 Task: Look for Airbnb properties in KhalÃ¡ndrion, Greece from 8th December, 2023 to 15th December, 2023 for 8 adults. Place can be shared room with 5 bedrooms having 8 beds and 5 bathrooms. Property type can be flat. Amenities needed are: wifi, TV, free parkinig on premises, gym, breakfast.
Action: Mouse moved to (426, 74)
Screenshot: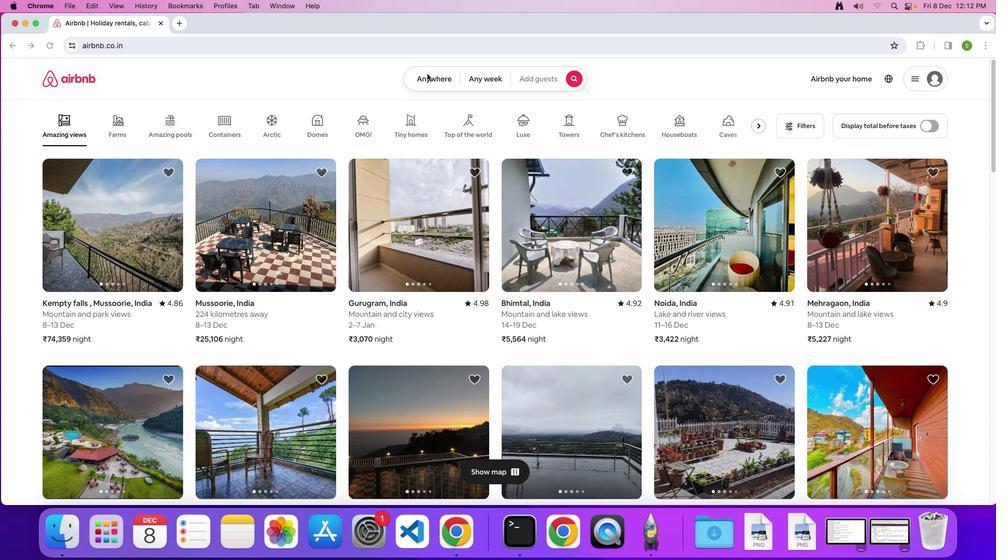 
Action: Mouse pressed left at (426, 74)
Screenshot: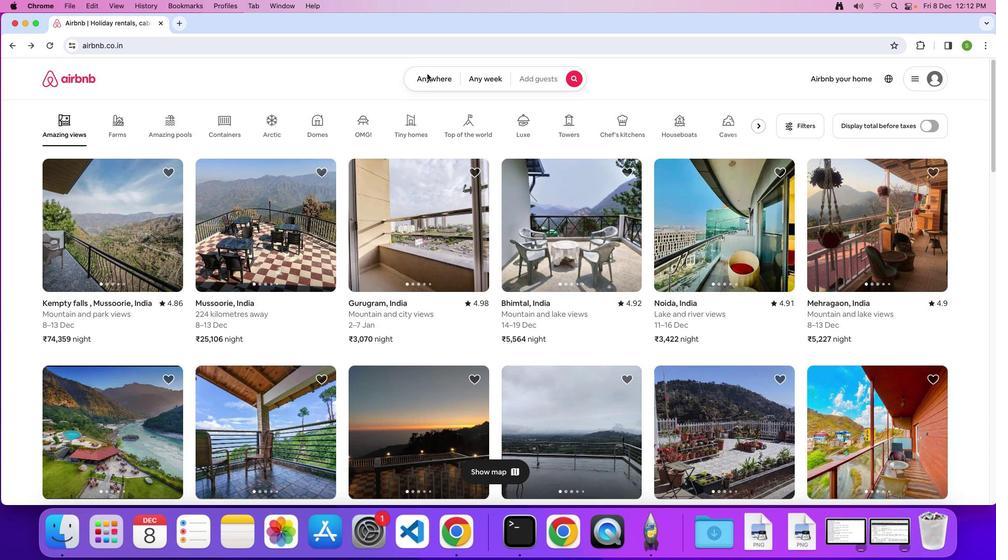 
Action: Mouse moved to (425, 77)
Screenshot: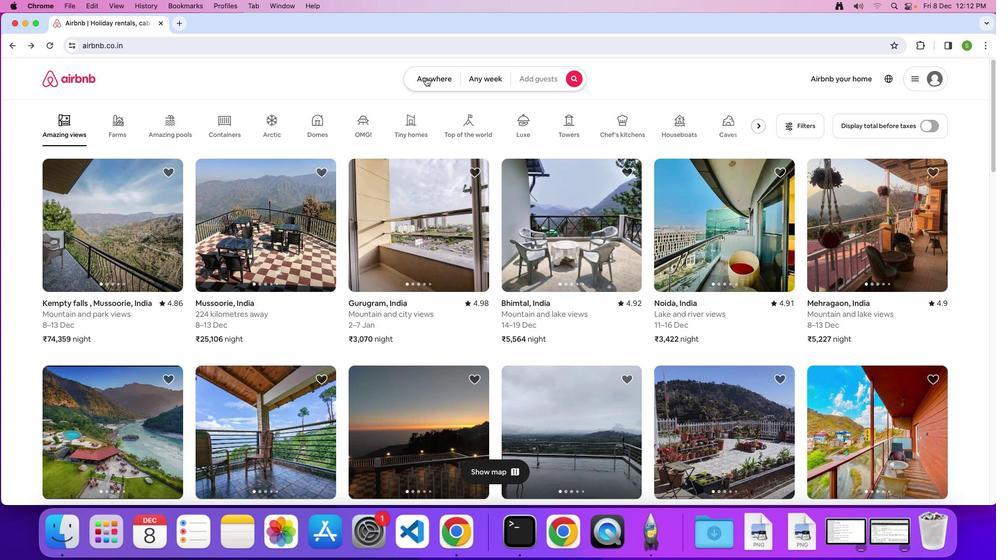
Action: Mouse pressed left at (425, 77)
Screenshot: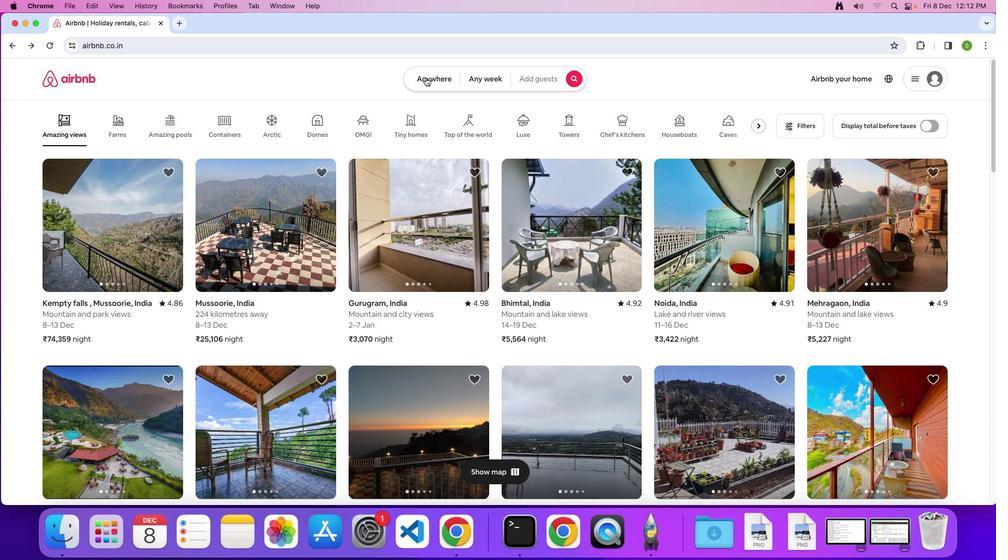 
Action: Mouse moved to (381, 117)
Screenshot: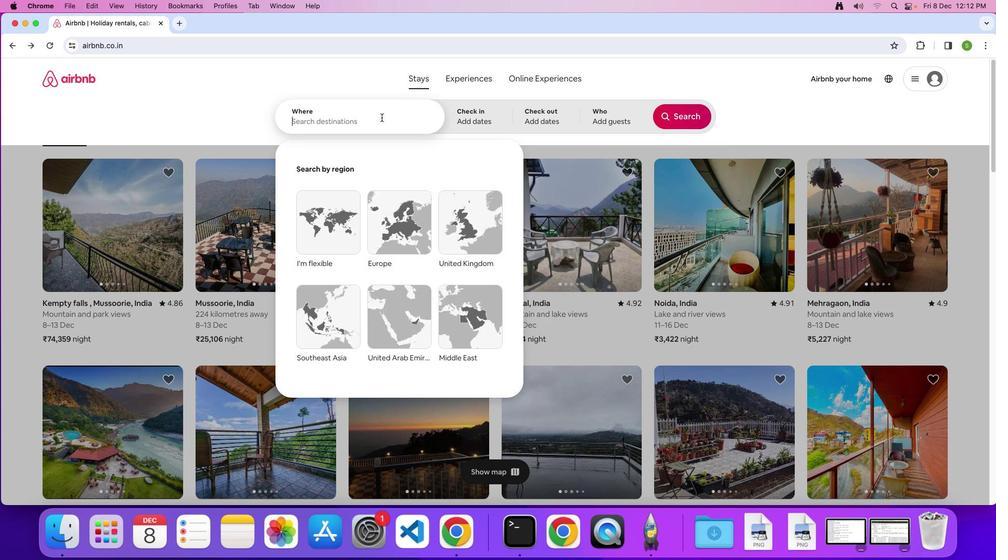 
Action: Mouse pressed left at (381, 117)
Screenshot: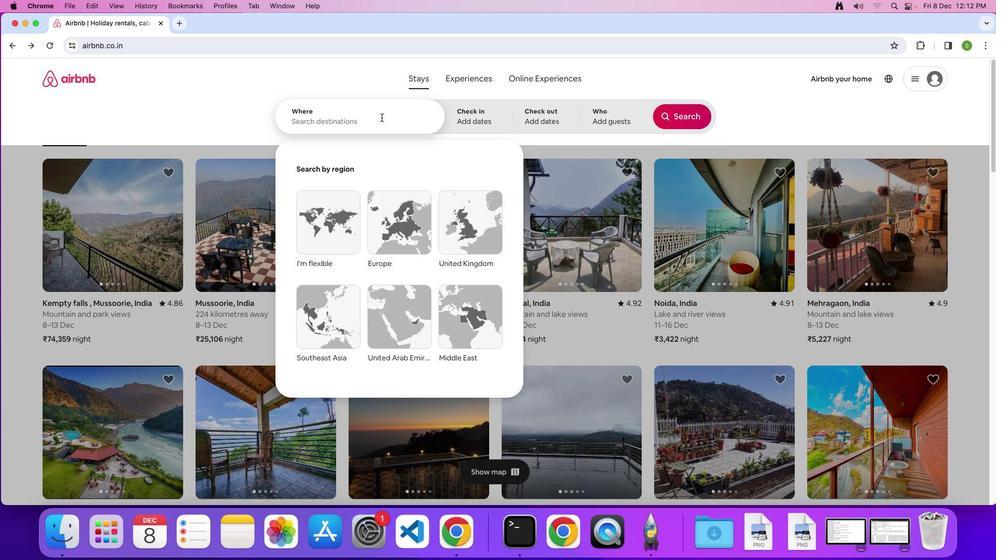
Action: Key pressed 'K'Key.caps_lock
Screenshot: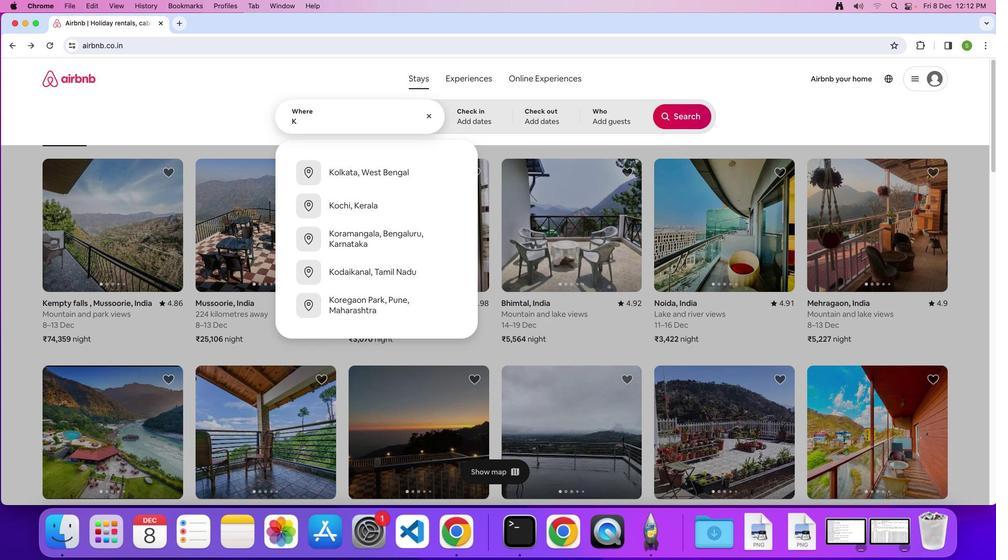 
Action: Mouse moved to (381, 117)
Screenshot: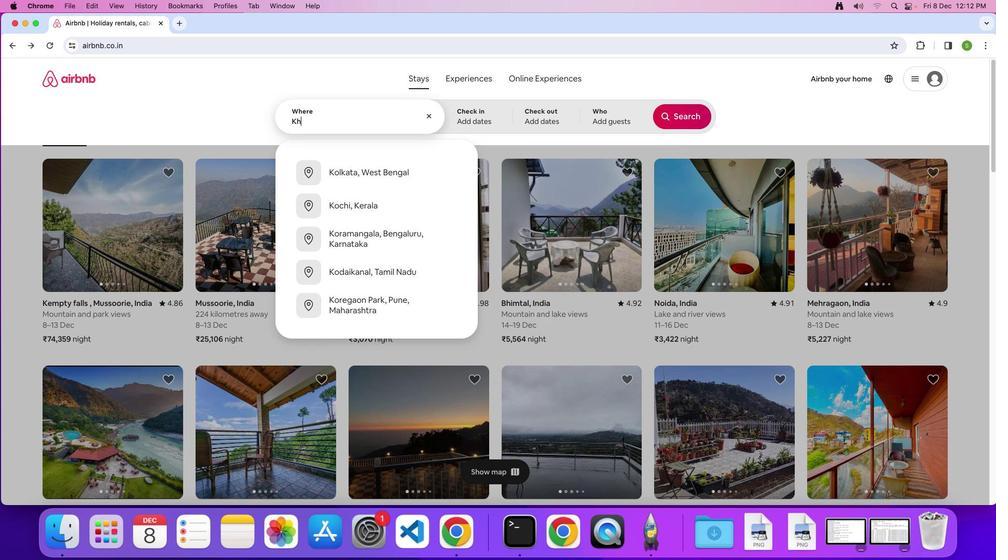 
Action: Key pressed 'h''a''l''a''n''d''r''i''o''n'','Key.spaceKey.shift'G''r''e''e''c''e'Key.enter
Screenshot: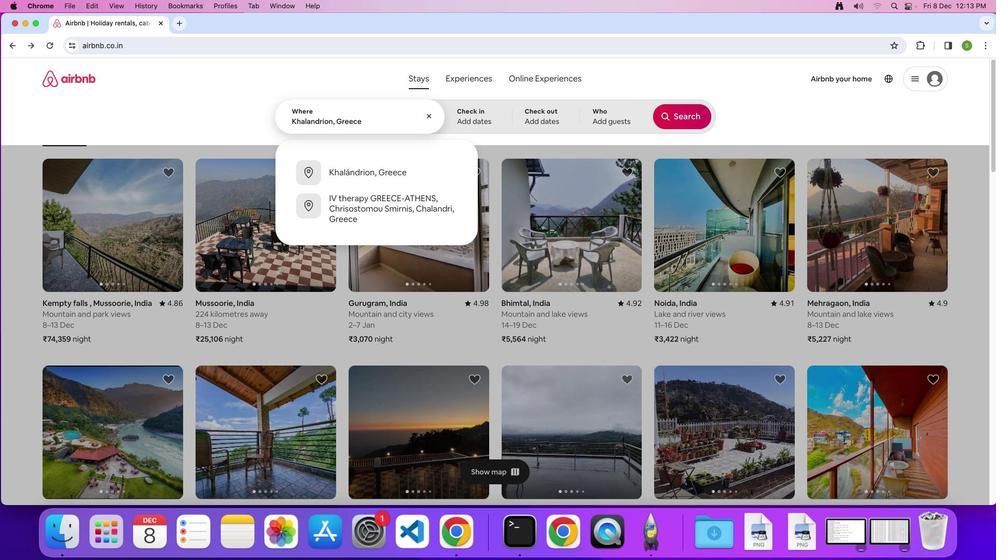 
Action: Mouse moved to (449, 272)
Screenshot: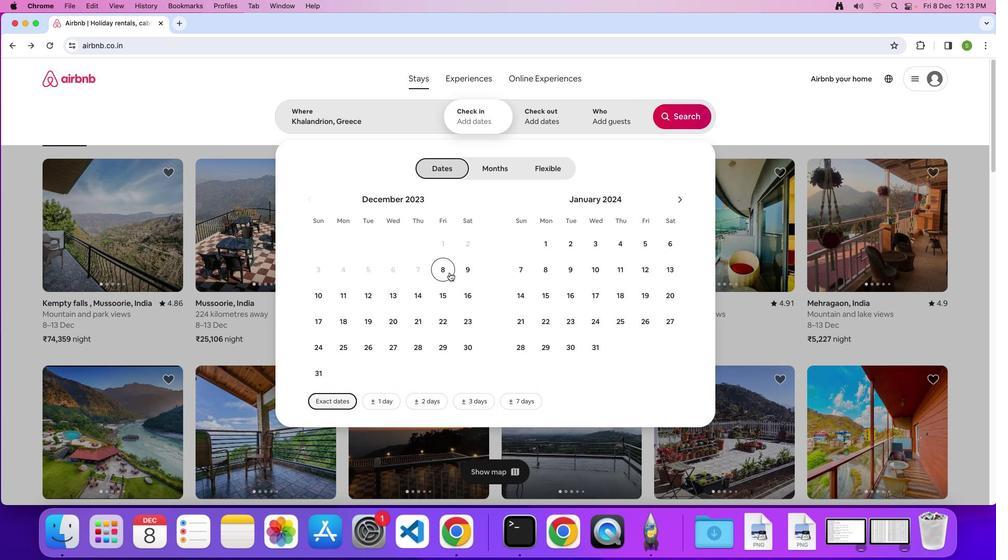 
Action: Mouse pressed left at (449, 272)
Screenshot: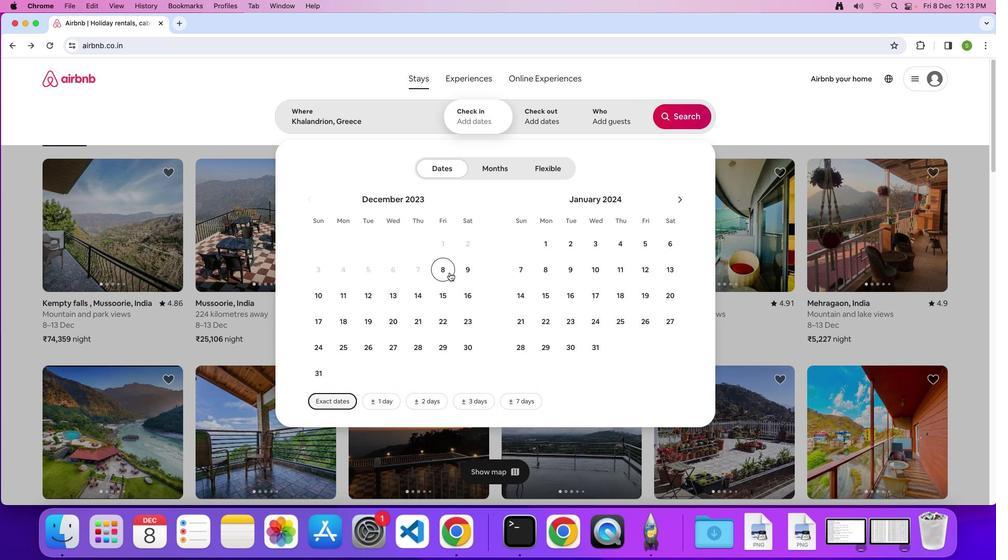
Action: Mouse moved to (438, 296)
Screenshot: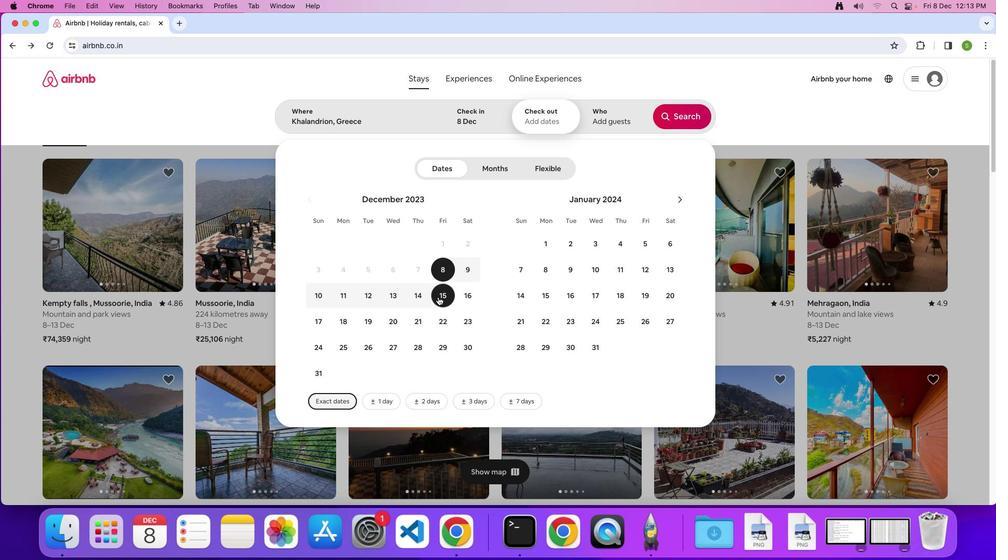 
Action: Mouse pressed left at (438, 296)
Screenshot: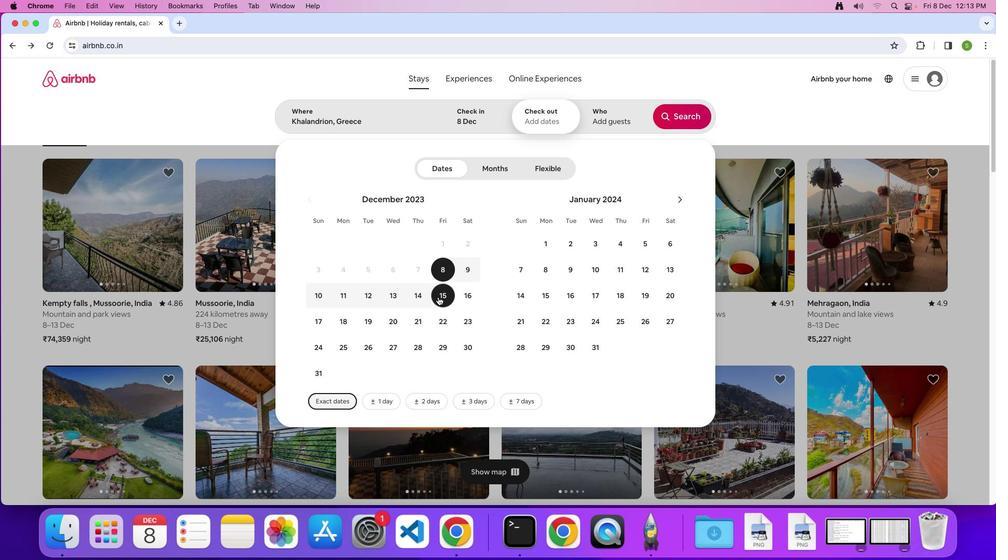 
Action: Mouse moved to (606, 125)
Screenshot: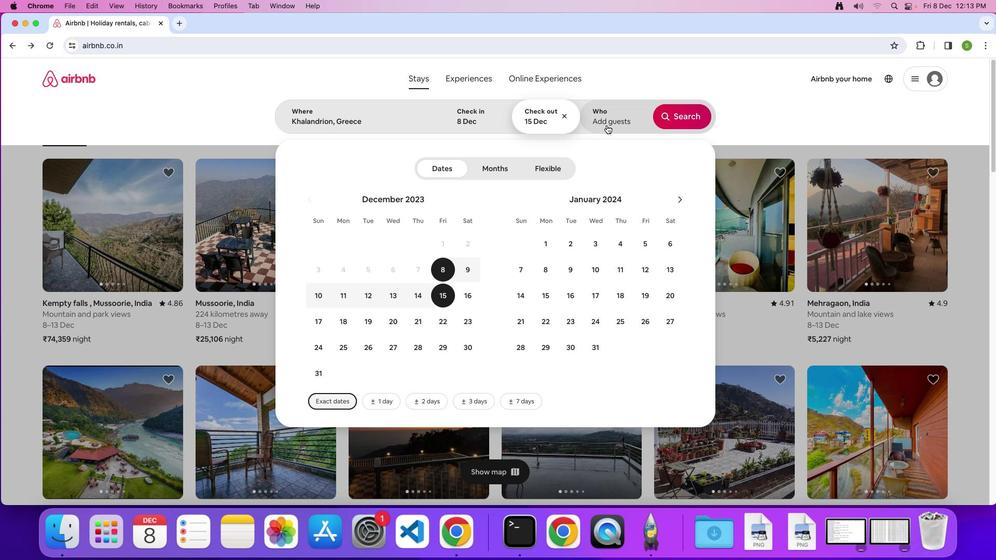 
Action: Mouse pressed left at (606, 125)
Screenshot: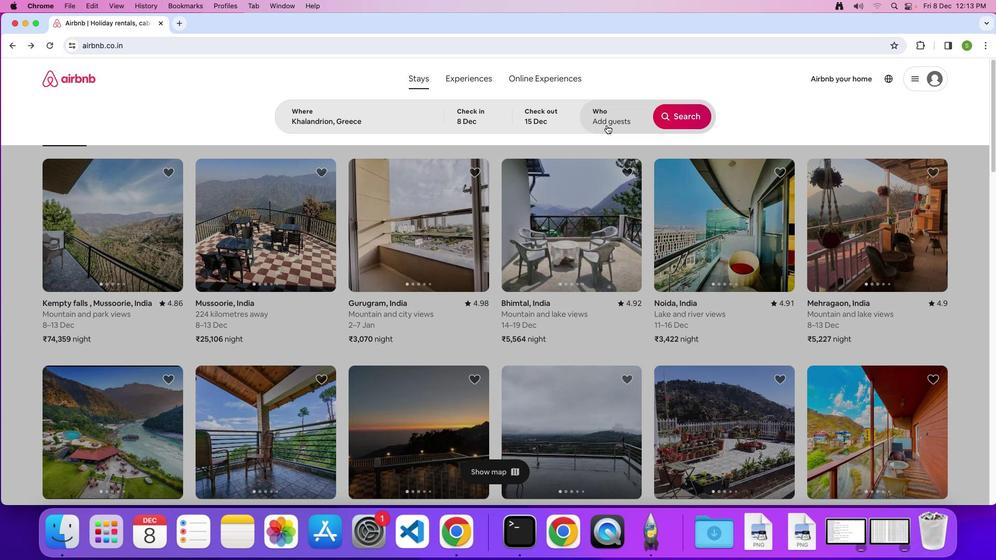 
Action: Mouse moved to (681, 167)
Screenshot: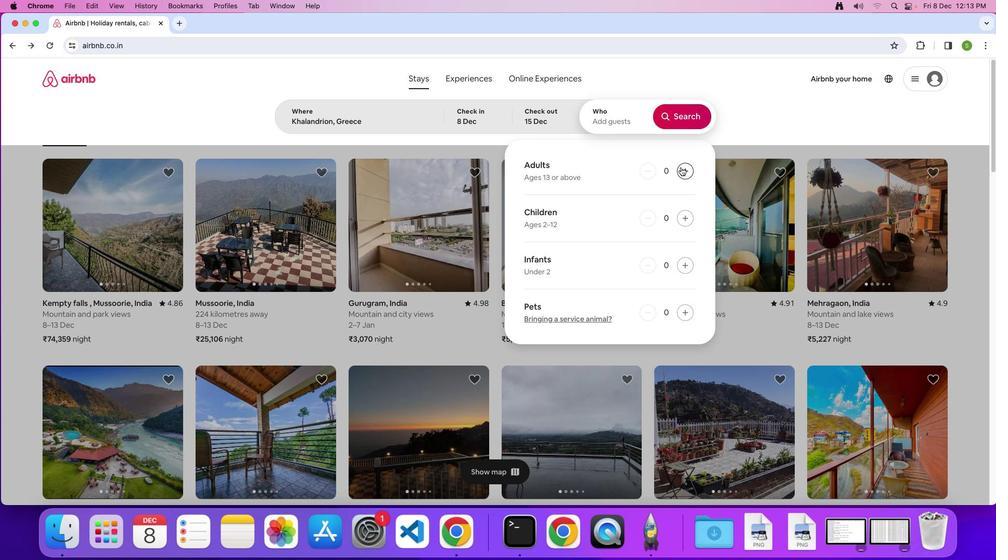 
Action: Mouse pressed left at (681, 167)
Screenshot: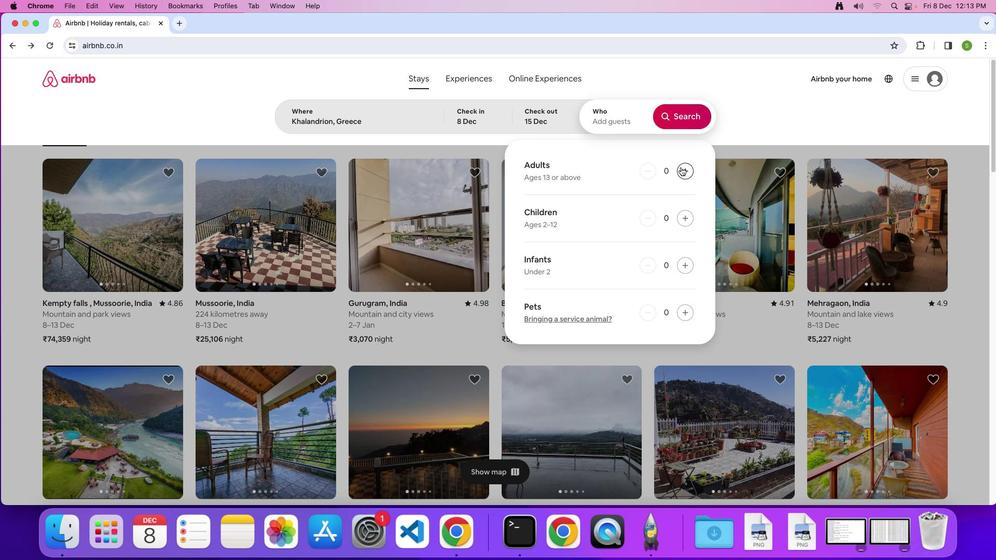 
Action: Mouse pressed left at (681, 167)
Screenshot: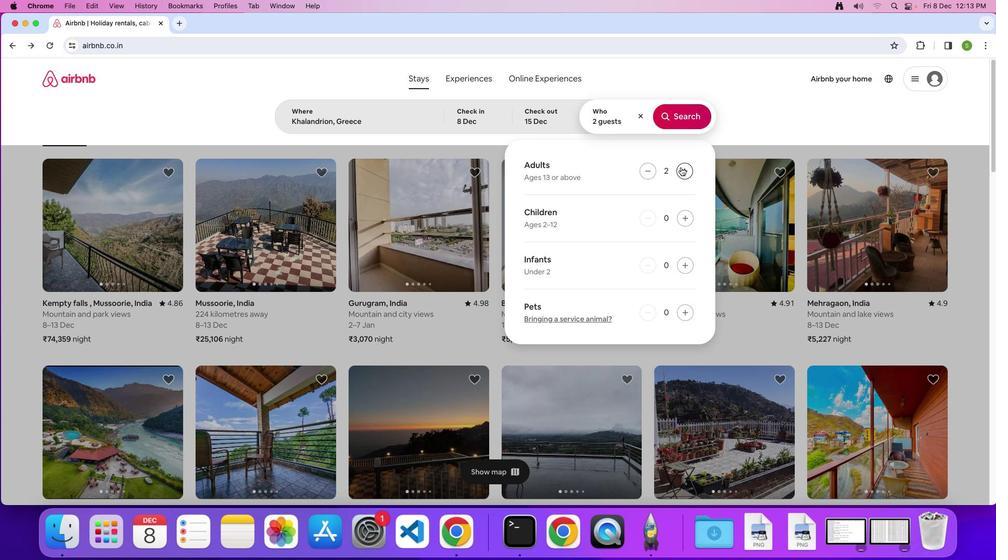 
Action: Mouse pressed left at (681, 167)
Screenshot: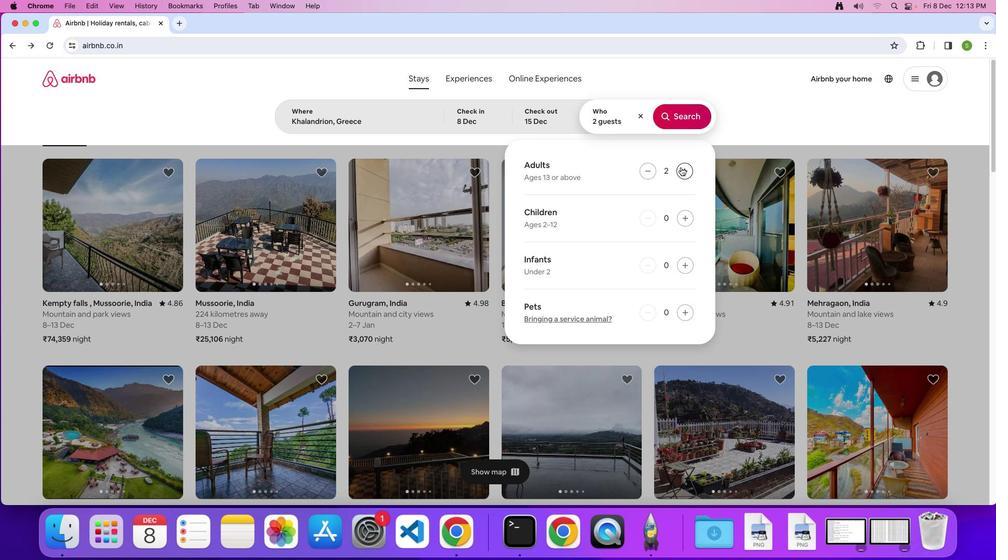 
Action: Mouse pressed left at (681, 167)
Screenshot: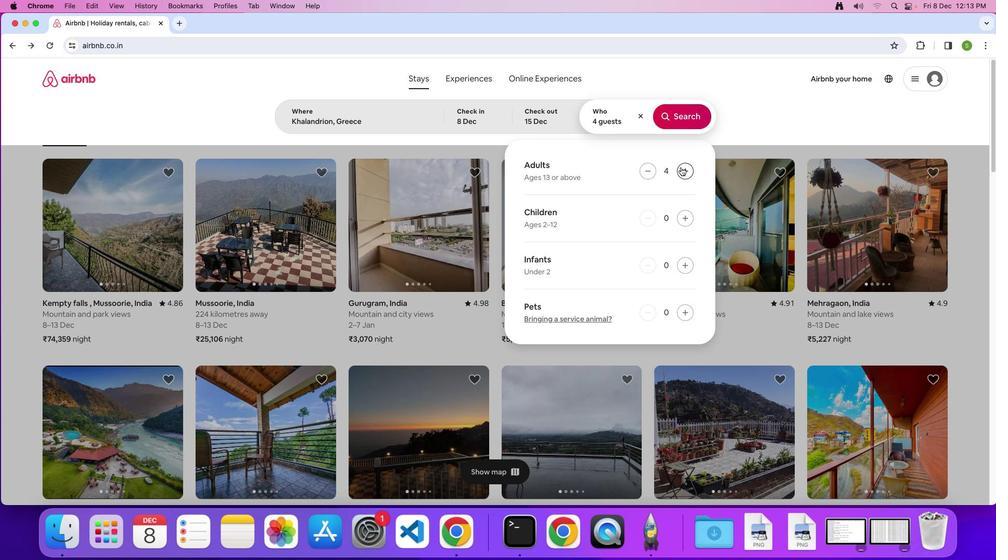
Action: Mouse pressed left at (681, 167)
Screenshot: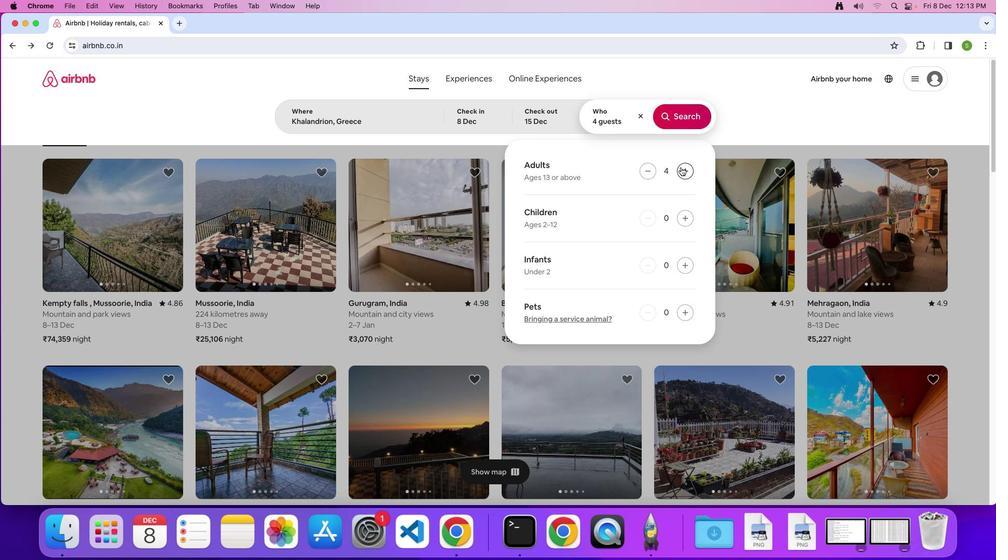 
Action: Mouse pressed left at (681, 167)
Screenshot: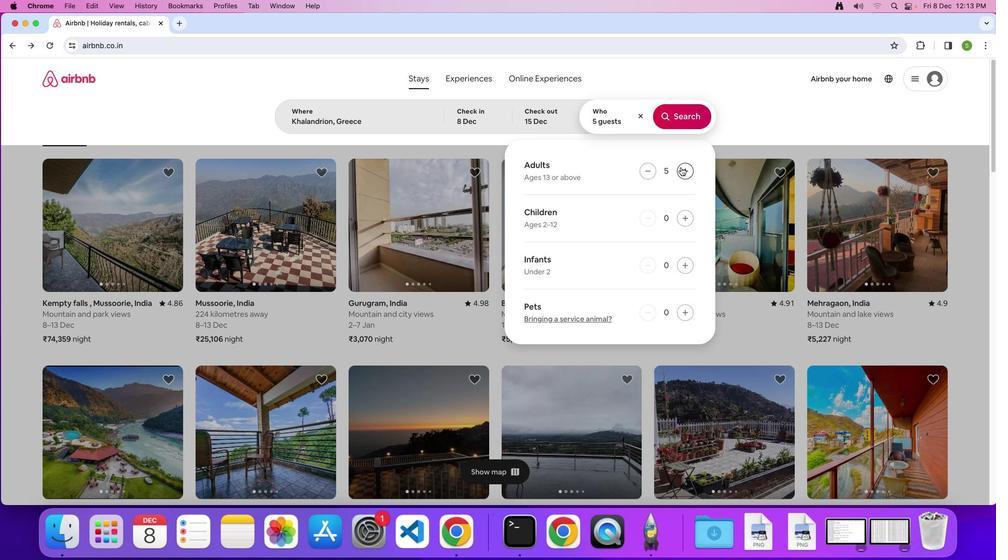 
Action: Mouse pressed left at (681, 167)
Screenshot: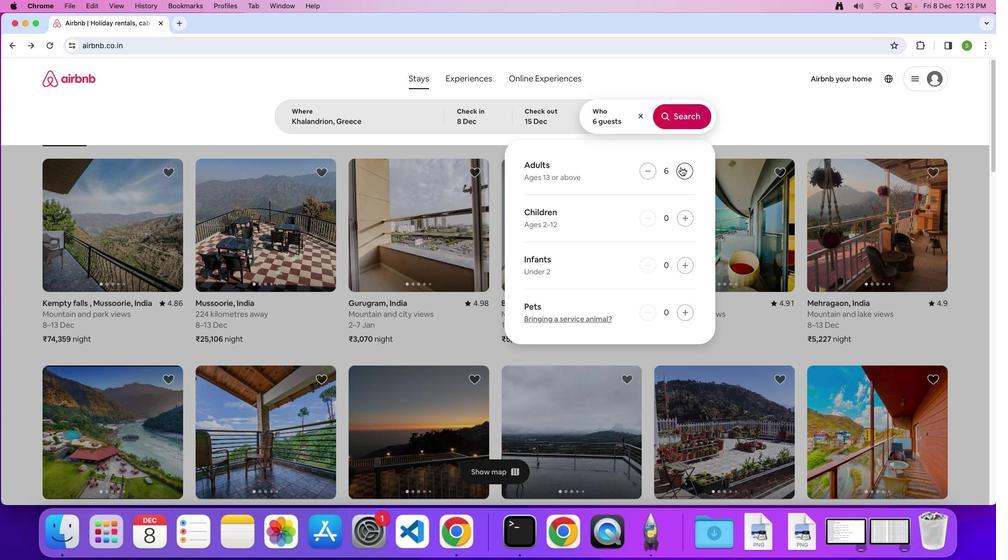 
Action: Mouse pressed left at (681, 167)
Screenshot: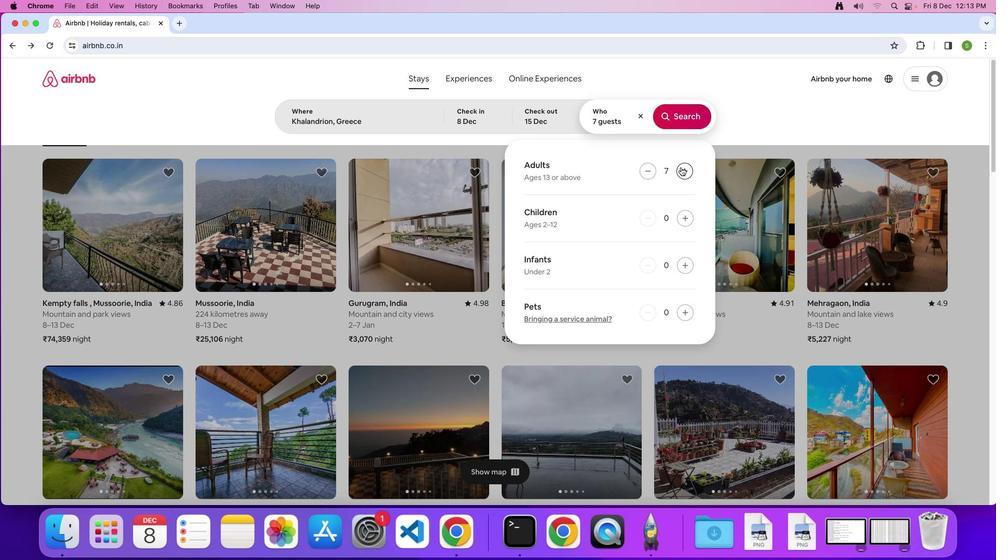 
Action: Mouse moved to (696, 112)
Screenshot: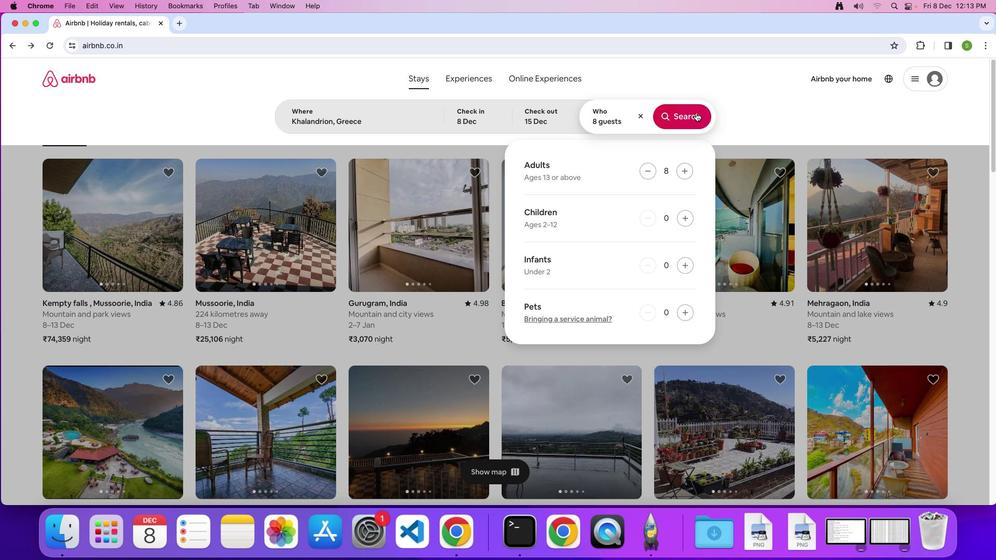 
Action: Mouse pressed left at (696, 112)
Screenshot: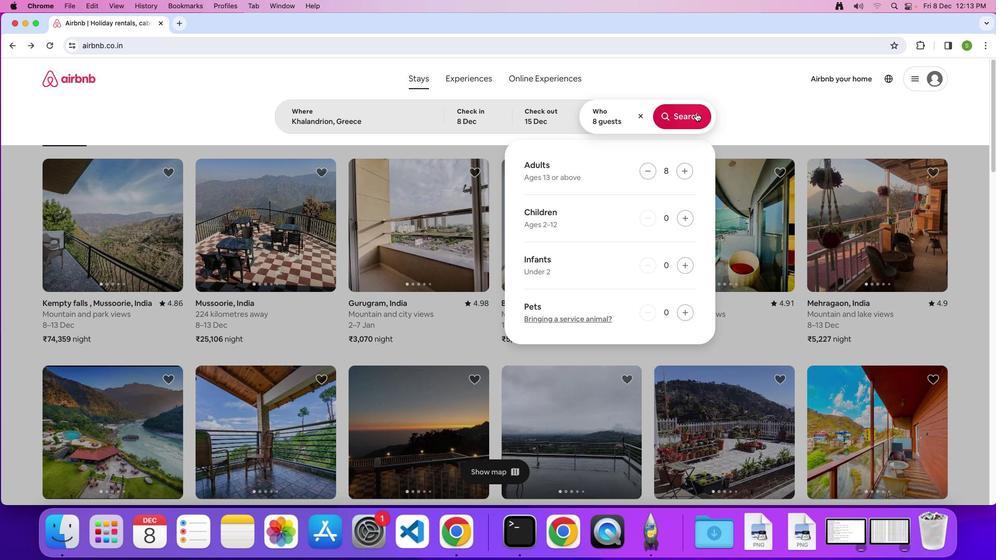 
Action: Mouse moved to (829, 123)
Screenshot: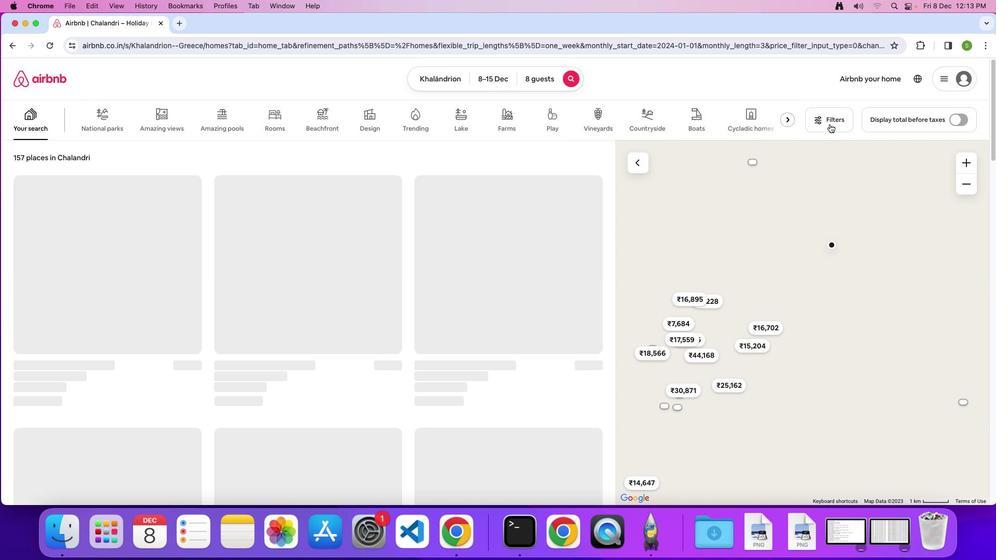
Action: Mouse pressed left at (829, 123)
Screenshot: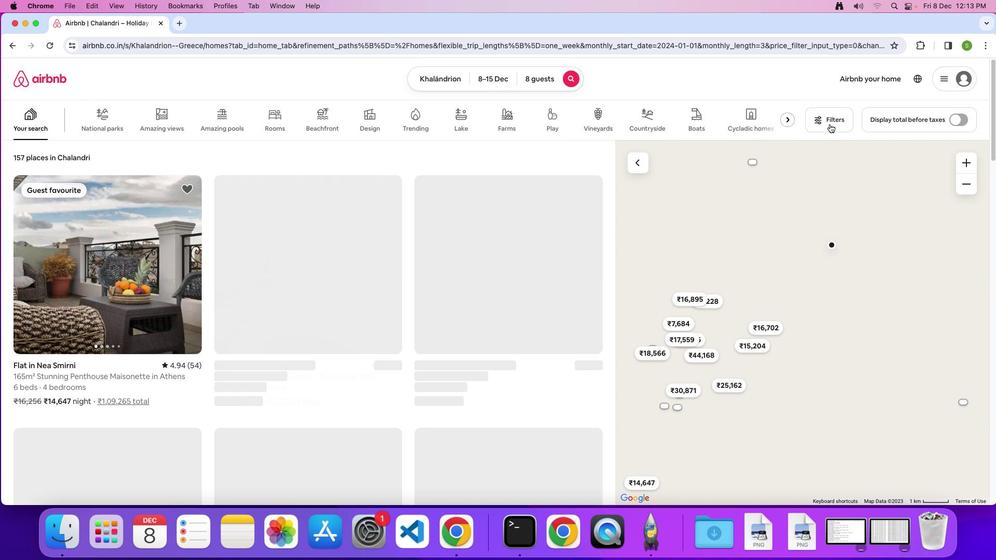 
Action: Mouse moved to (523, 304)
Screenshot: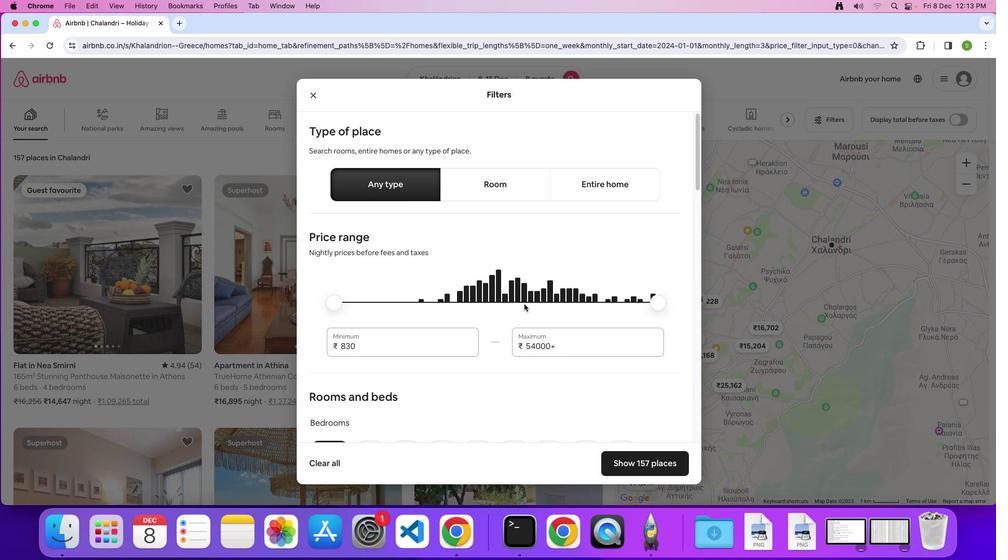 
Action: Mouse scrolled (523, 304) with delta (0, 0)
Screenshot: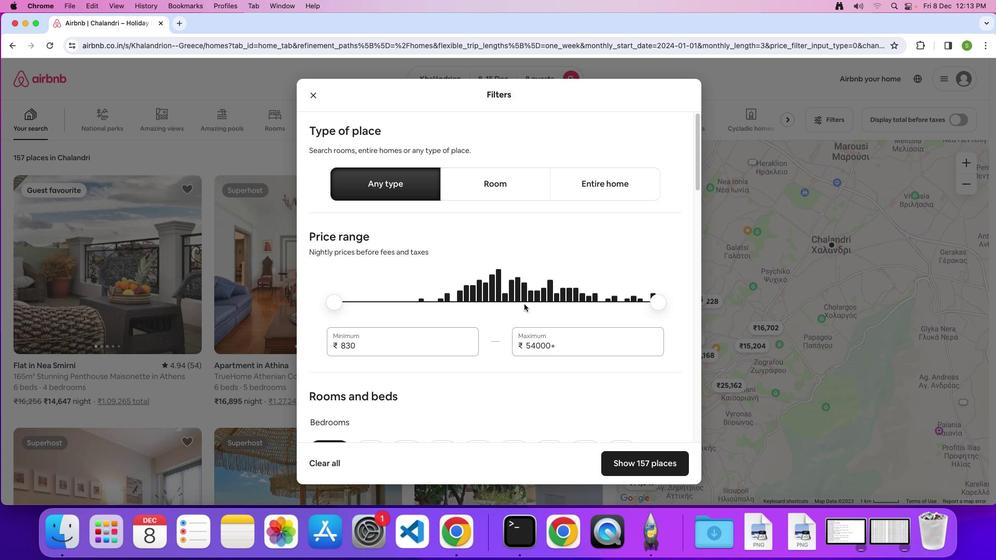 
Action: Mouse scrolled (523, 304) with delta (0, 0)
Screenshot: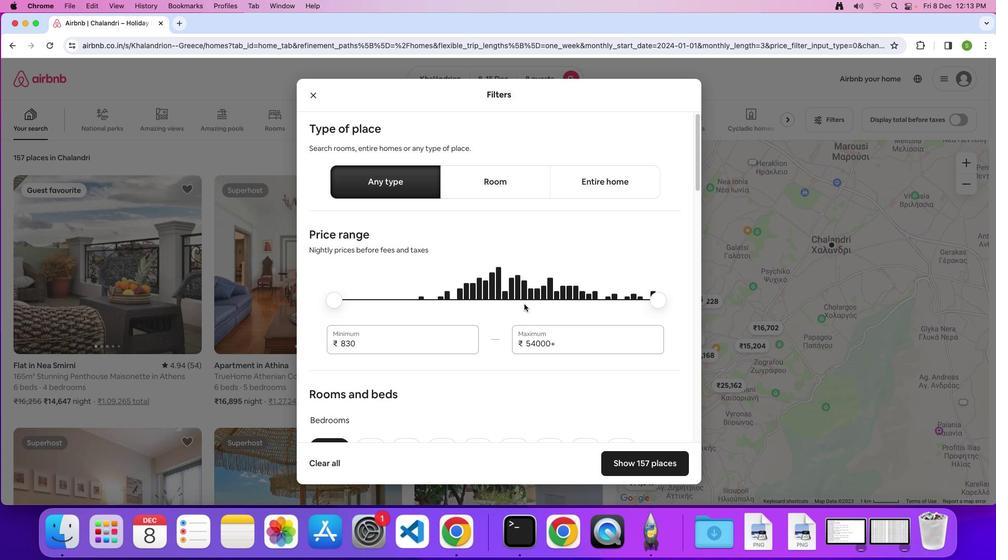 
Action: Mouse scrolled (523, 304) with delta (0, 0)
Screenshot: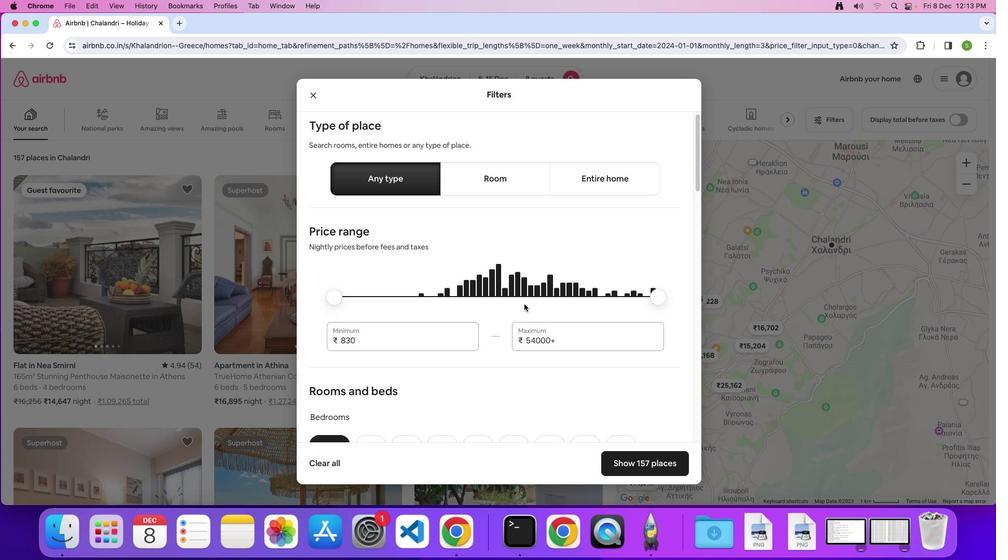 
Action: Mouse scrolled (523, 304) with delta (0, 0)
Screenshot: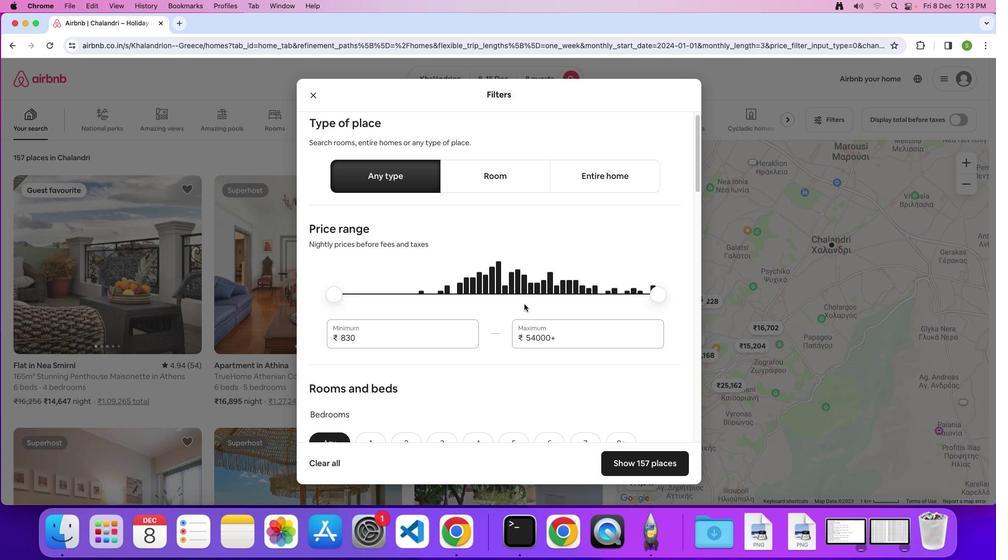 
Action: Mouse scrolled (523, 304) with delta (0, 0)
Screenshot: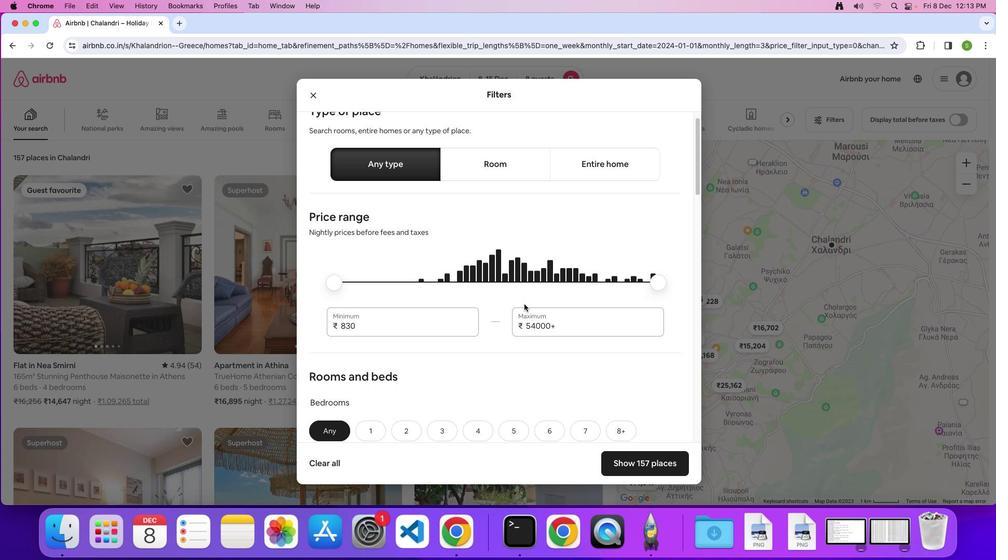 
Action: Mouse scrolled (523, 304) with delta (0, 0)
Screenshot: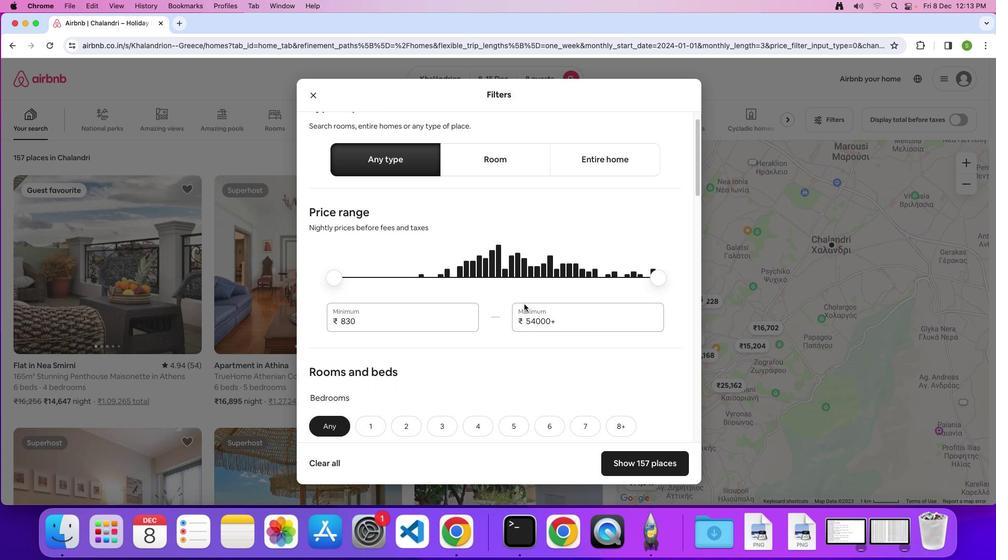 
Action: Mouse scrolled (523, 304) with delta (0, 0)
Screenshot: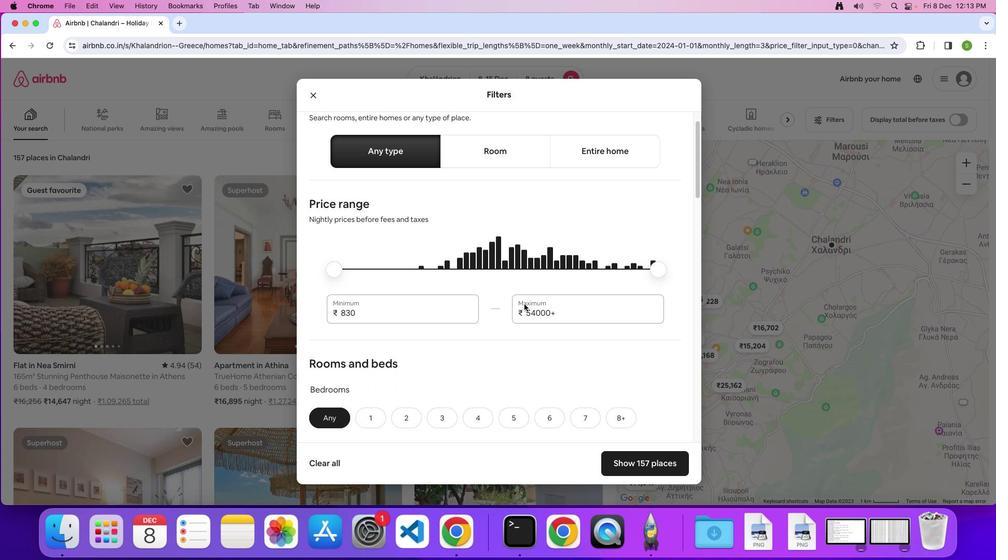 
Action: Mouse scrolled (523, 304) with delta (0, 0)
Screenshot: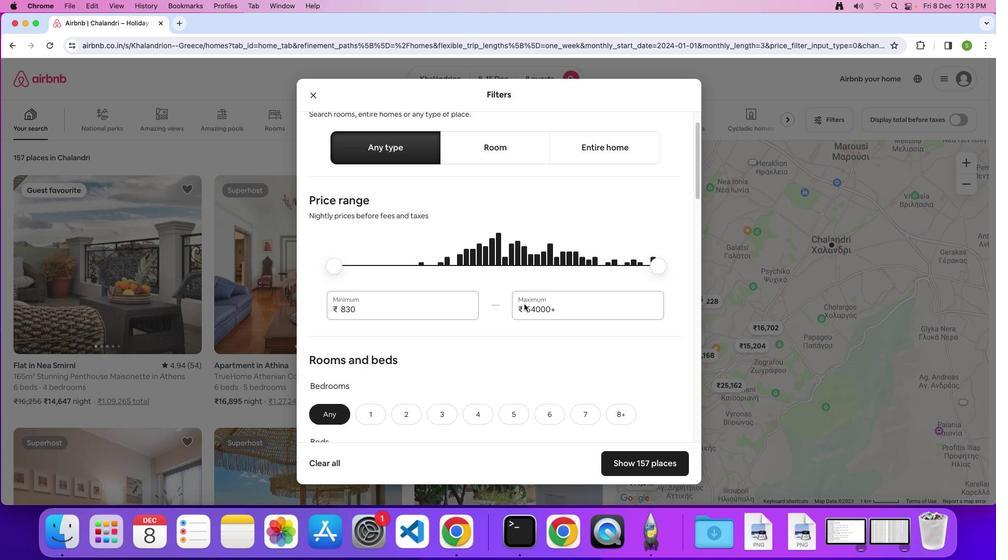
Action: Mouse scrolled (523, 304) with delta (0, 0)
Screenshot: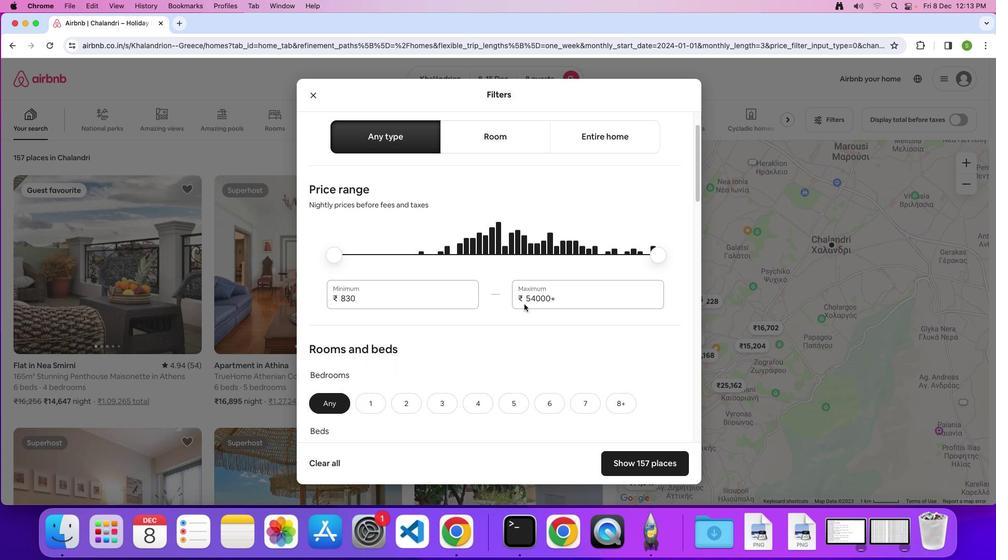 
Action: Mouse scrolled (523, 304) with delta (0, 0)
Screenshot: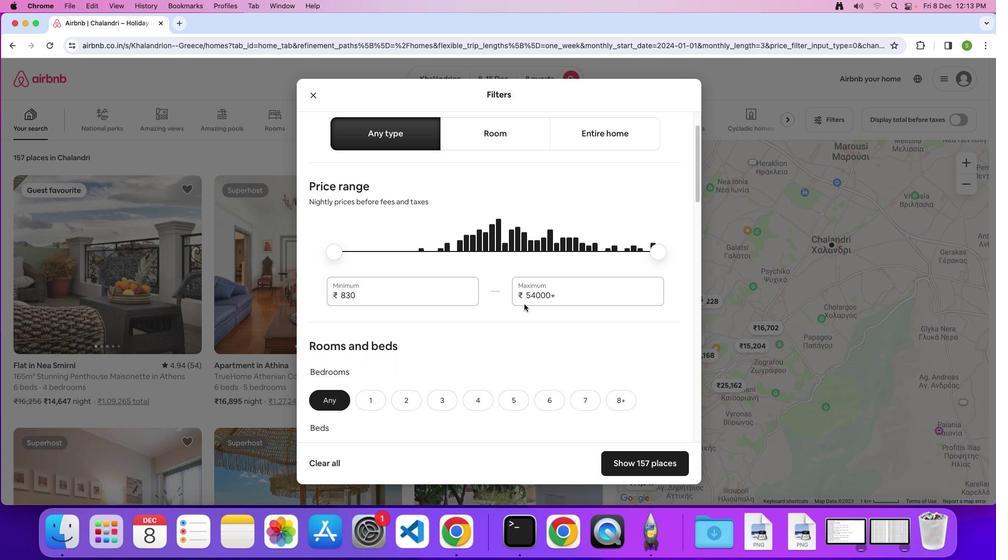 
Action: Mouse scrolled (523, 304) with delta (0, 0)
Screenshot: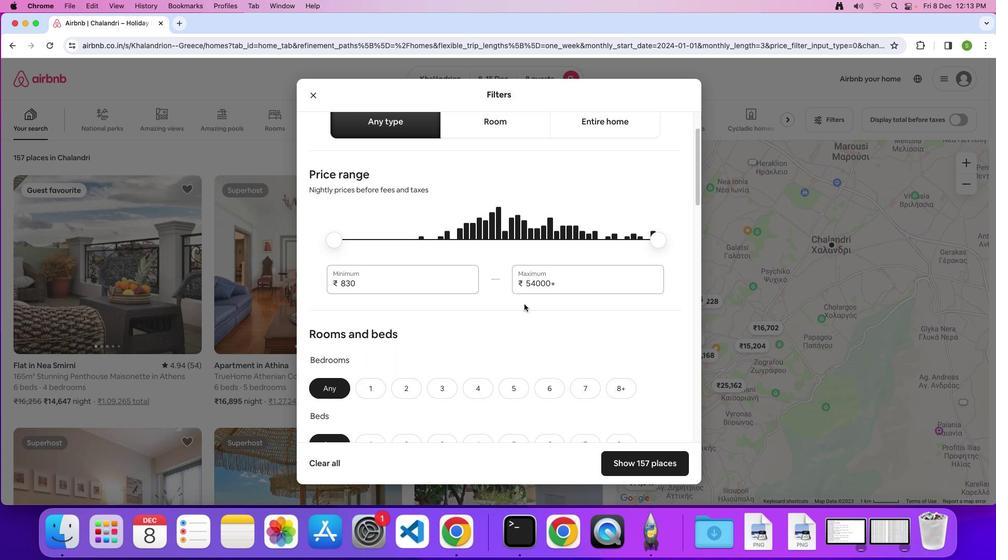 
Action: Mouse scrolled (523, 304) with delta (0, 0)
Screenshot: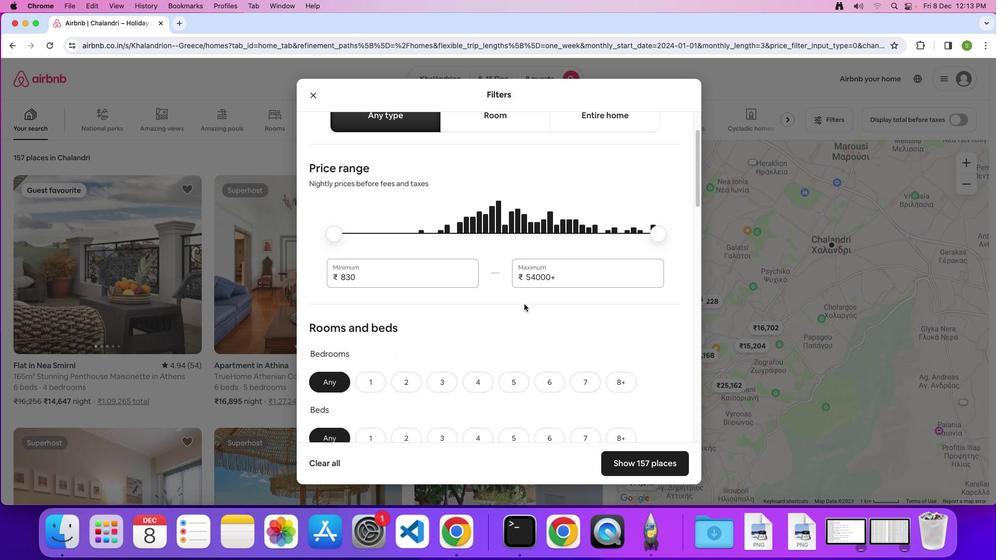 
Action: Mouse scrolled (523, 304) with delta (0, 0)
Screenshot: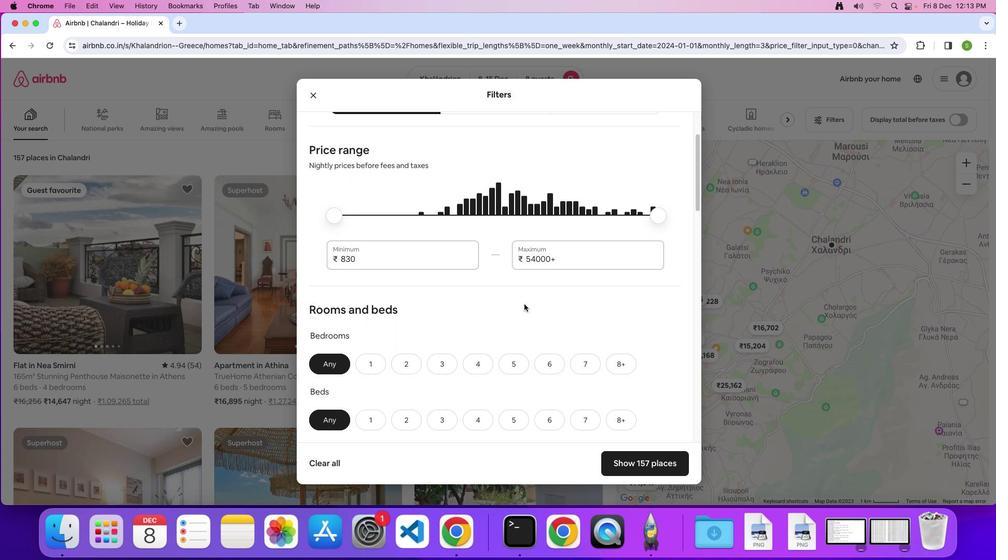 
Action: Mouse scrolled (523, 304) with delta (0, 0)
Screenshot: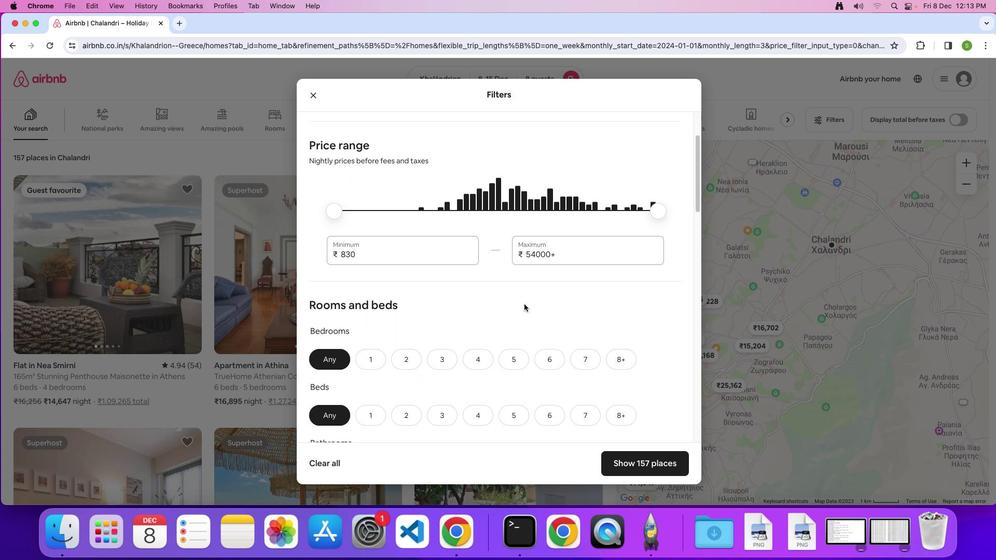 
Action: Mouse scrolled (523, 304) with delta (0, -1)
Screenshot: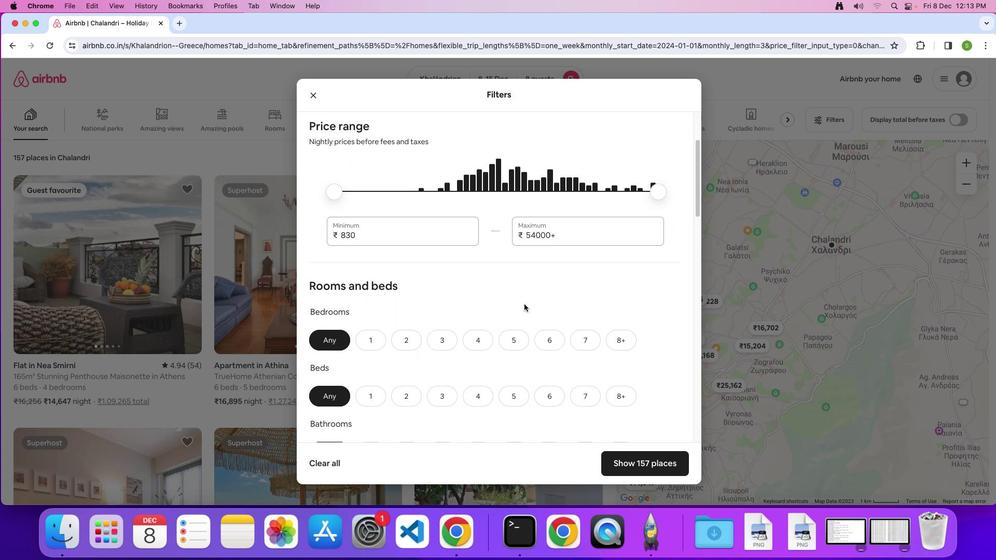 
Action: Mouse scrolled (523, 304) with delta (0, 0)
Screenshot: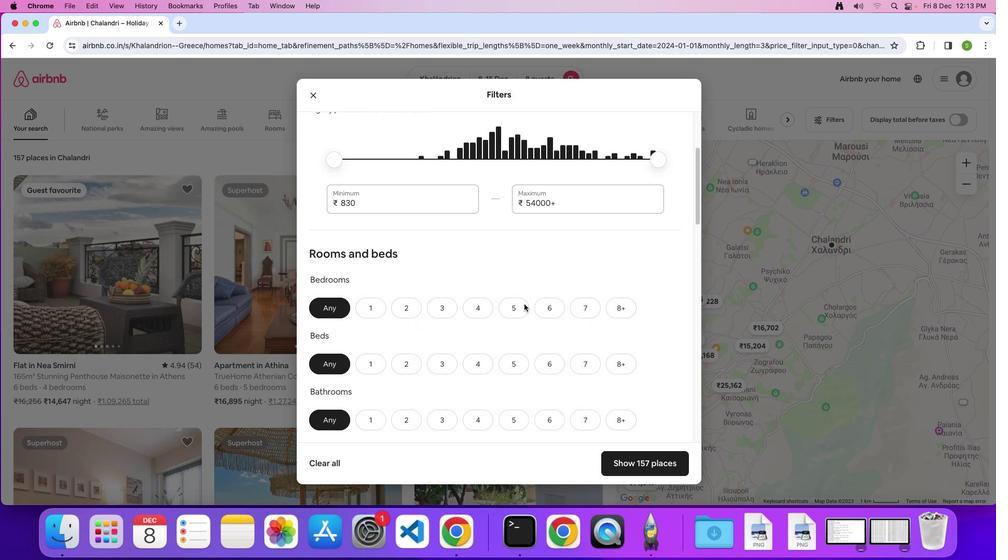 
Action: Mouse scrolled (523, 304) with delta (0, 0)
Screenshot: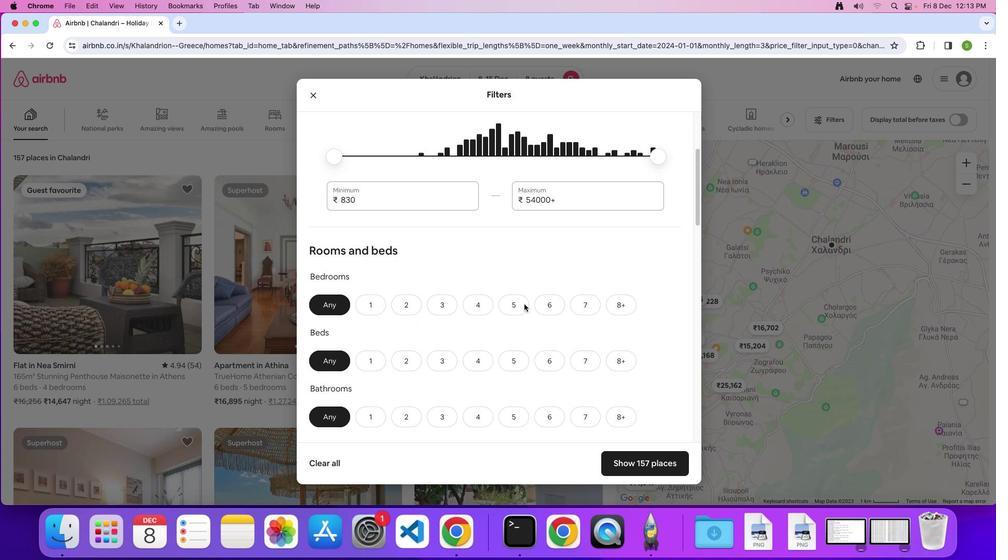 
Action: Mouse scrolled (523, 304) with delta (0, 0)
Screenshot: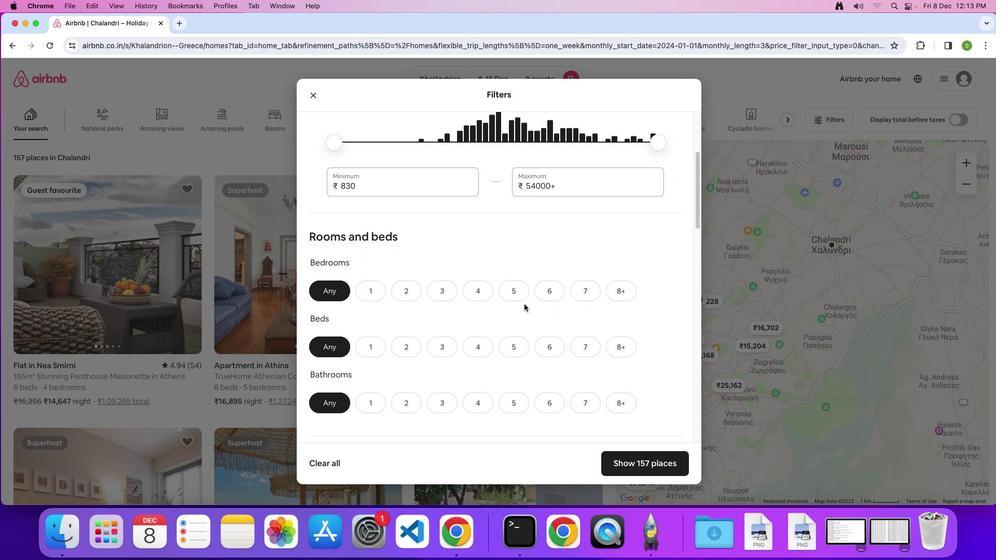 
Action: Mouse scrolled (523, 304) with delta (0, 0)
Screenshot: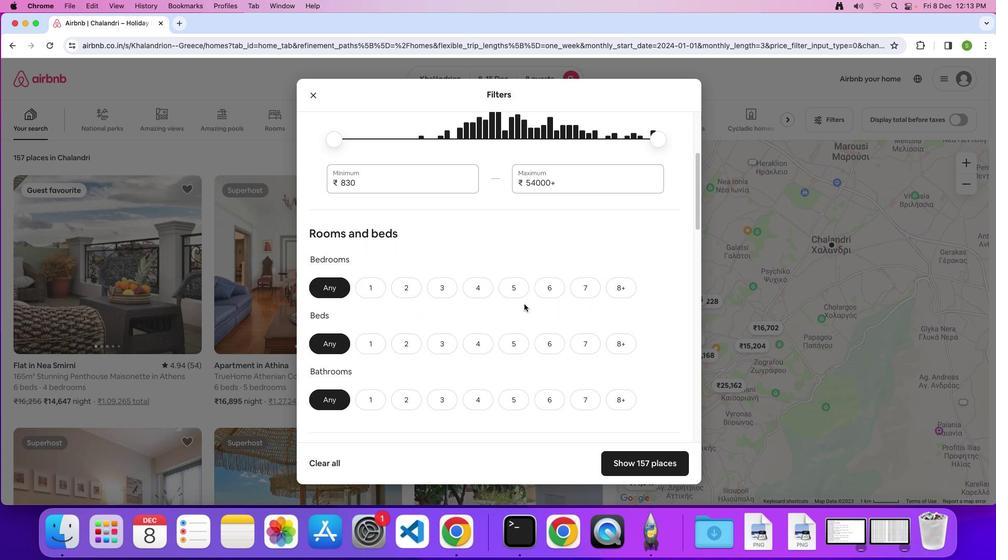 
Action: Mouse moved to (514, 280)
Screenshot: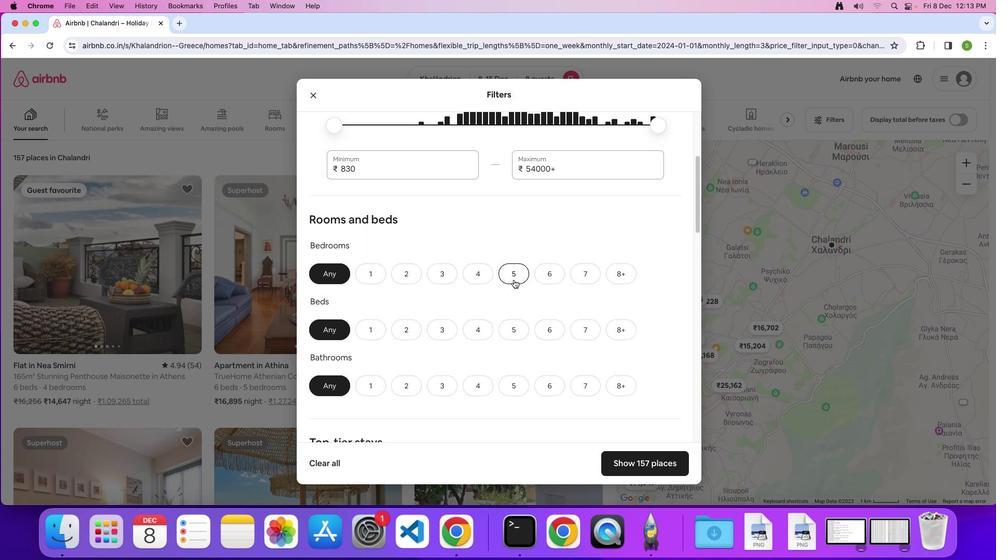 
Action: Mouse pressed left at (514, 280)
Screenshot: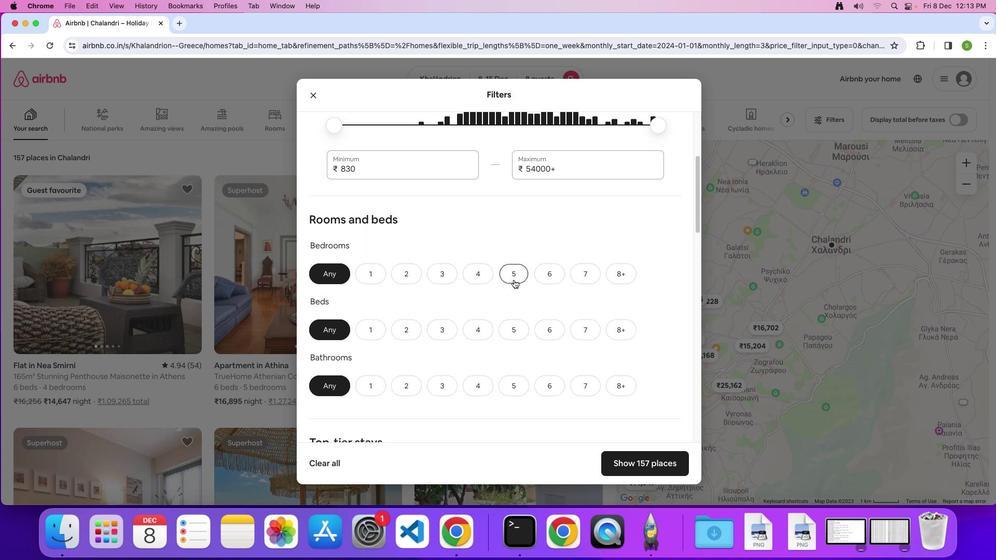 
Action: Mouse moved to (614, 325)
Screenshot: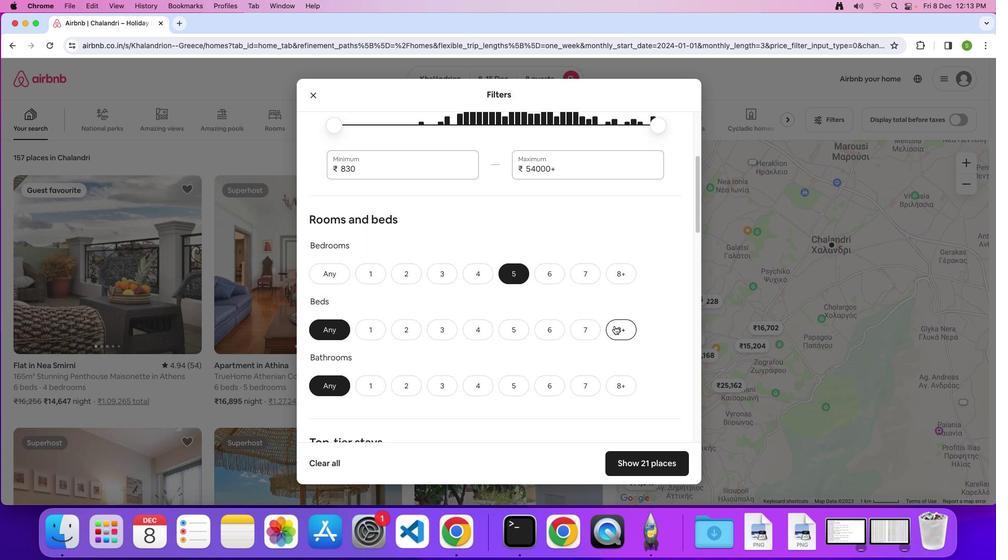 
Action: Mouse pressed left at (614, 325)
Screenshot: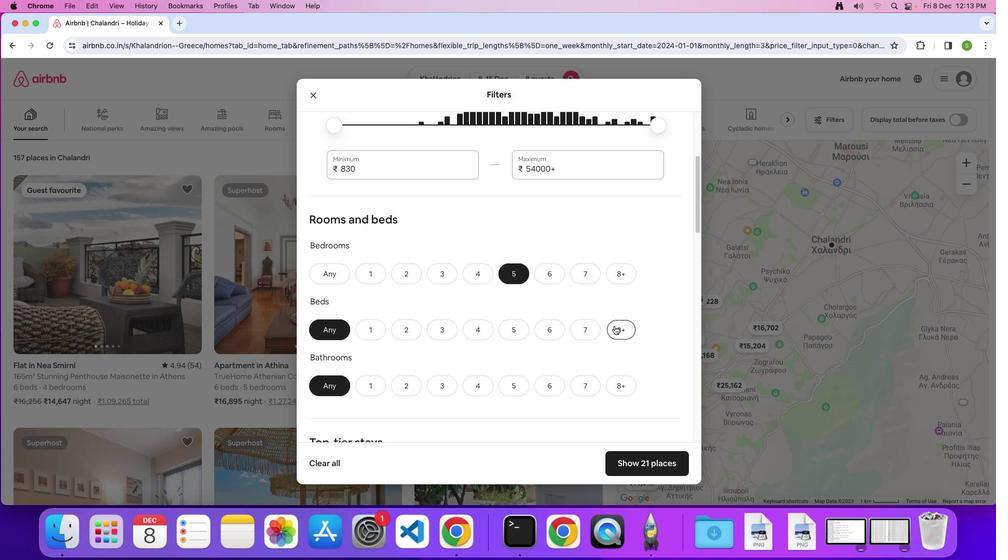 
Action: Mouse moved to (507, 384)
Screenshot: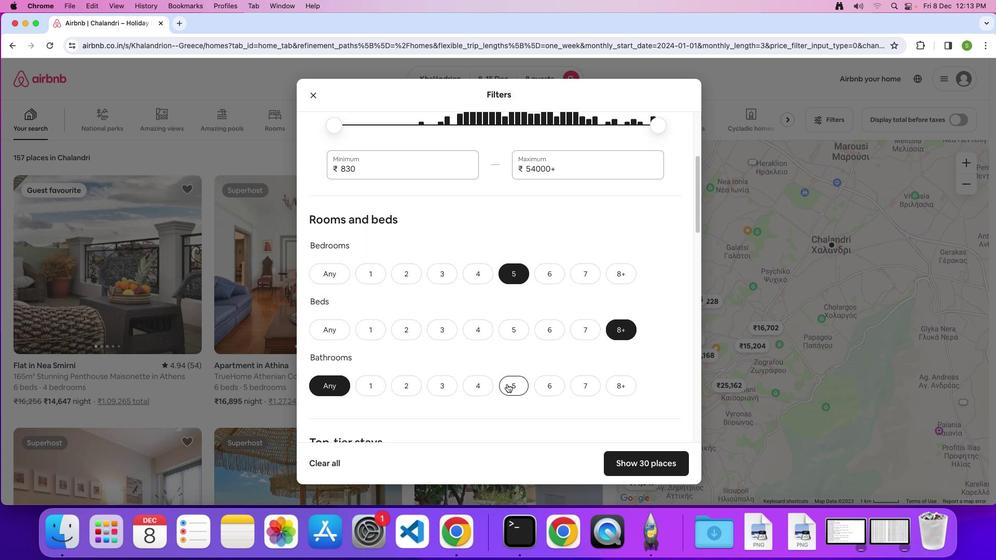 
Action: Mouse pressed left at (507, 384)
Screenshot: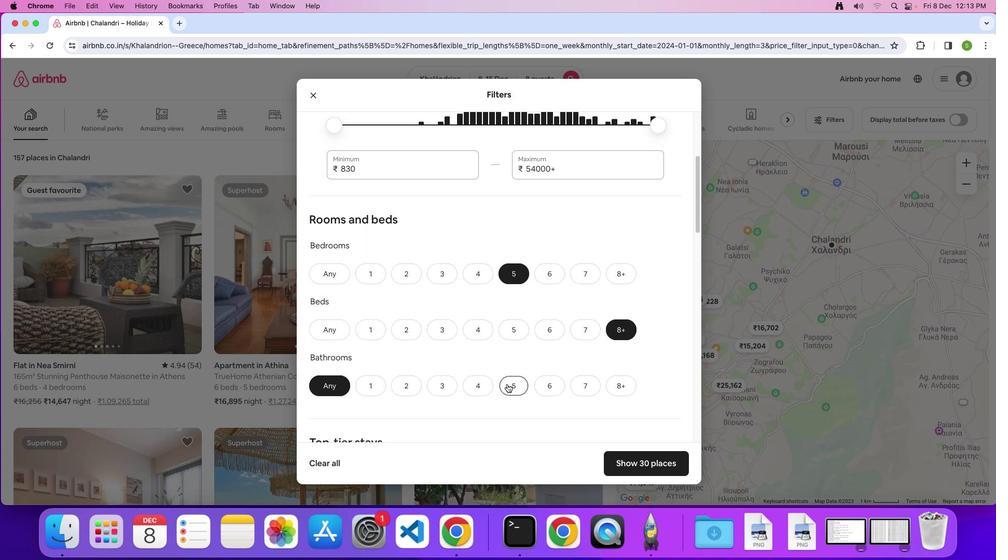 
Action: Mouse moved to (492, 348)
Screenshot: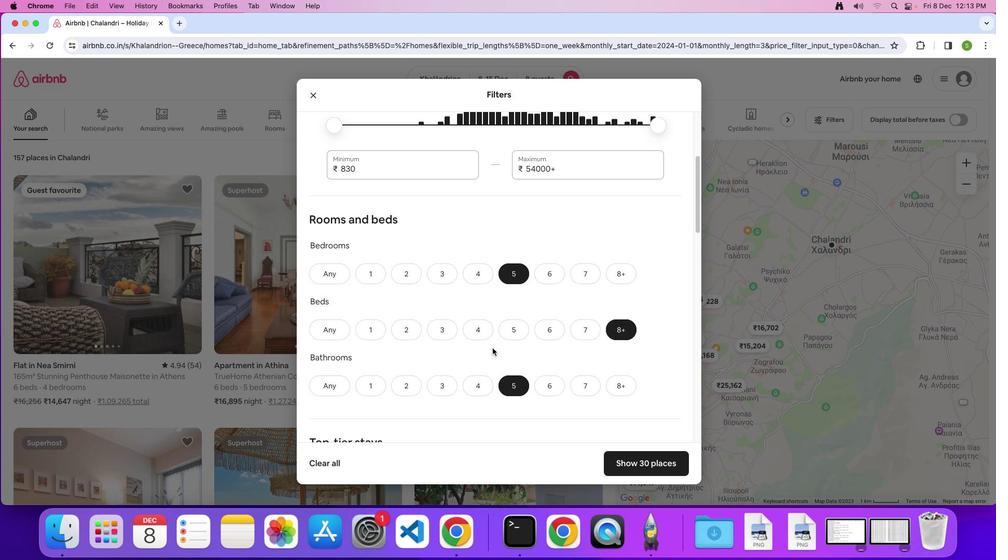 
Action: Mouse scrolled (492, 348) with delta (0, 0)
Screenshot: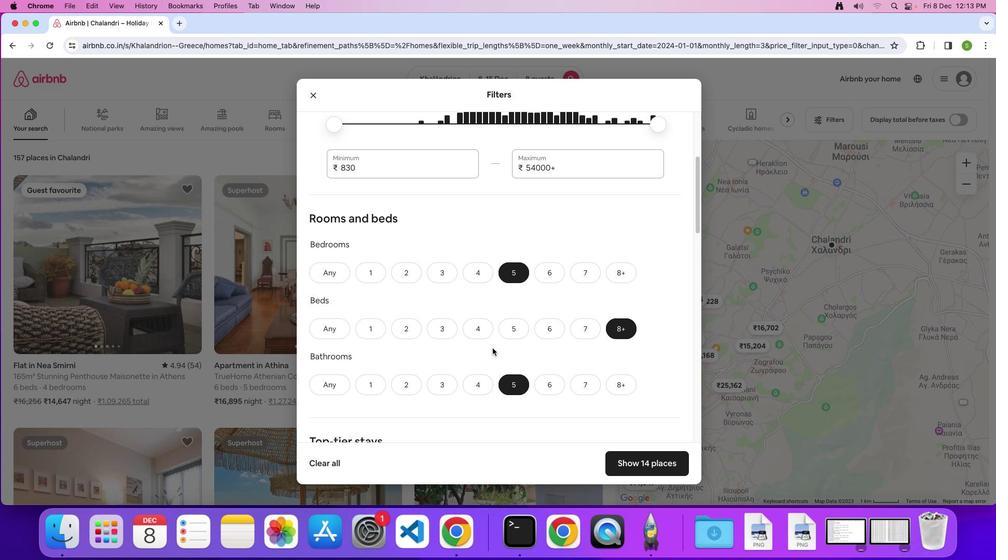 
Action: Mouse scrolled (492, 348) with delta (0, 0)
Screenshot: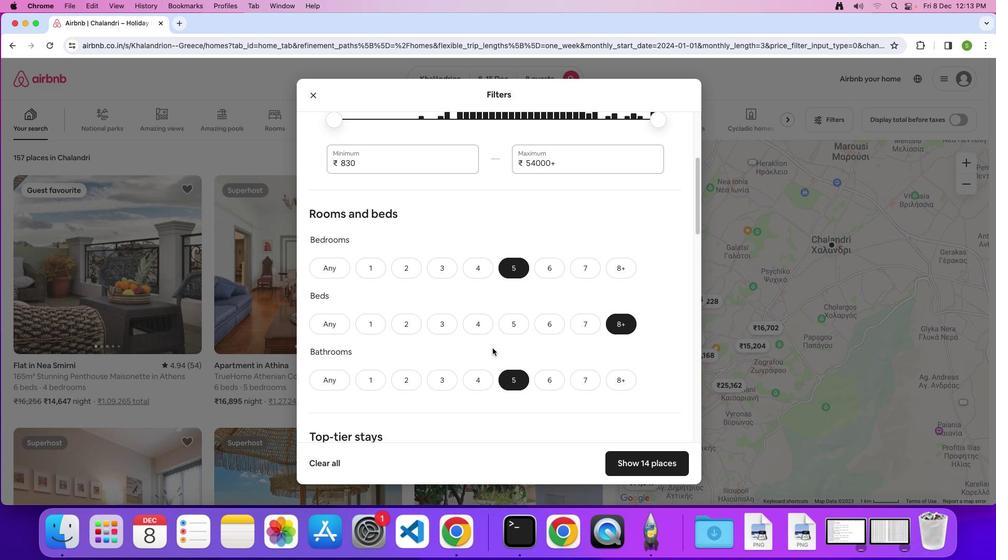 
Action: Mouse scrolled (492, 348) with delta (0, -1)
Screenshot: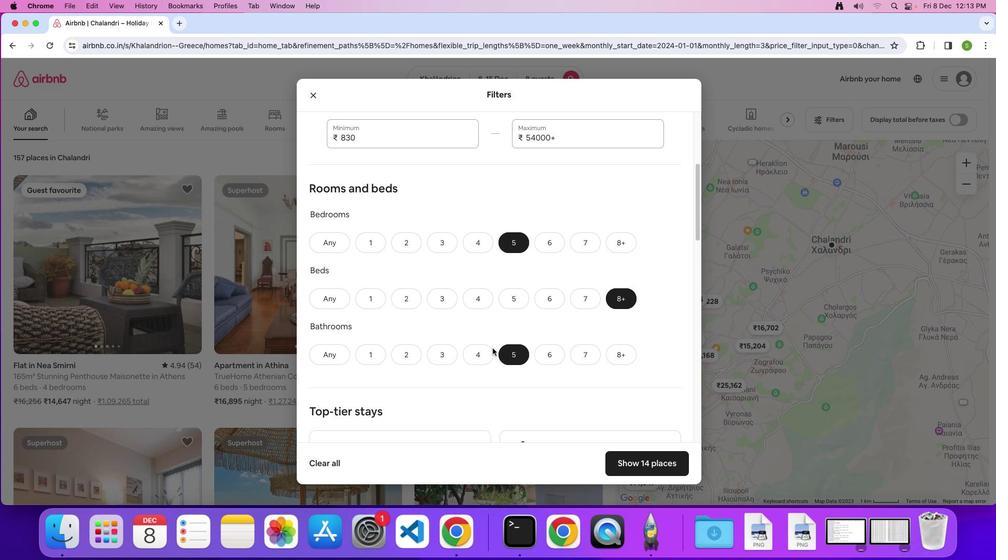 
Action: Mouse scrolled (492, 348) with delta (0, 0)
Screenshot: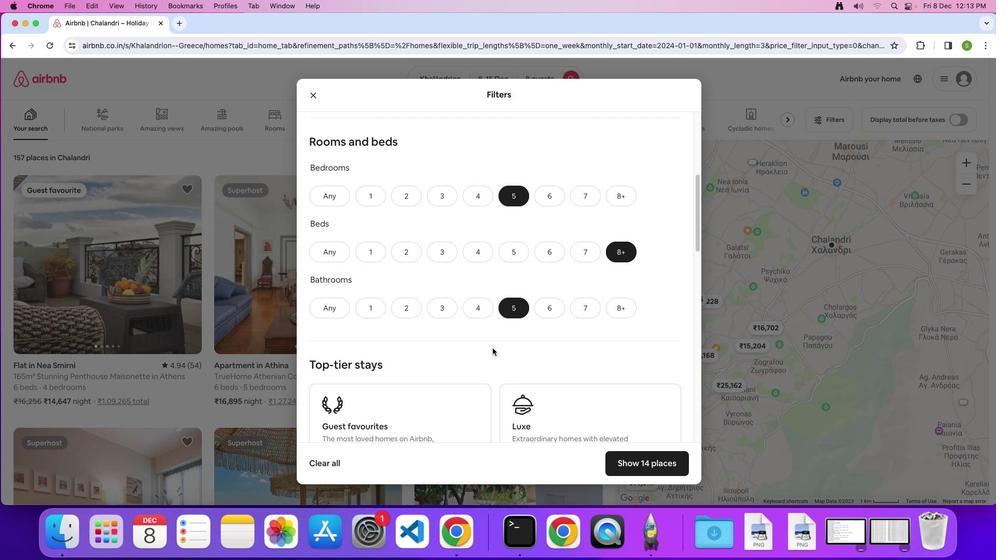 
Action: Mouse scrolled (492, 348) with delta (0, 0)
Screenshot: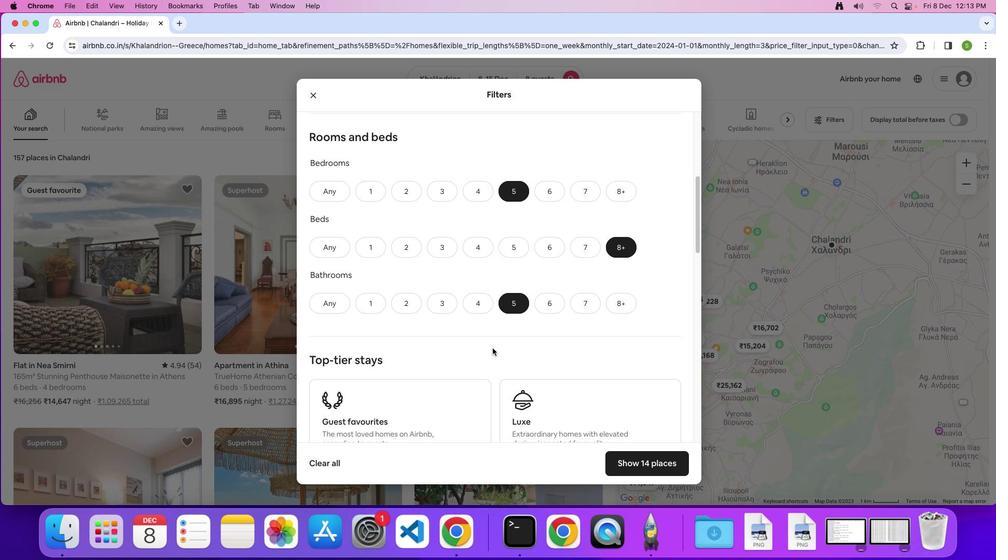 
Action: Mouse scrolled (492, 348) with delta (0, 0)
Screenshot: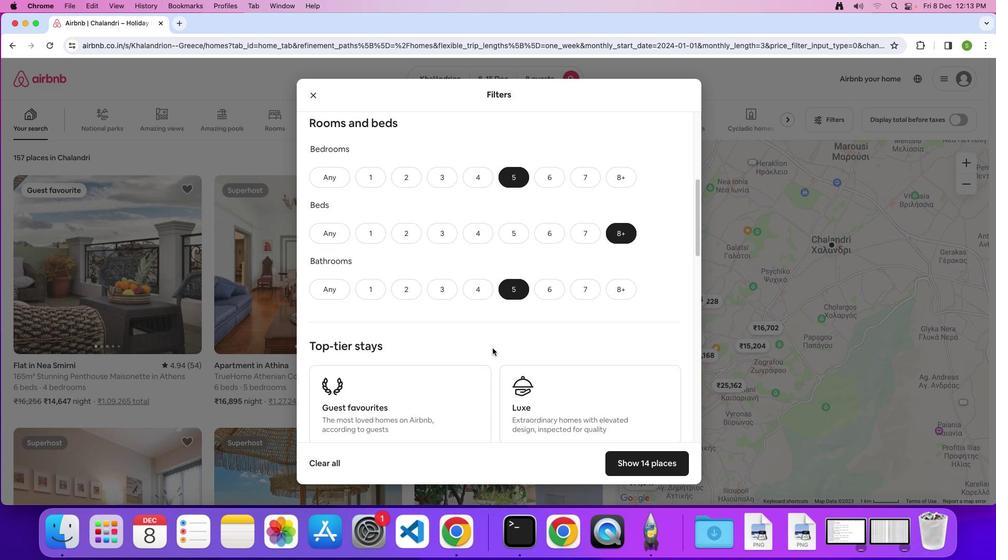 
Action: Mouse scrolled (492, 348) with delta (0, 0)
Screenshot: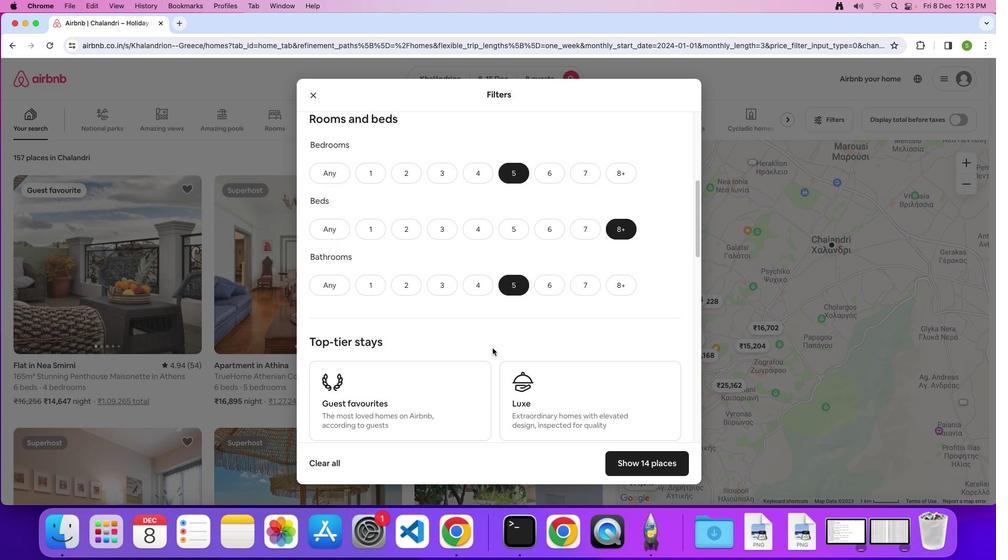 
Action: Mouse scrolled (492, 348) with delta (0, 0)
Screenshot: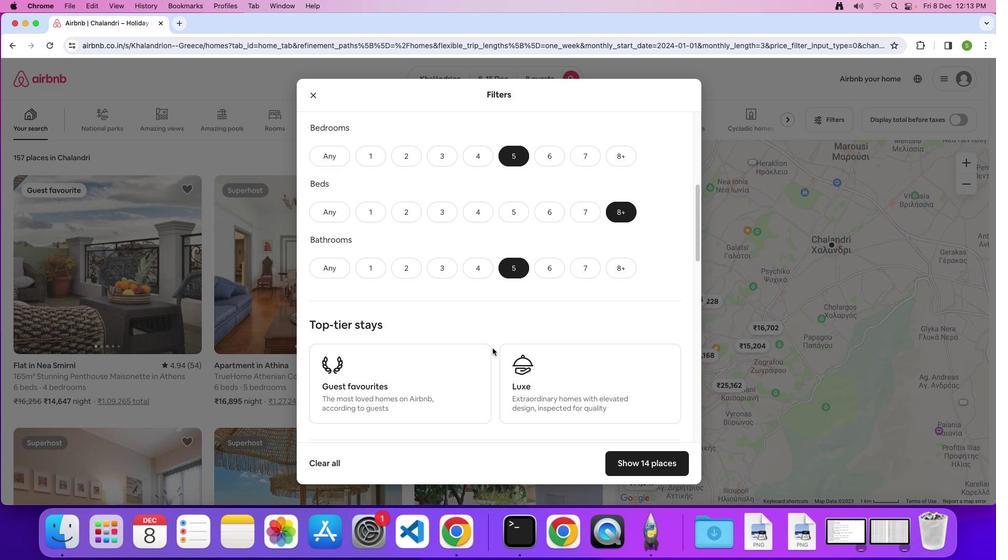 
Action: Mouse scrolled (492, 348) with delta (0, 0)
Screenshot: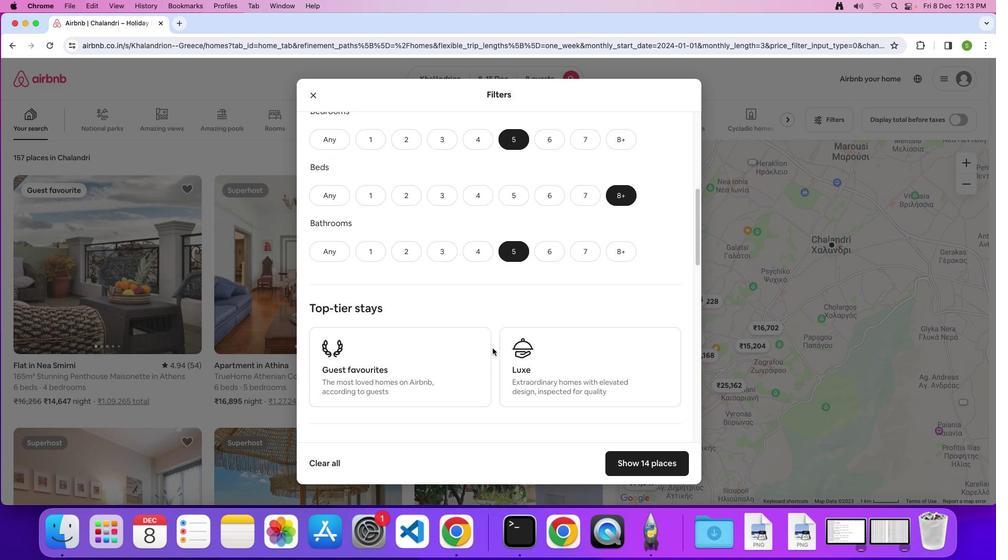 
Action: Mouse scrolled (492, 348) with delta (0, 0)
Screenshot: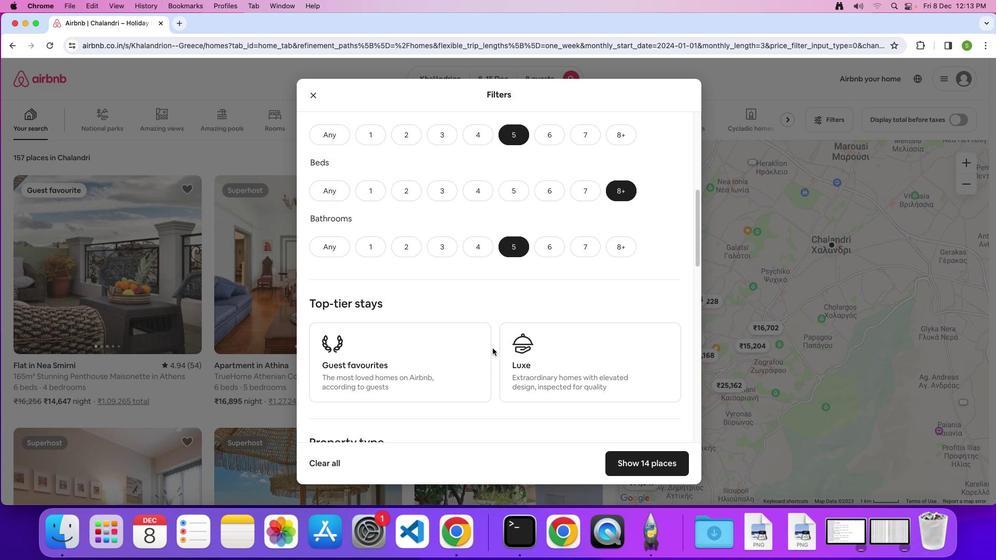 
Action: Mouse scrolled (492, 348) with delta (0, 0)
Screenshot: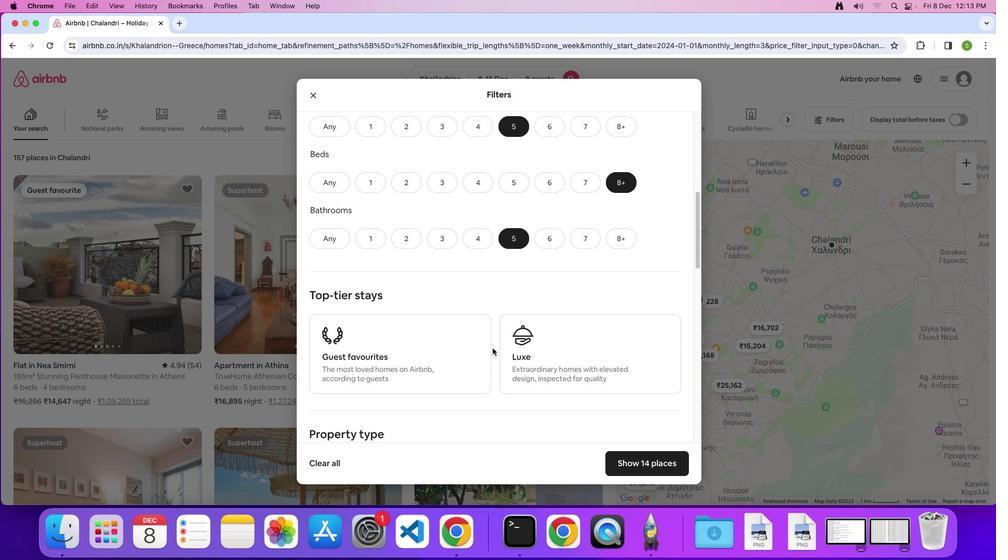 
Action: Mouse scrolled (492, 348) with delta (0, 0)
Screenshot: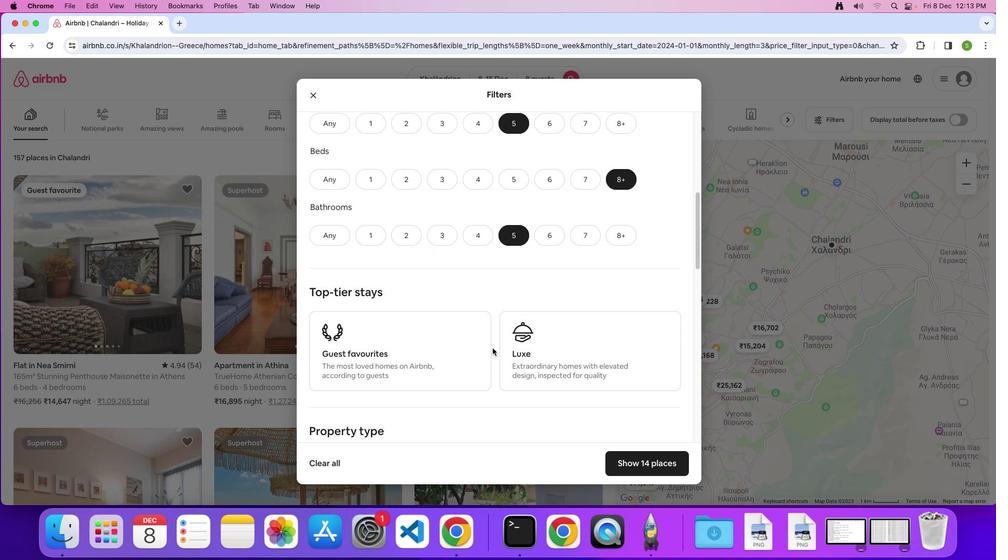 
Action: Mouse scrolled (492, 348) with delta (0, 0)
Screenshot: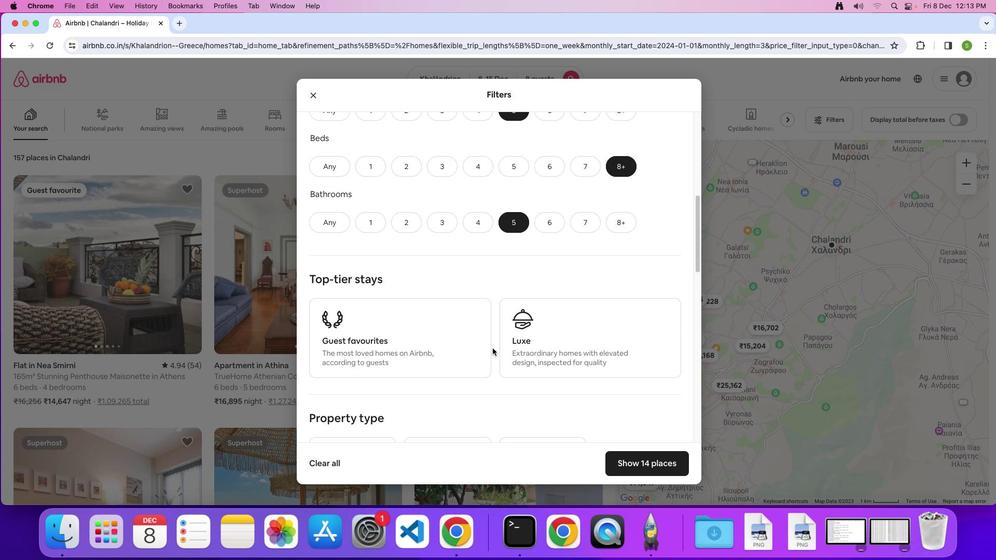 
Action: Mouse scrolled (492, 348) with delta (0, 0)
Screenshot: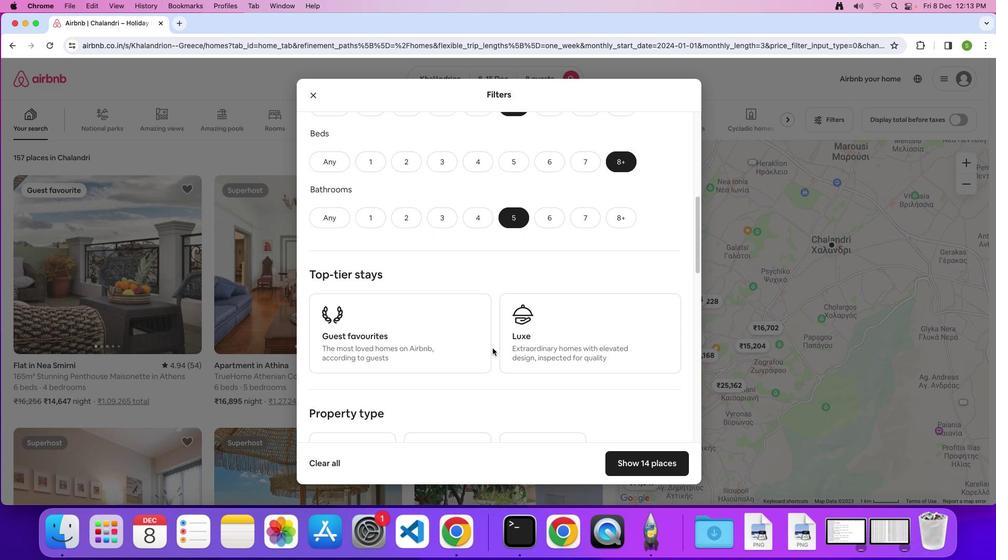 
Action: Mouse scrolled (492, 348) with delta (0, 0)
Screenshot: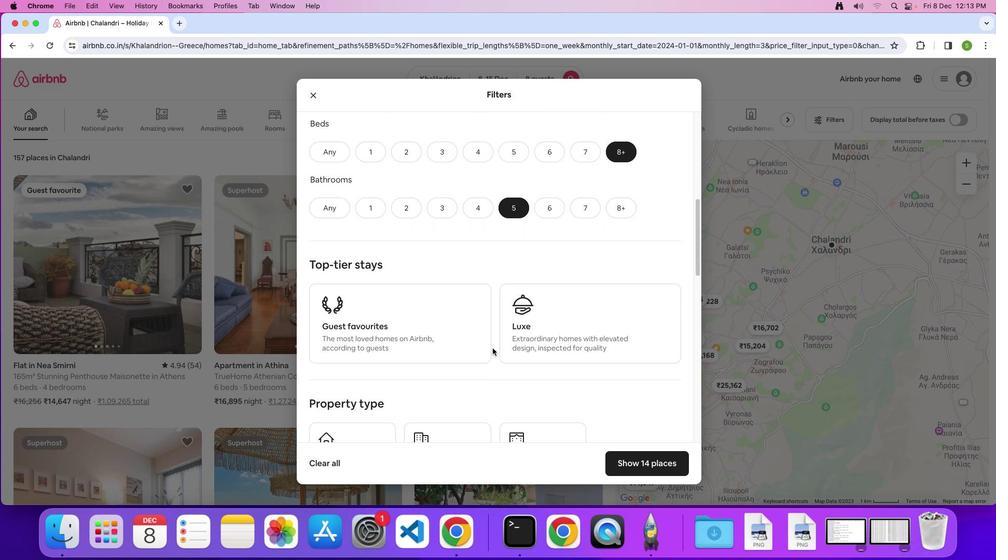 
Action: Mouse scrolled (492, 348) with delta (0, 0)
Screenshot: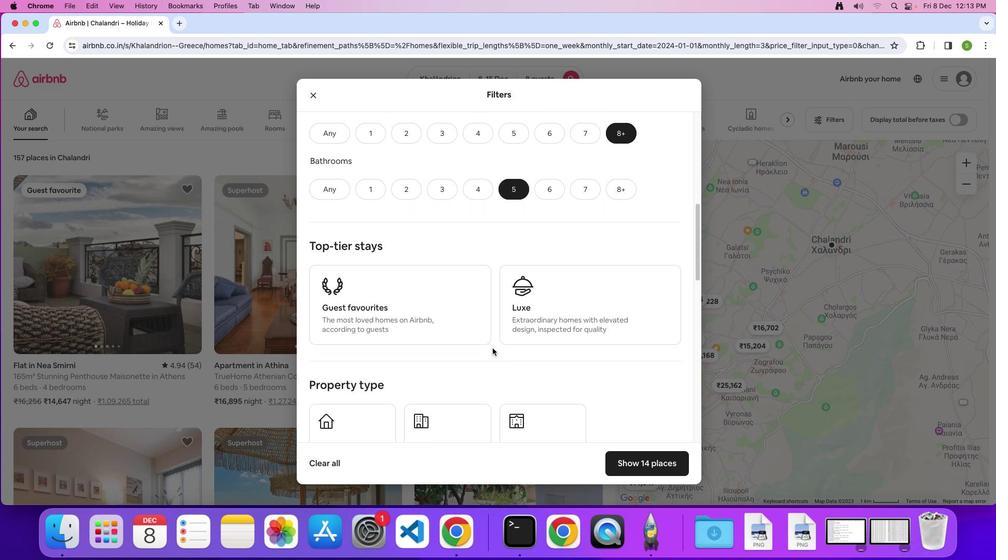 
Action: Mouse scrolled (492, 348) with delta (0, 0)
Screenshot: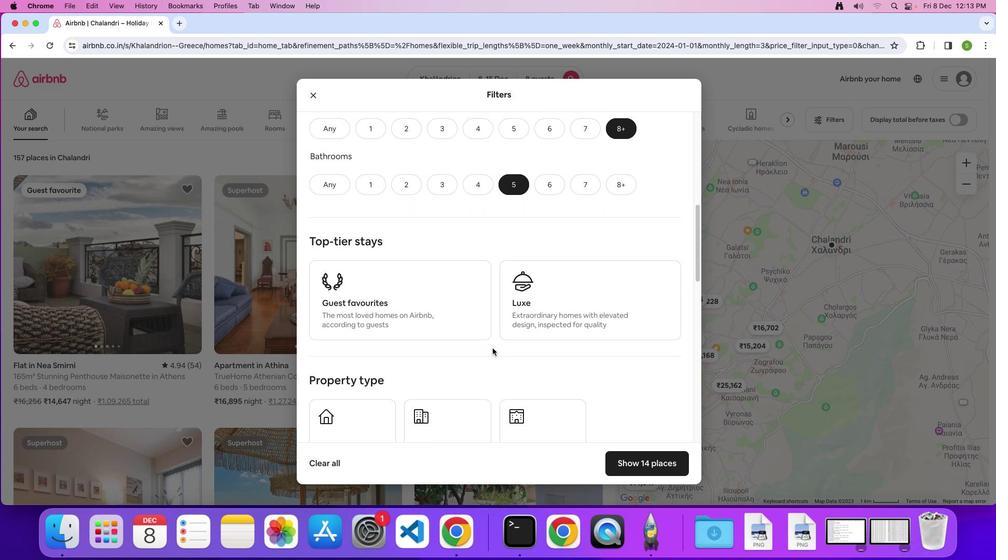 
Action: Mouse scrolled (492, 348) with delta (0, 0)
Screenshot: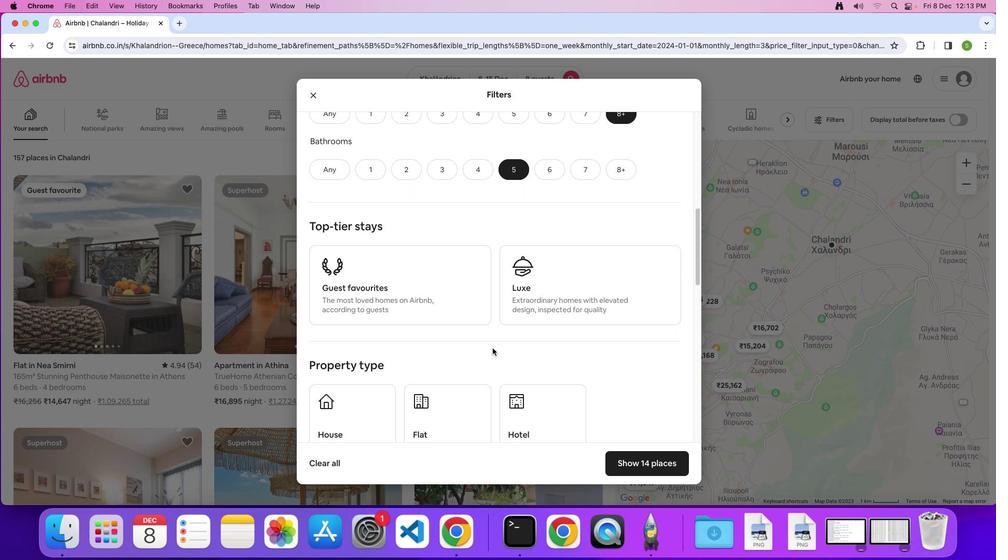 
Action: Mouse scrolled (492, 348) with delta (0, 0)
Screenshot: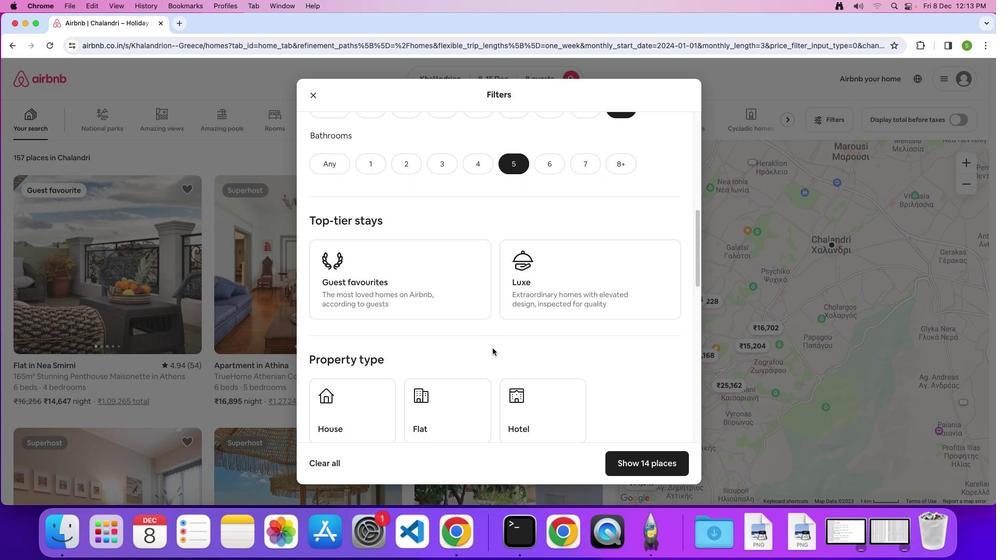 
Action: Mouse moved to (432, 375)
Screenshot: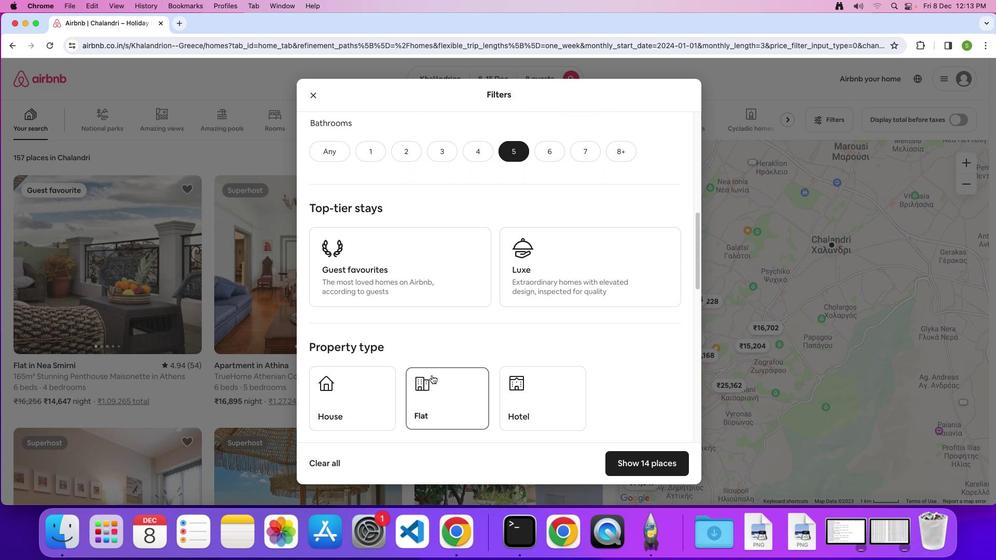 
Action: Mouse pressed left at (432, 375)
Screenshot: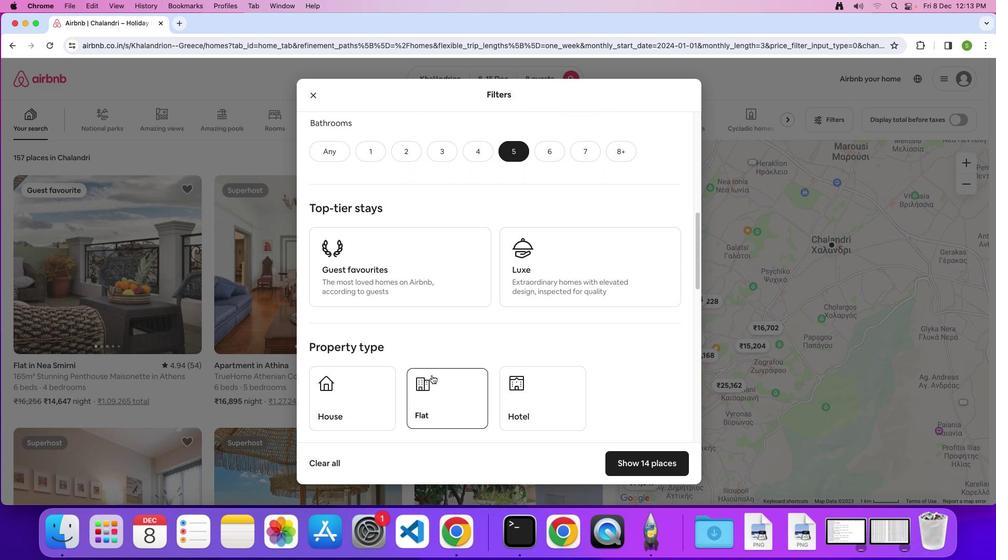 
Action: Mouse moved to (501, 343)
Screenshot: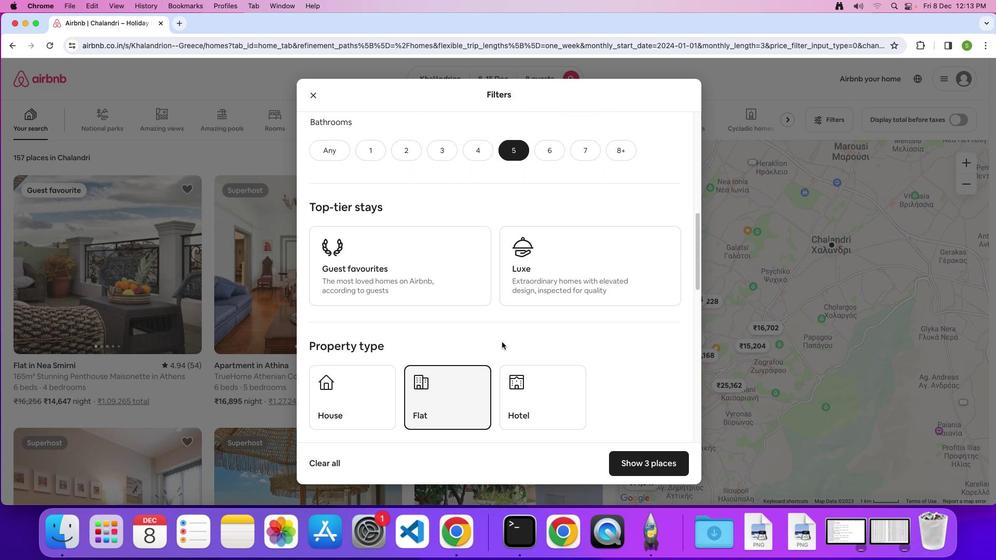 
Action: Mouse scrolled (501, 343) with delta (0, 0)
Screenshot: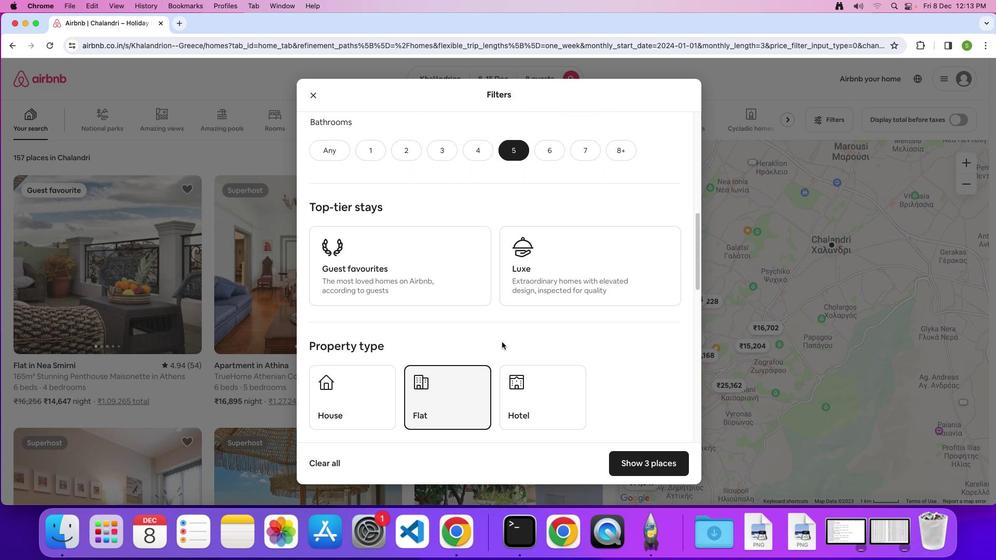 
Action: Mouse moved to (502, 342)
Screenshot: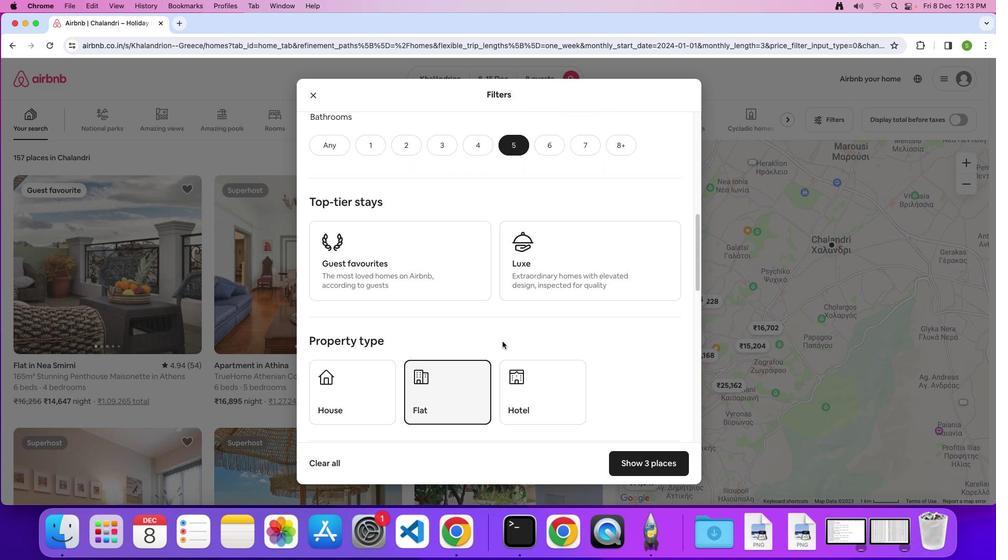 
Action: Mouse scrolled (502, 342) with delta (0, 0)
Screenshot: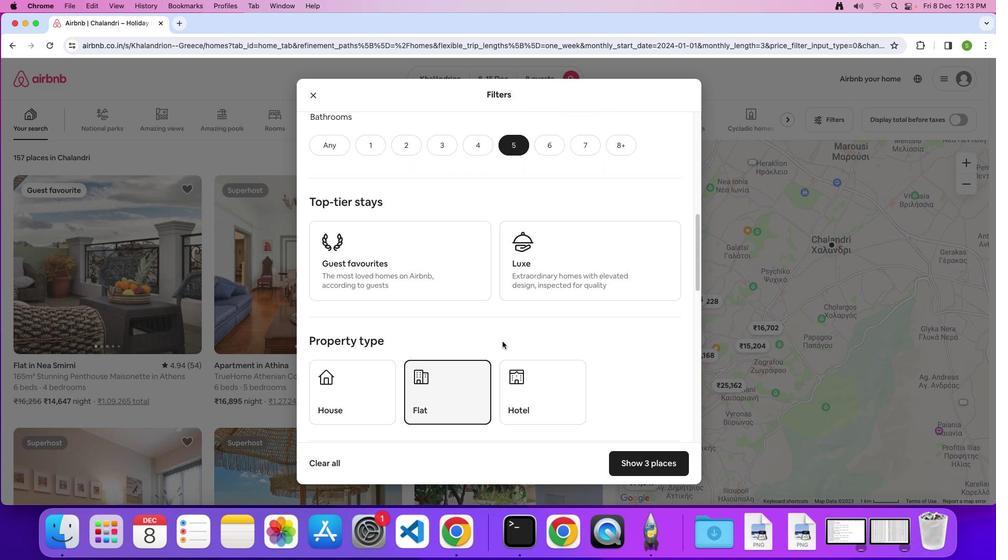 
Action: Mouse moved to (502, 341)
Screenshot: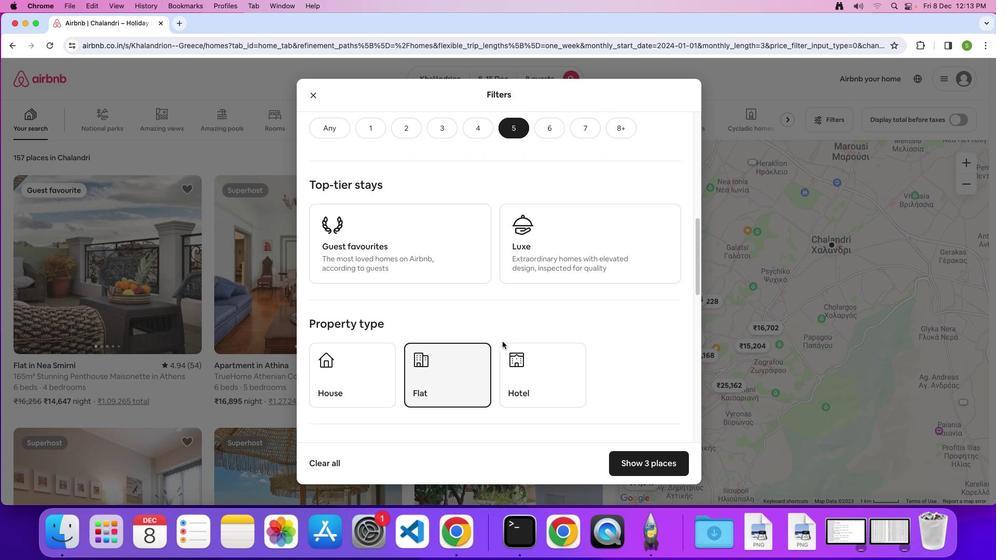 
Action: Mouse scrolled (502, 341) with delta (0, 0)
Screenshot: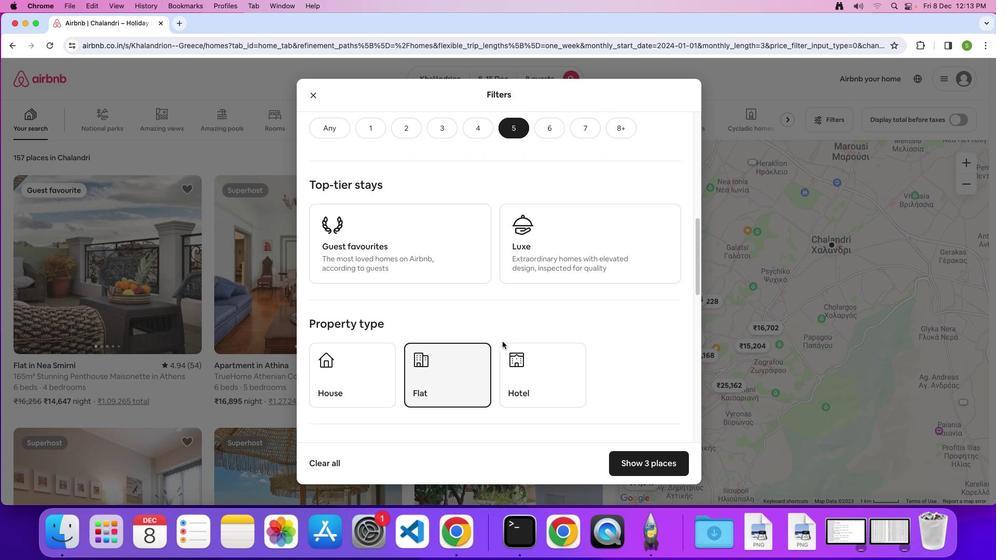 
Action: Mouse scrolled (502, 341) with delta (0, 0)
Screenshot: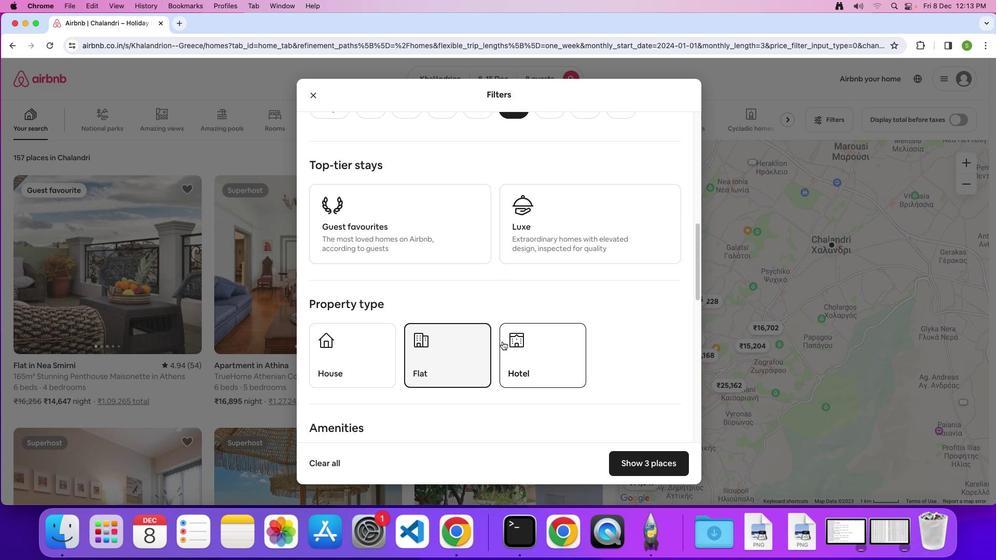 
Action: Mouse scrolled (502, 341) with delta (0, 0)
Screenshot: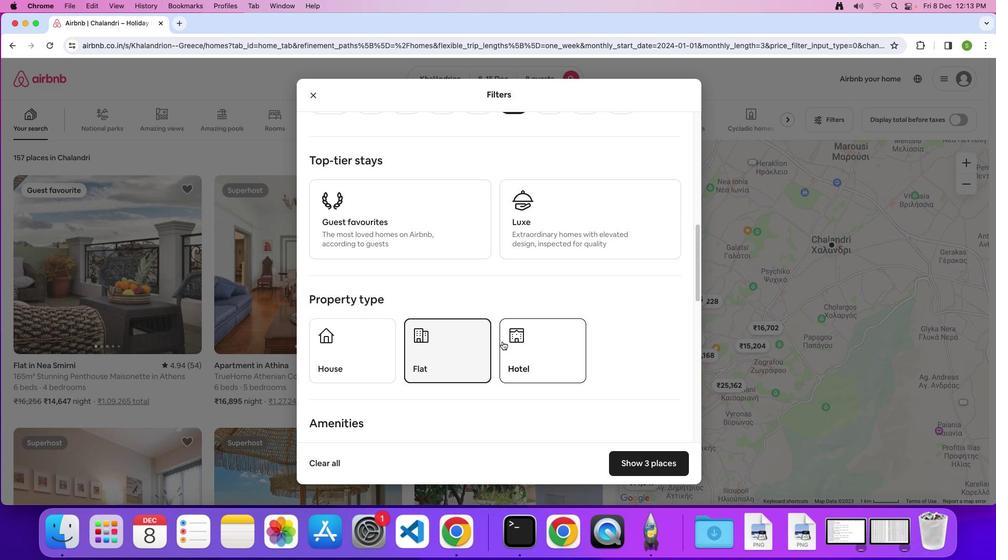 
Action: Mouse scrolled (502, 341) with delta (0, 0)
Screenshot: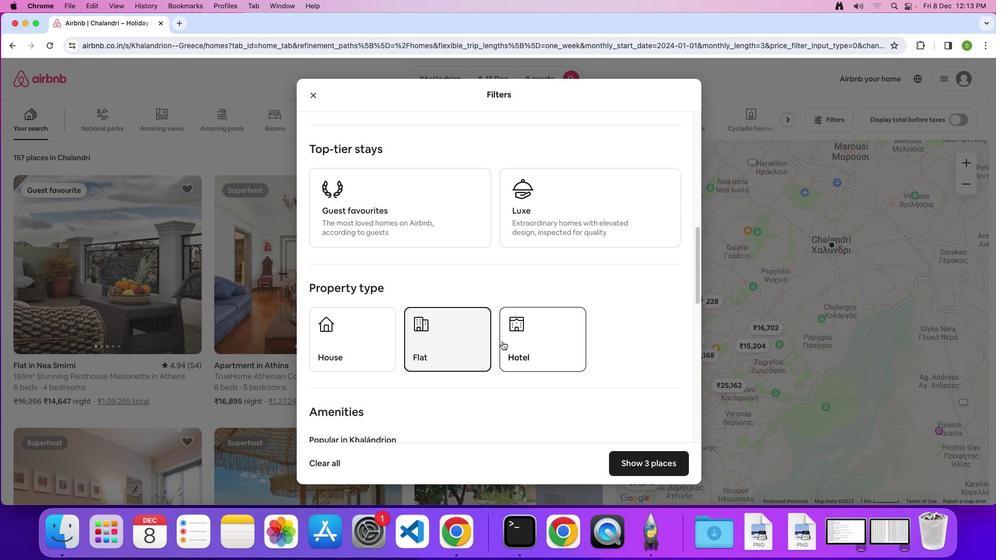 
Action: Mouse scrolled (502, 341) with delta (0, 0)
Screenshot: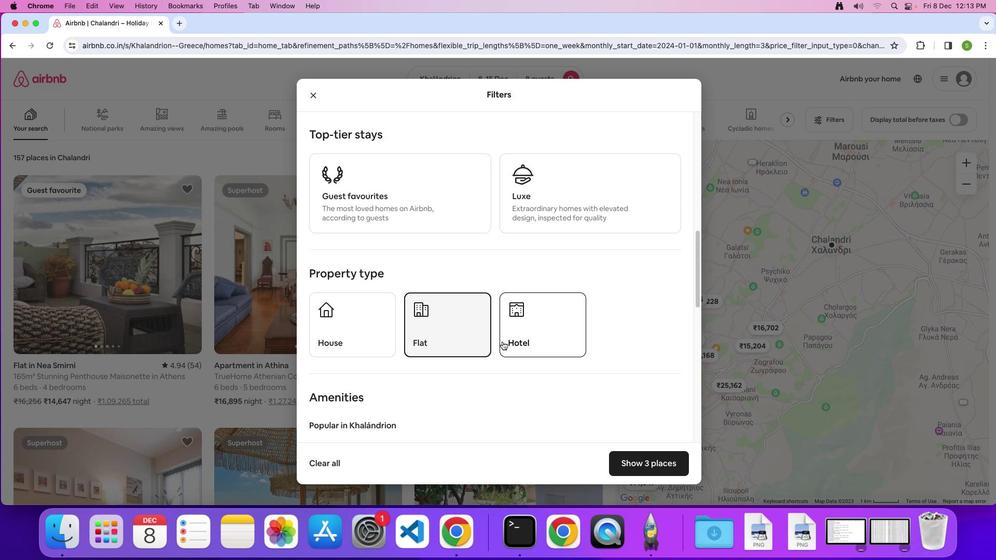 
Action: Mouse scrolled (502, 341) with delta (0, 0)
Screenshot: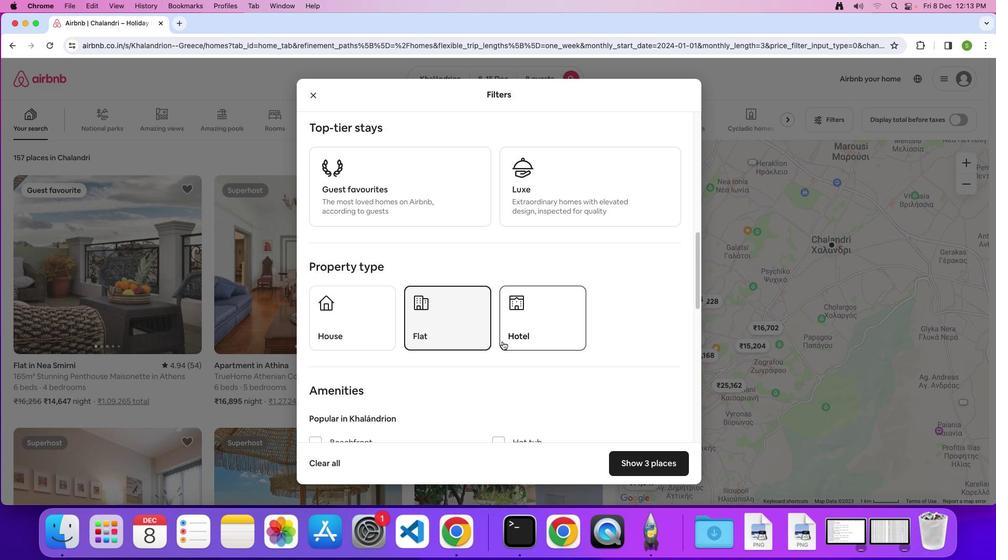 
Action: Mouse scrolled (502, 341) with delta (0, 0)
Screenshot: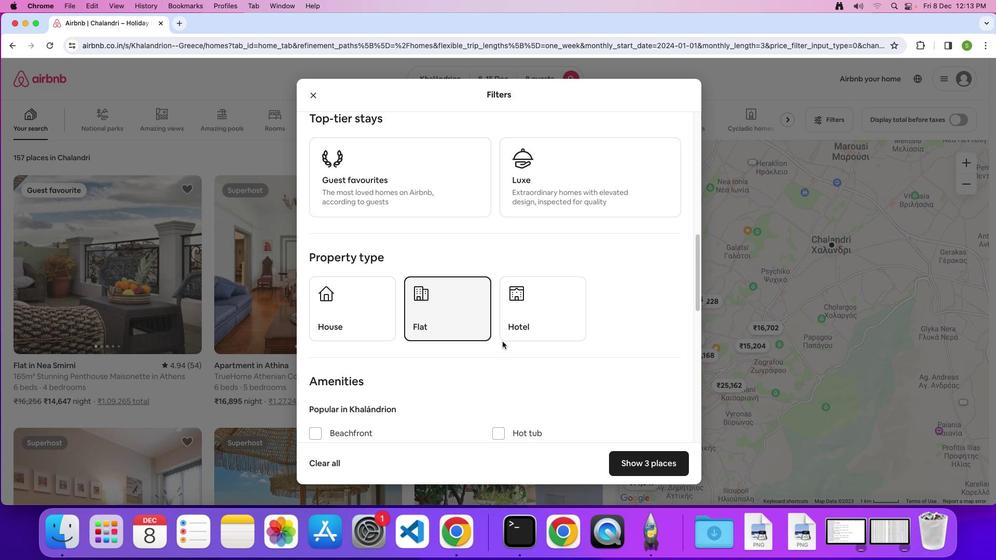 
Action: Mouse scrolled (502, 341) with delta (0, 0)
Screenshot: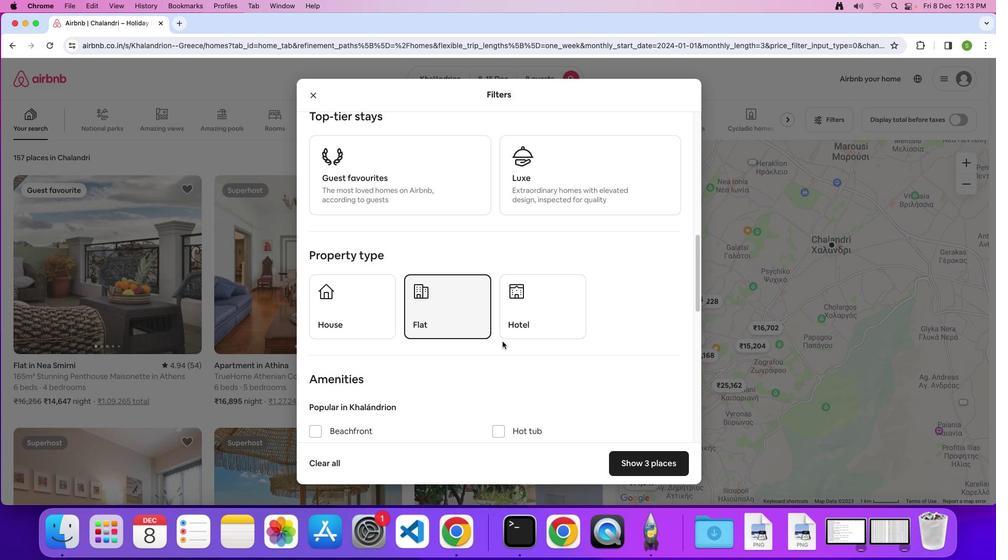
Action: Mouse scrolled (502, 341) with delta (0, 0)
Screenshot: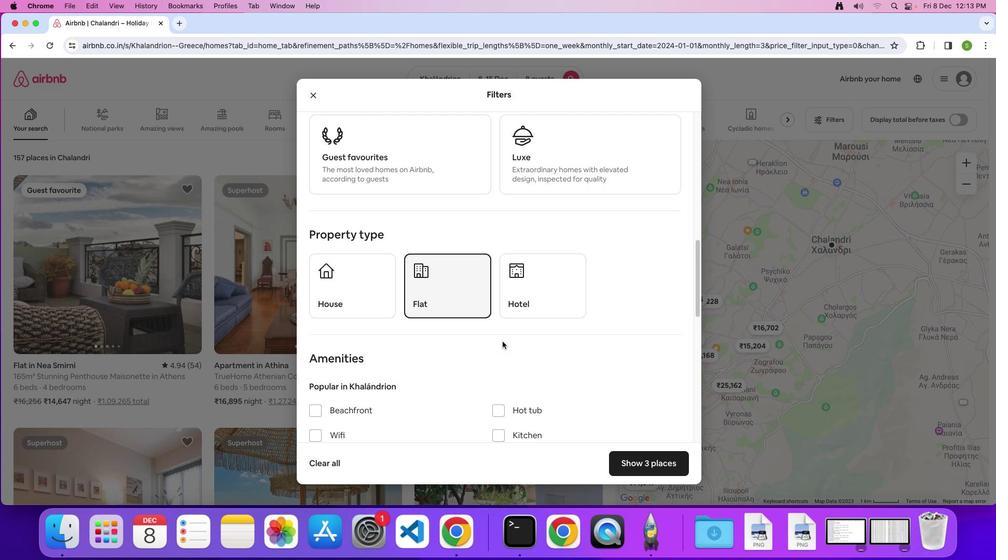 
Action: Mouse scrolled (502, 341) with delta (0, 0)
Screenshot: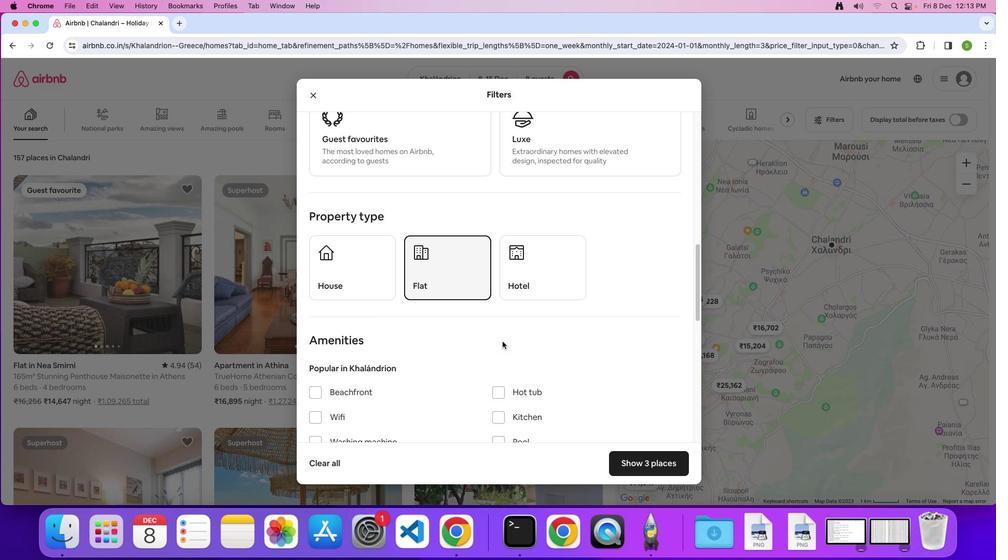 
Action: Mouse scrolled (502, 341) with delta (0, 0)
Screenshot: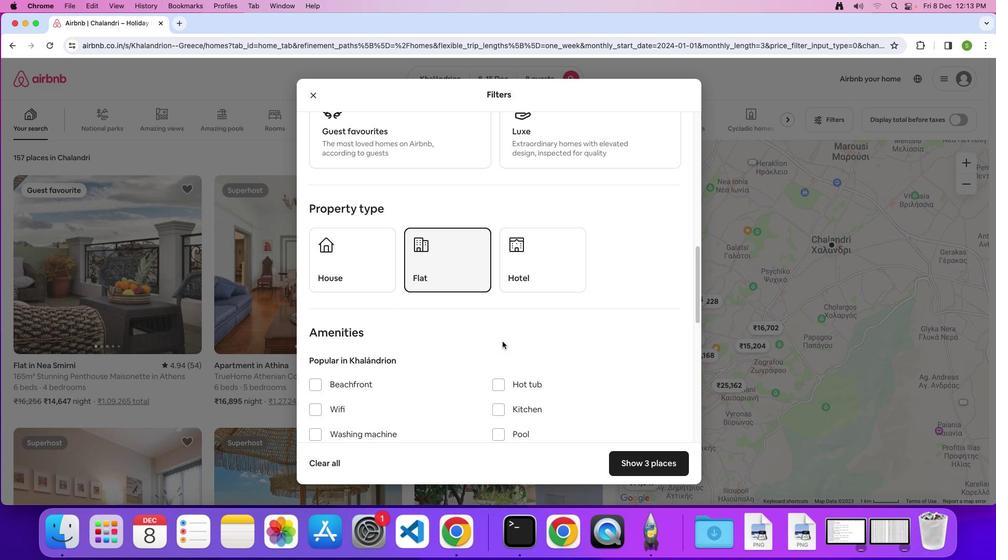 
Action: Mouse scrolled (502, 341) with delta (0, 0)
Screenshot: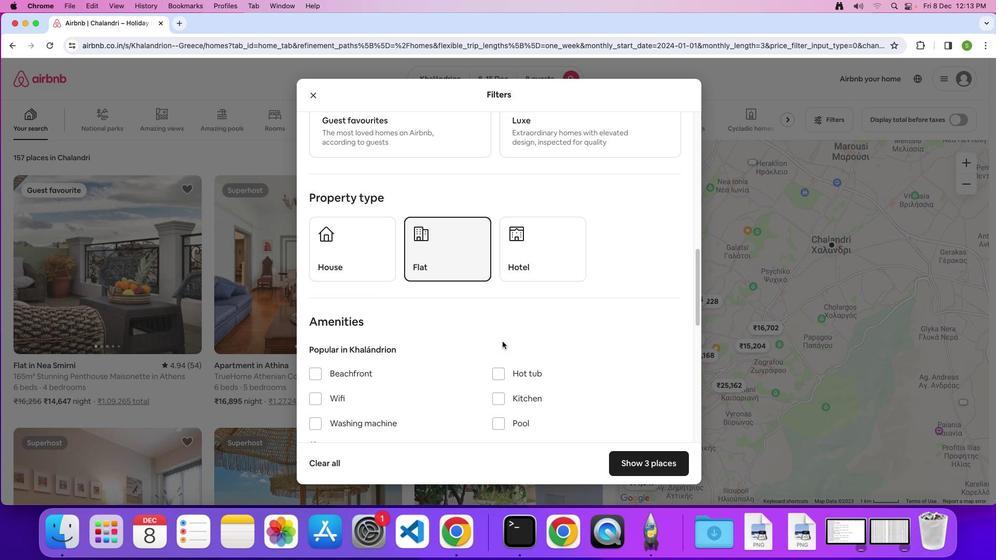 
Action: Mouse scrolled (502, 341) with delta (0, 0)
Screenshot: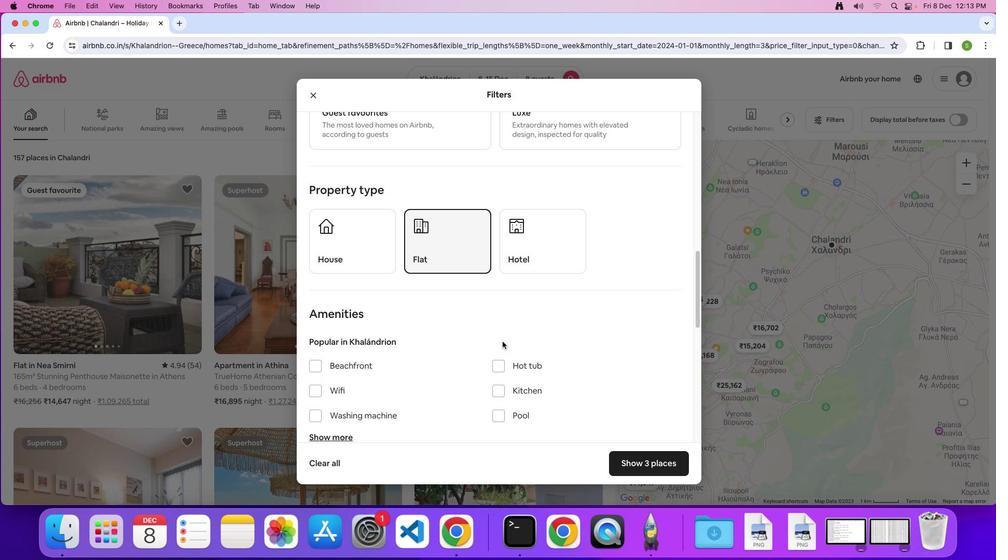 
Action: Mouse scrolled (502, 341) with delta (0, -1)
Screenshot: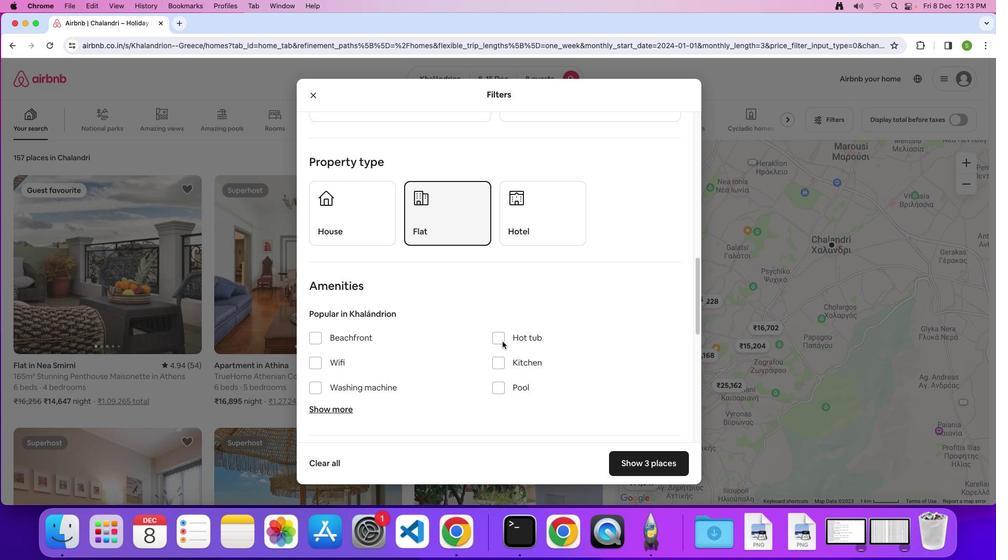
Action: Mouse moved to (468, 330)
Screenshot: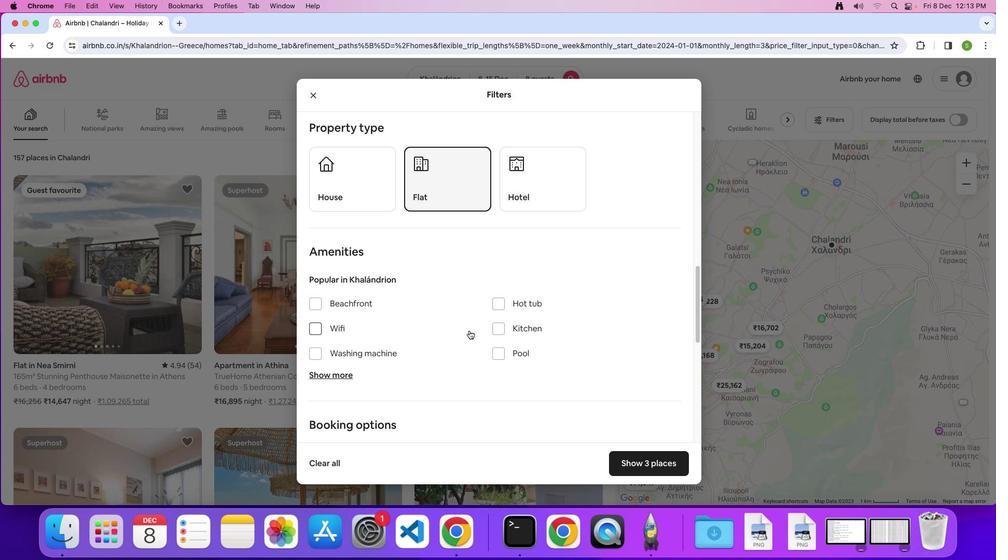 
Action: Mouse scrolled (468, 330) with delta (0, 0)
Screenshot: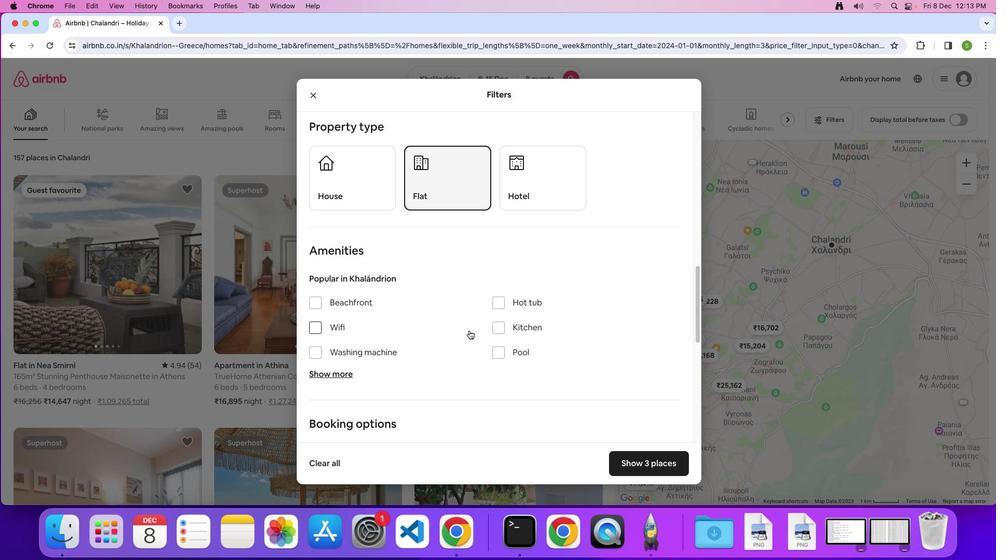 
Action: Mouse scrolled (468, 330) with delta (0, 0)
Screenshot: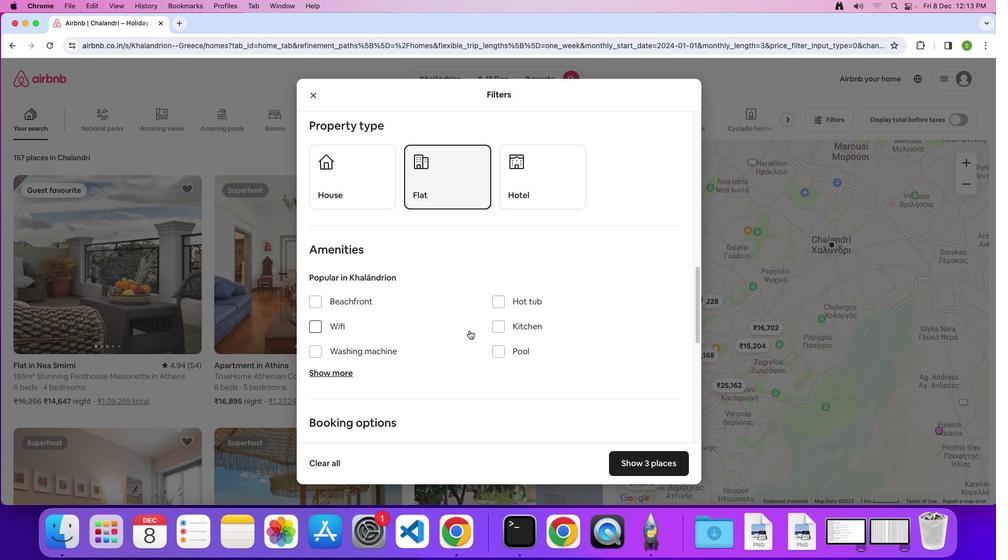 
Action: Mouse scrolled (468, 330) with delta (0, 0)
Screenshot: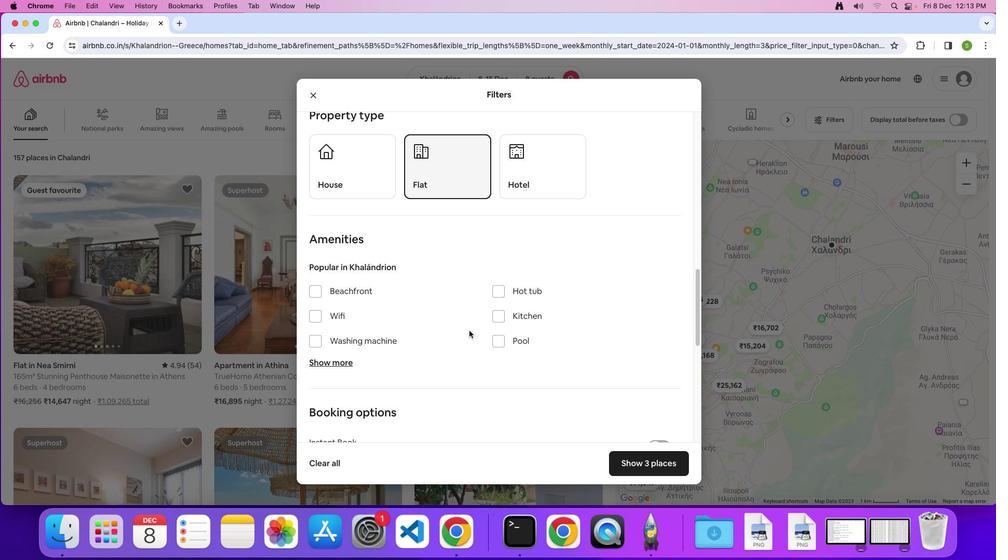 
Action: Mouse scrolled (468, 330) with delta (0, 0)
Screenshot: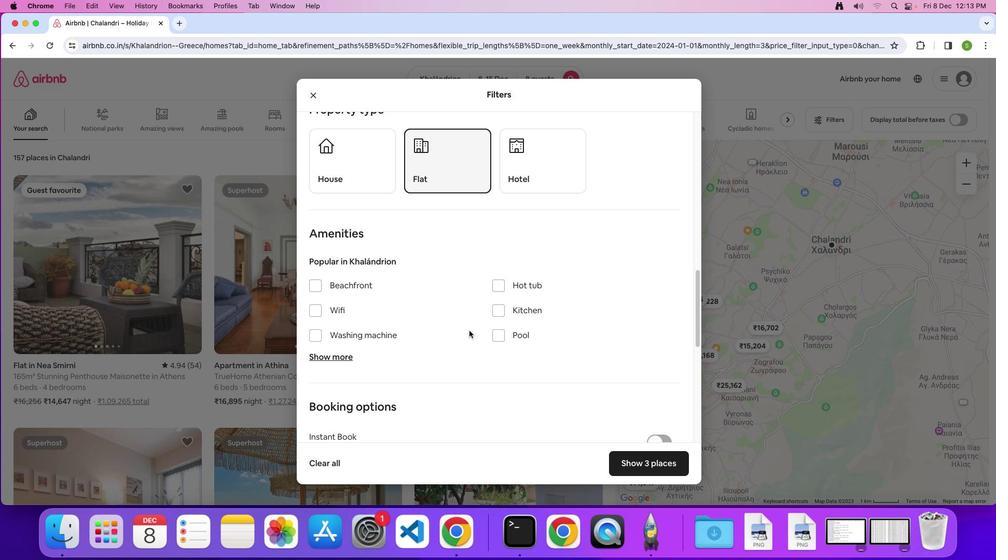 
Action: Mouse moved to (324, 347)
Screenshot: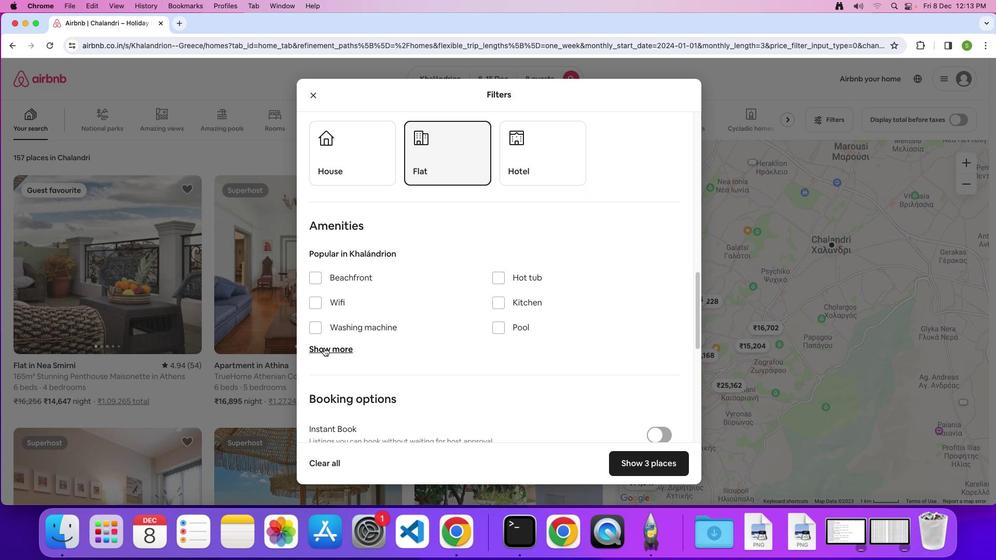 
Action: Mouse pressed left at (324, 347)
Screenshot: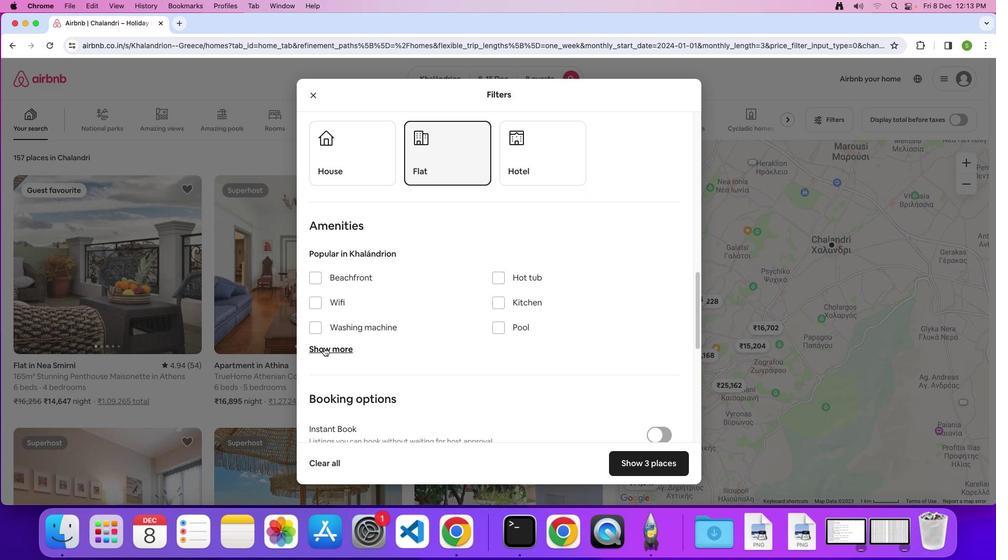 
Action: Mouse moved to (321, 303)
Screenshot: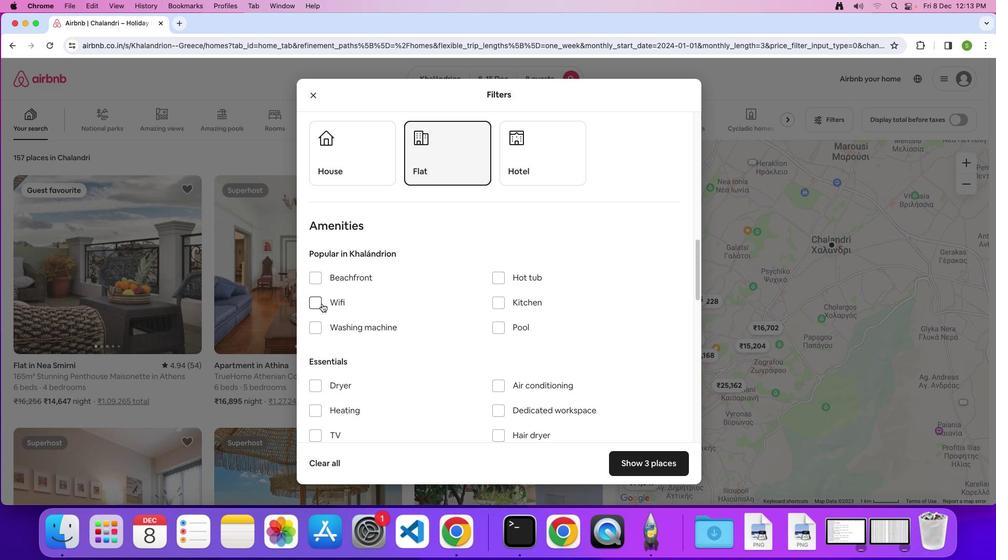 
Action: Mouse pressed left at (321, 303)
Screenshot: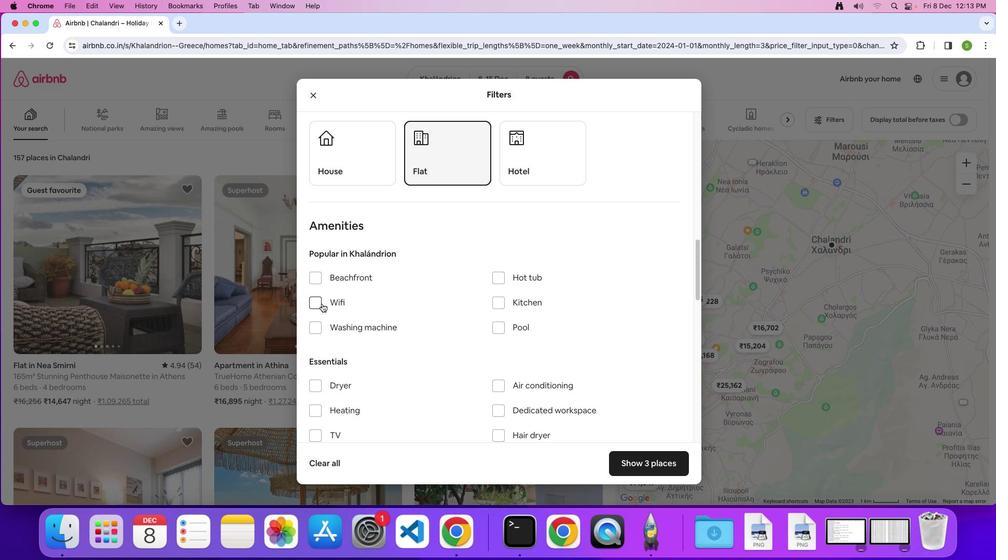 
Action: Mouse moved to (399, 336)
Screenshot: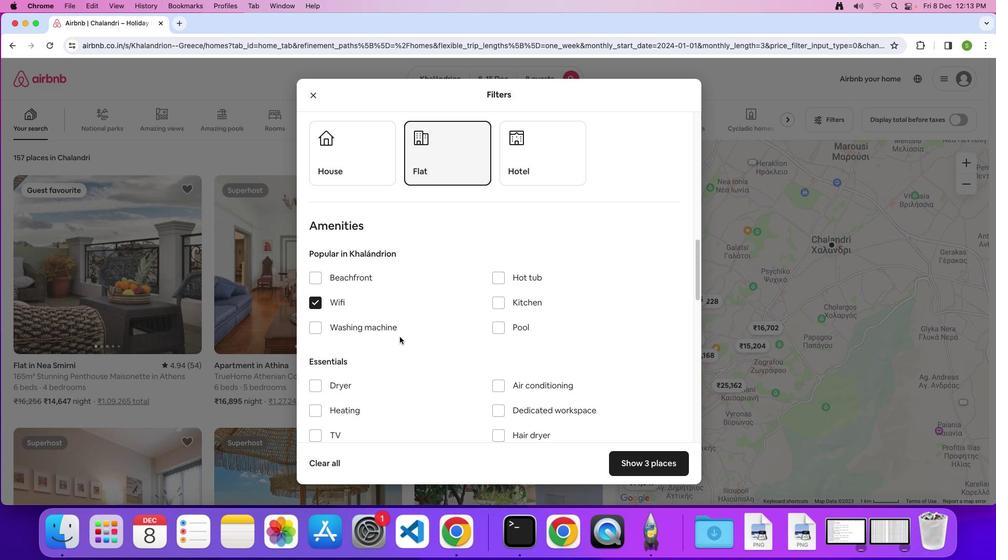 
Action: Mouse scrolled (399, 336) with delta (0, 0)
Screenshot: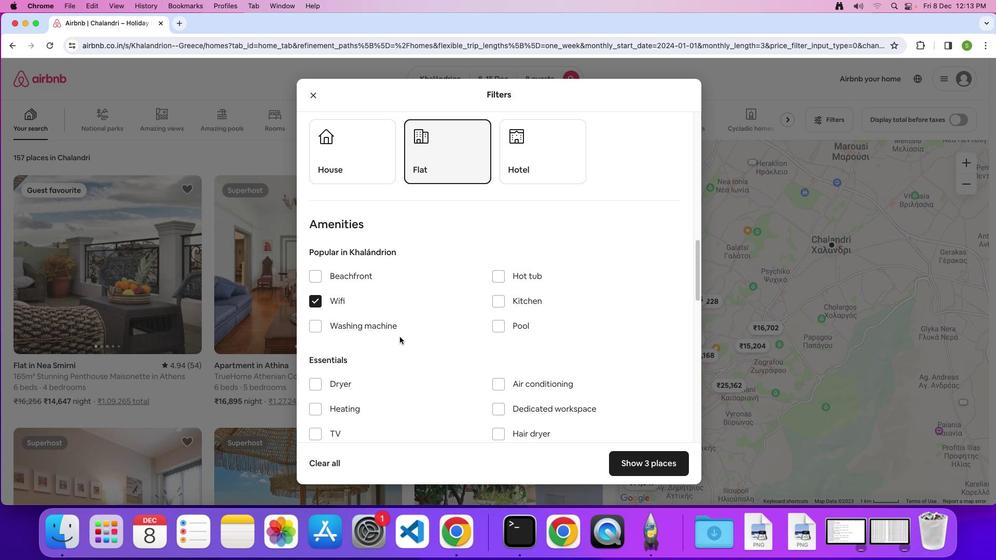 
Action: Mouse scrolled (399, 336) with delta (0, 0)
Screenshot: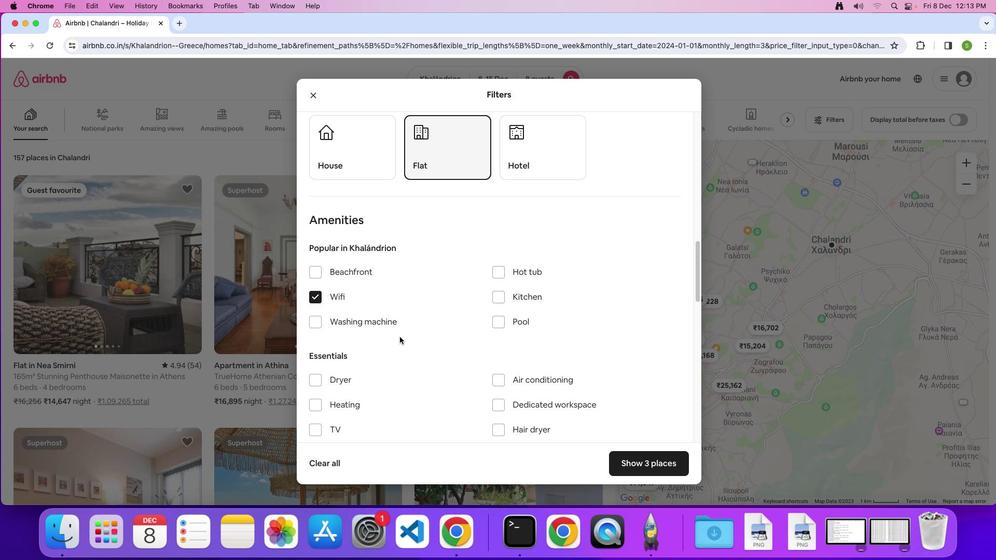 
Action: Mouse scrolled (399, 336) with delta (0, 0)
Screenshot: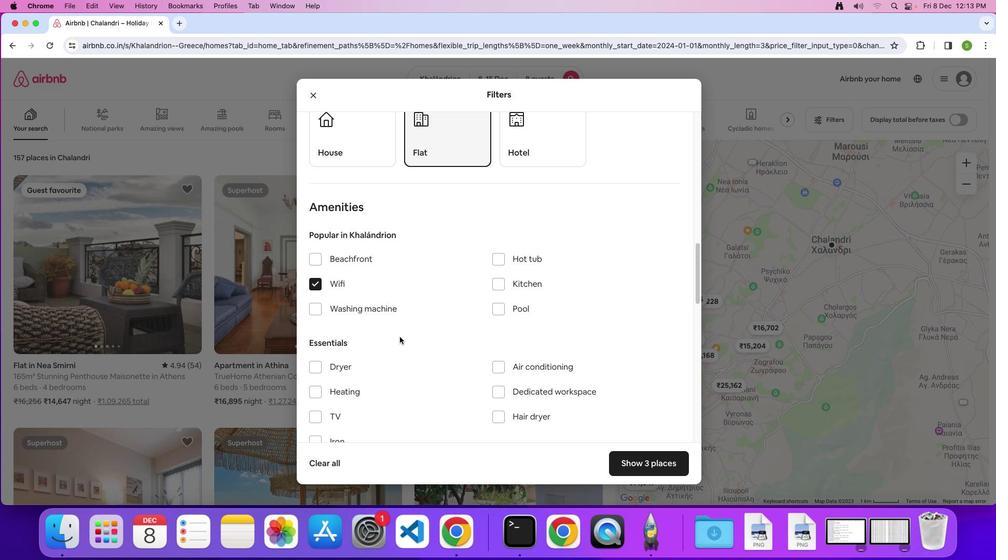 
Action: Mouse scrolled (399, 336) with delta (0, 0)
Screenshot: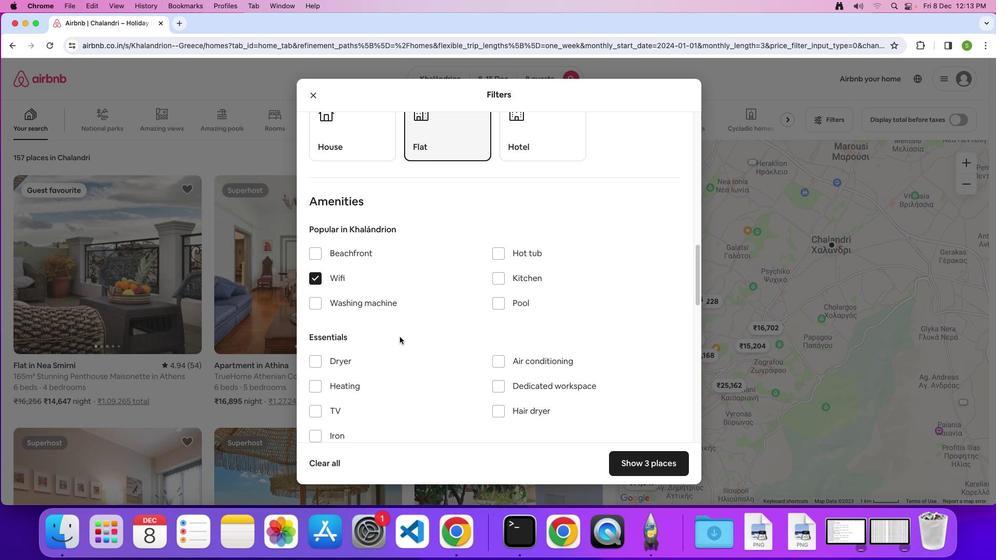 
Action: Mouse scrolled (399, 336) with delta (0, 0)
Screenshot: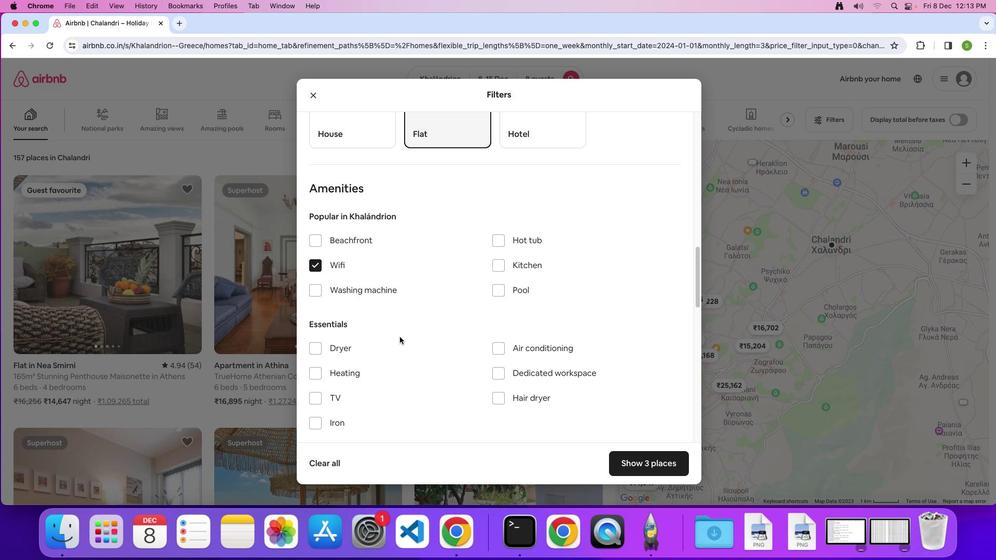 
Action: Mouse scrolled (399, 336) with delta (0, 0)
Screenshot: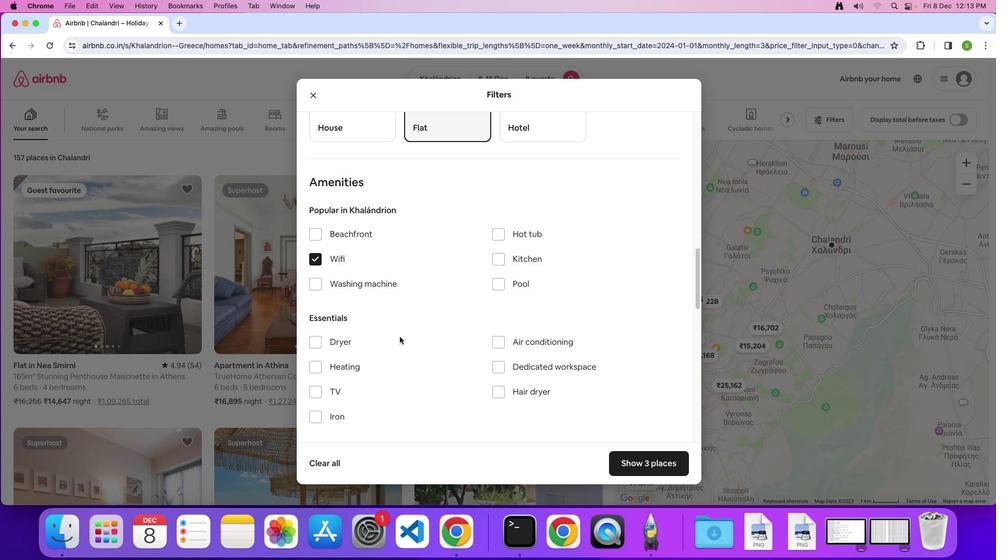 
Action: Mouse moved to (320, 384)
Screenshot: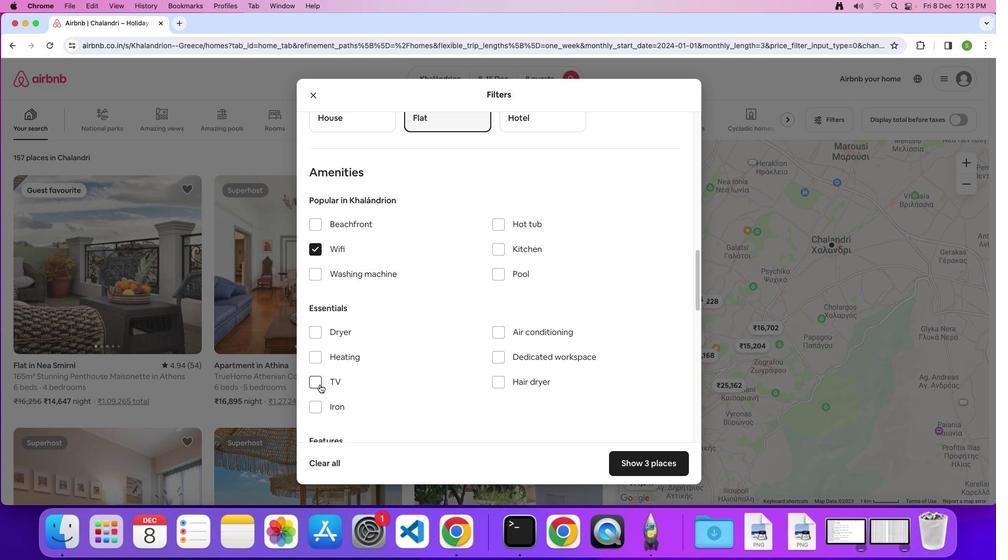 
Action: Mouse pressed left at (320, 384)
Screenshot: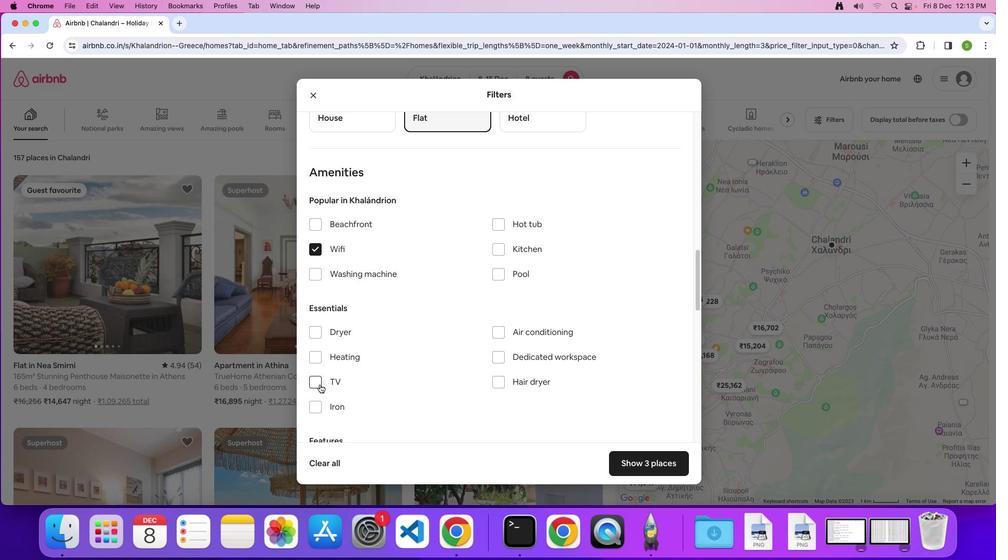 
Action: Mouse moved to (446, 380)
Screenshot: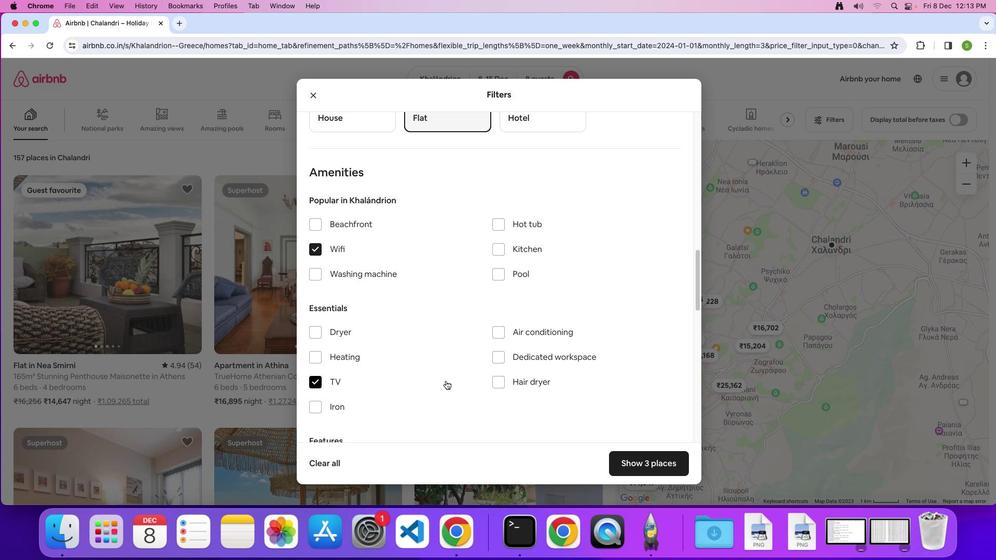 
Action: Mouse scrolled (446, 380) with delta (0, 0)
Screenshot: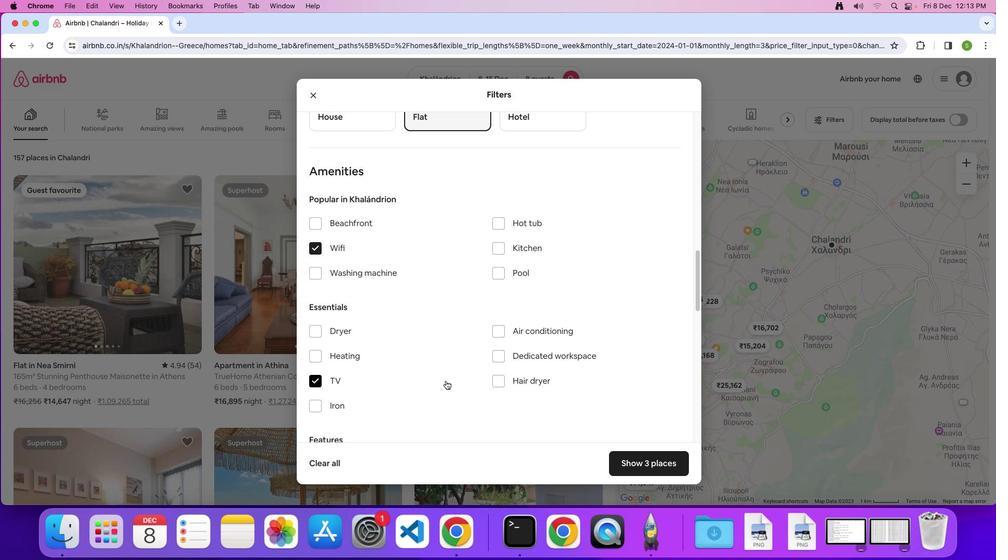 
Action: Mouse scrolled (446, 380) with delta (0, 0)
Screenshot: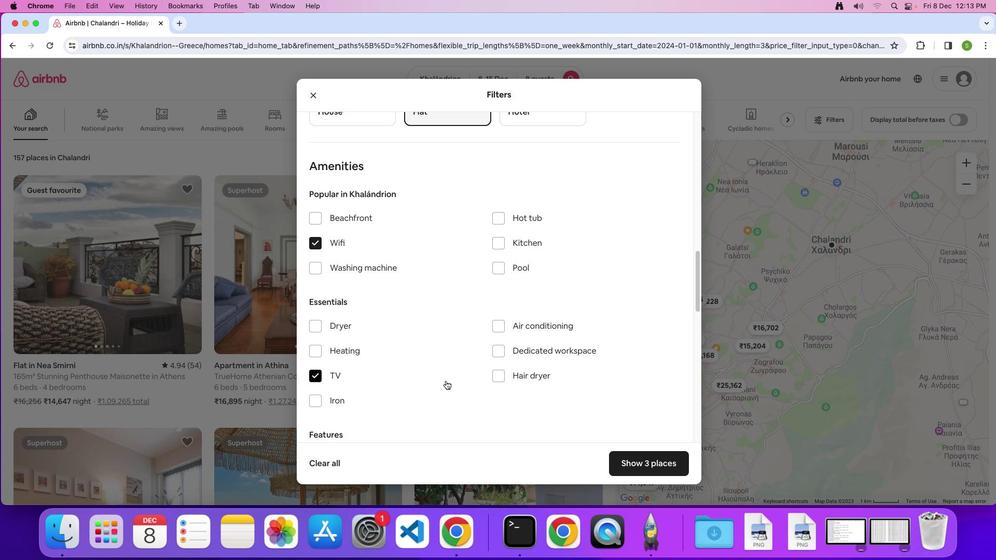 
Action: Mouse scrolled (446, 380) with delta (0, 0)
Screenshot: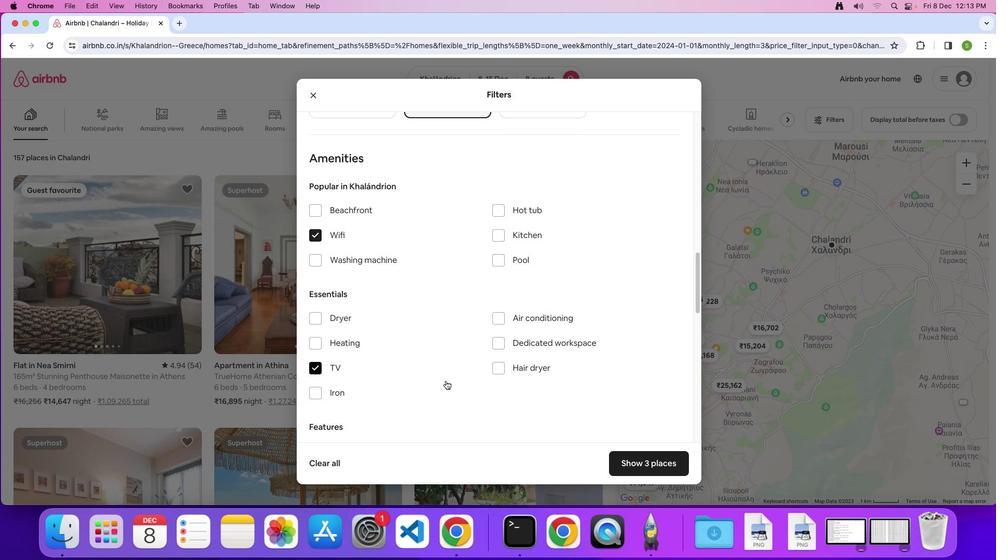 
Action: Mouse scrolled (446, 380) with delta (0, 0)
Screenshot: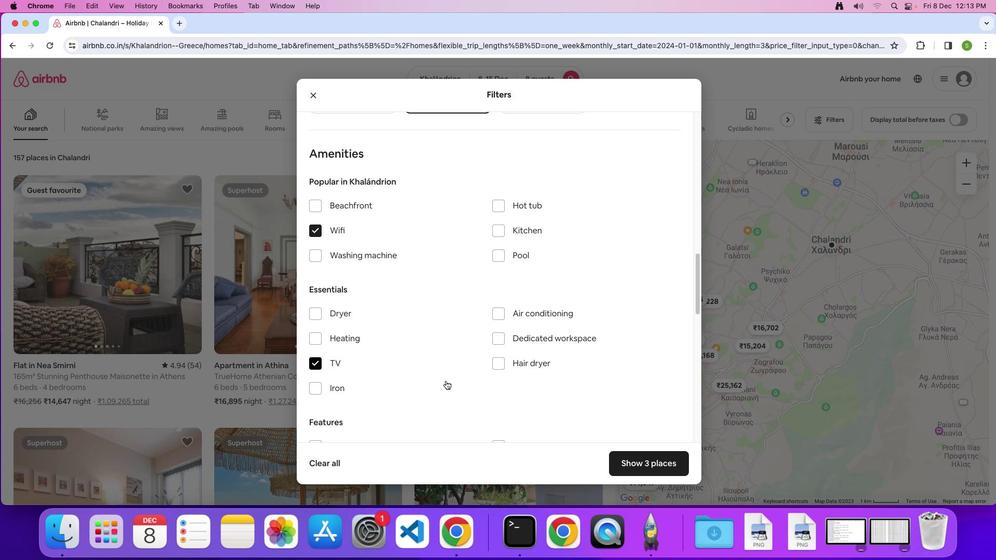 
Action: Mouse scrolled (446, 380) with delta (0, 0)
Screenshot: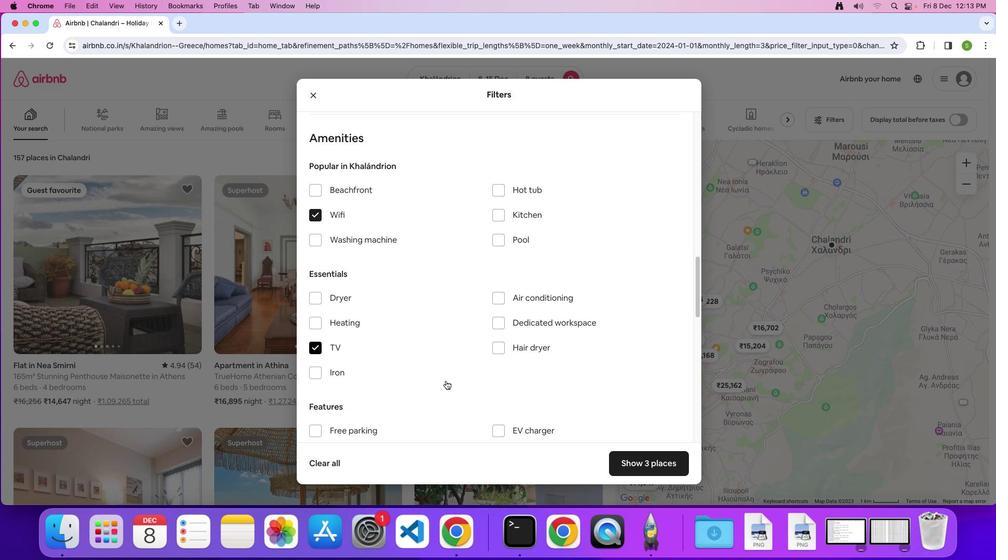 
Action: Mouse scrolled (446, 380) with delta (0, 0)
Screenshot: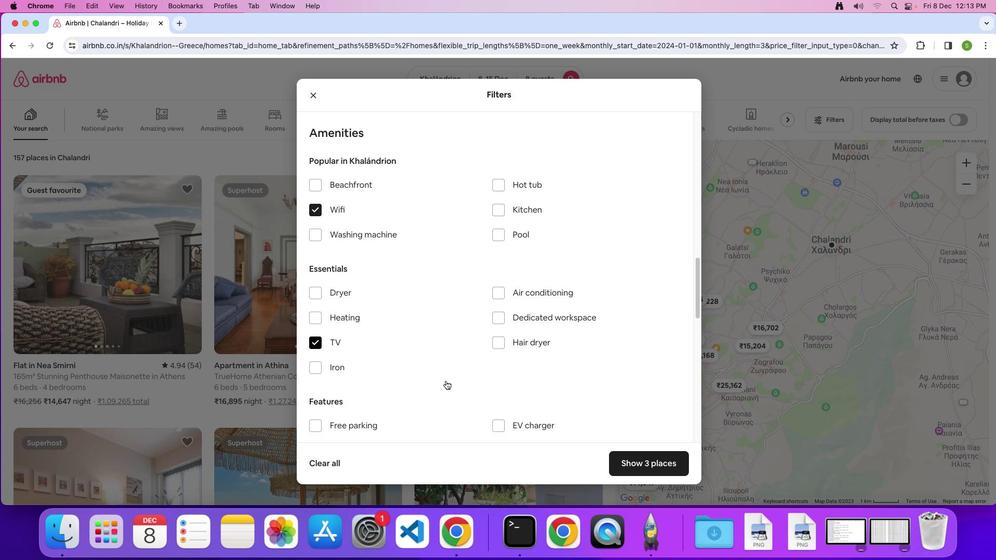 
Action: Mouse scrolled (446, 380) with delta (0, 0)
Screenshot: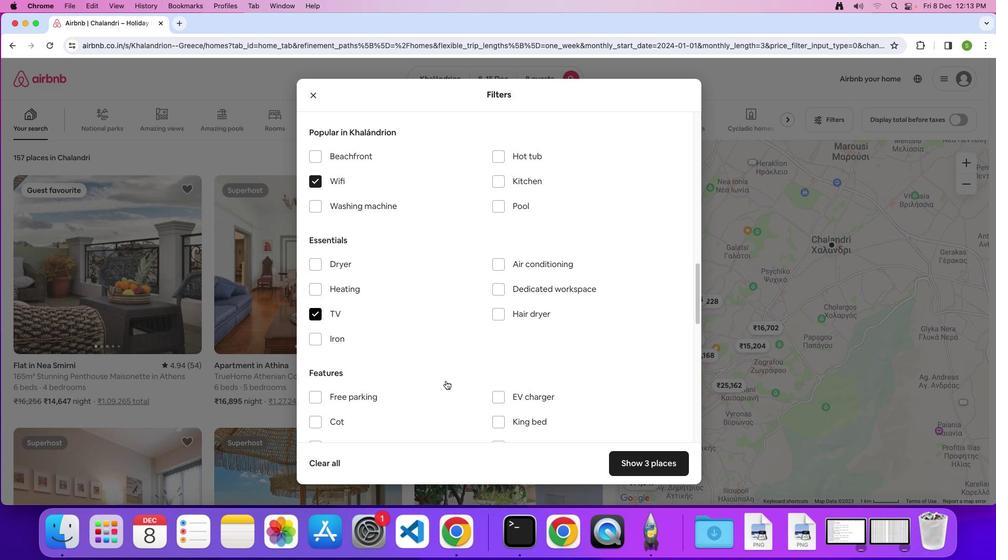 
Action: Mouse moved to (319, 380)
Screenshot: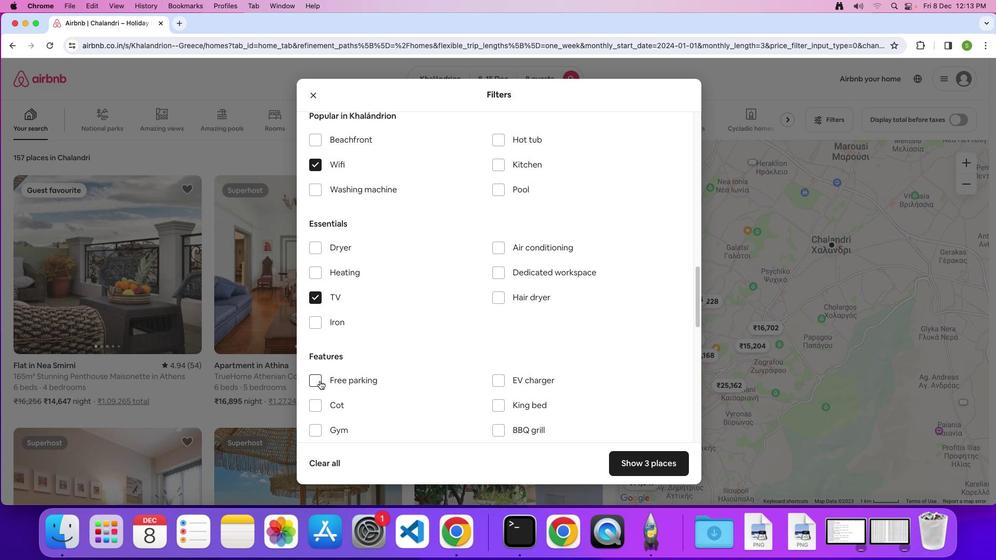 
Action: Mouse pressed left at (319, 380)
Screenshot: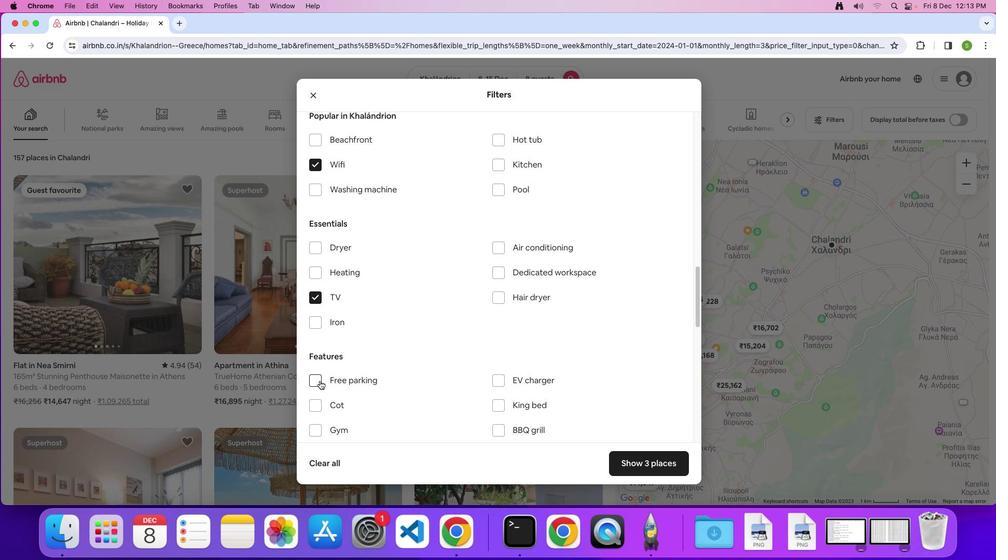 
Action: Mouse moved to (454, 355)
Screenshot: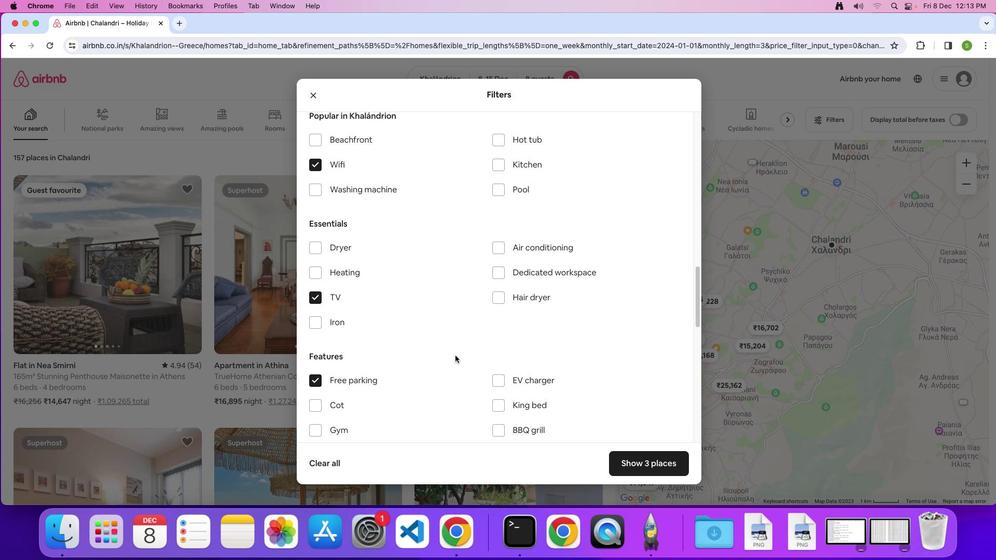 
Action: Mouse scrolled (454, 355) with delta (0, 0)
Screenshot: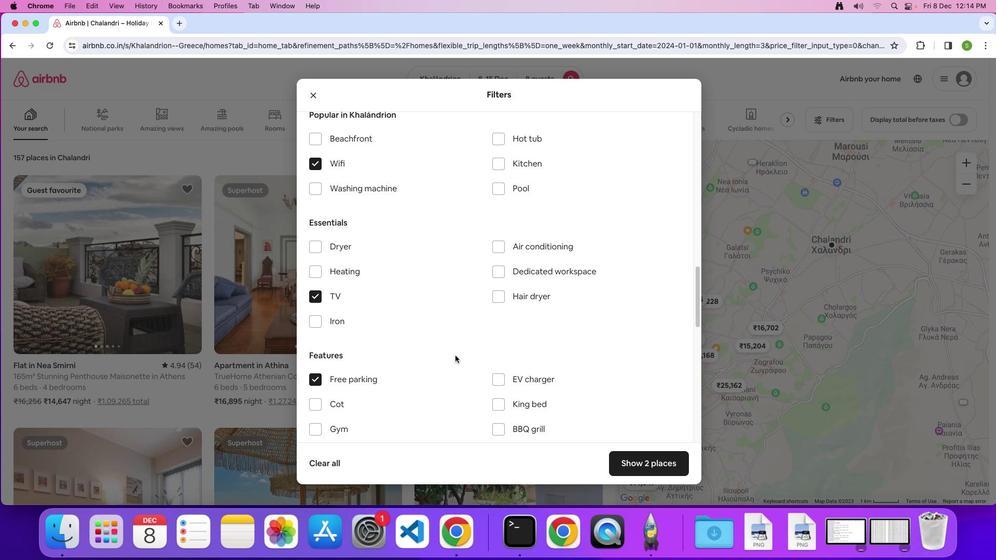 
Action: Mouse scrolled (454, 355) with delta (0, 0)
Screenshot: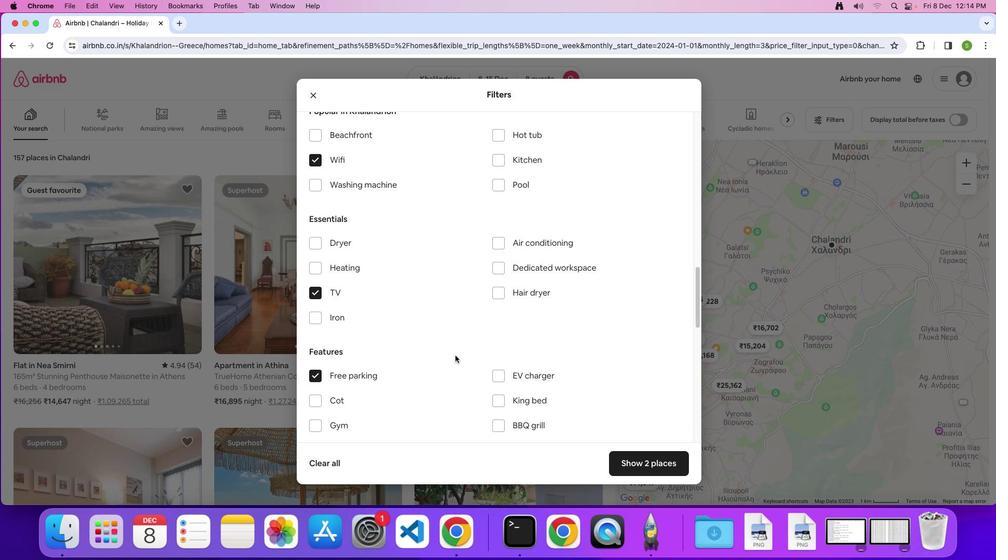 
Action: Mouse scrolled (454, 355) with delta (0, 0)
Screenshot: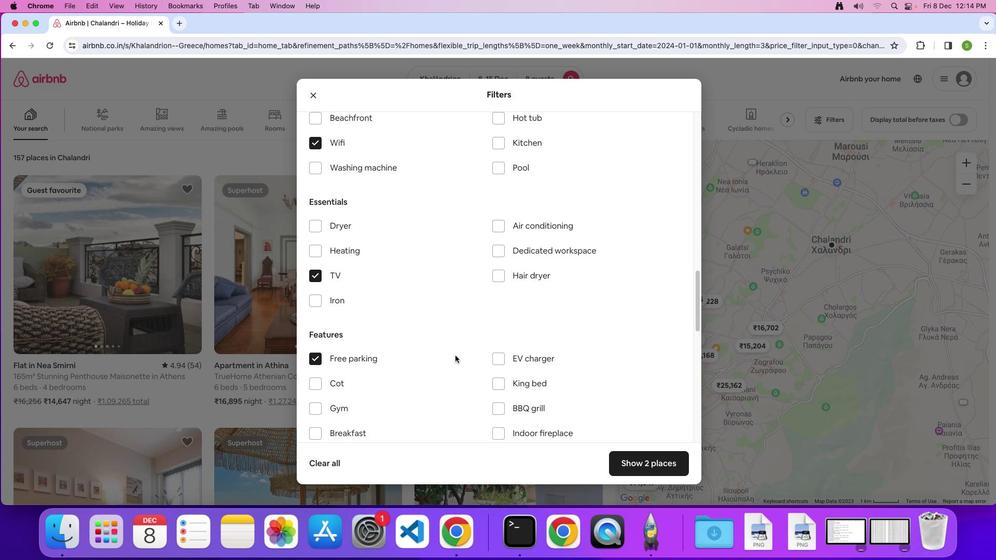 
Action: Mouse scrolled (454, 355) with delta (0, 0)
Screenshot: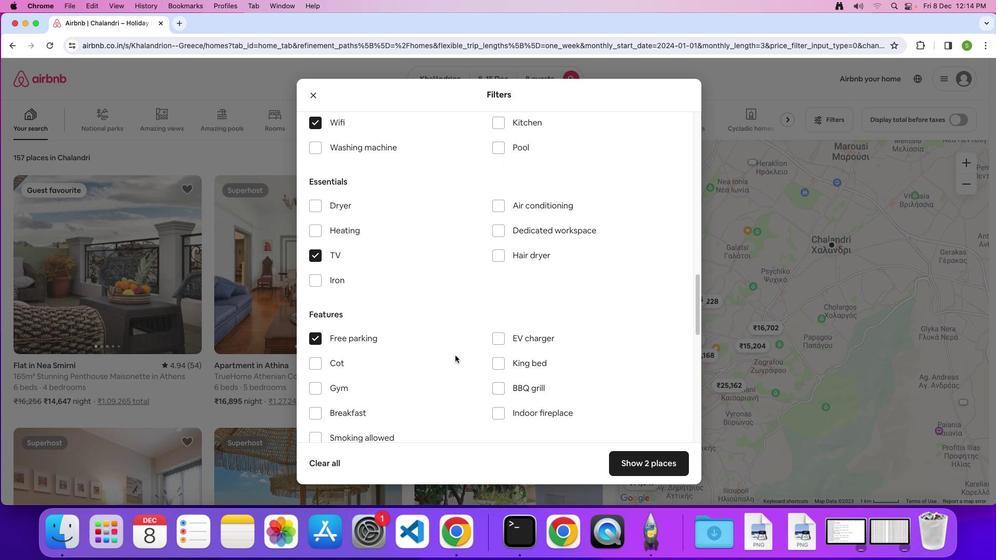 
Action: Mouse scrolled (454, 355) with delta (0, 0)
Screenshot: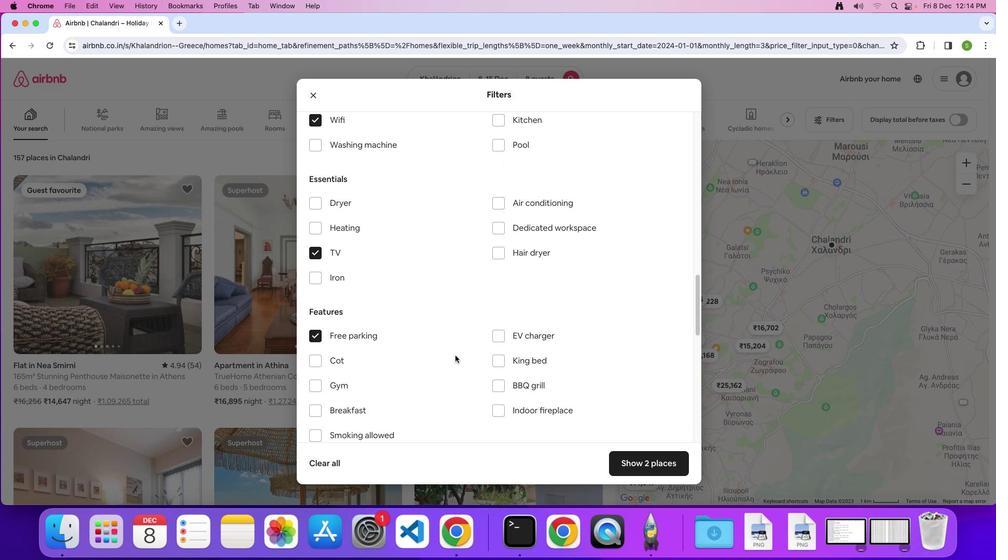 
Action: Mouse scrolled (454, 355) with delta (0, 0)
Screenshot: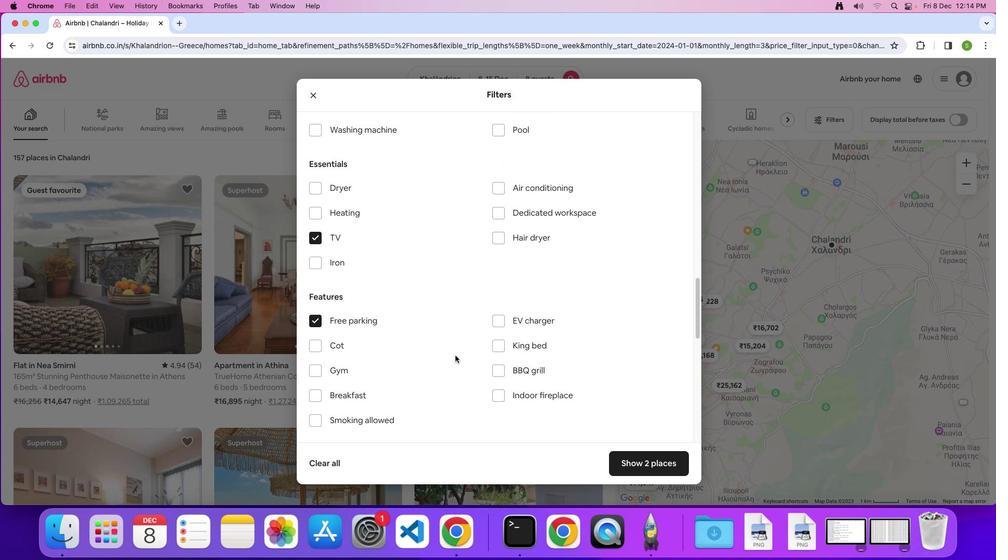 
Action: Mouse scrolled (454, 355) with delta (0, 0)
Screenshot: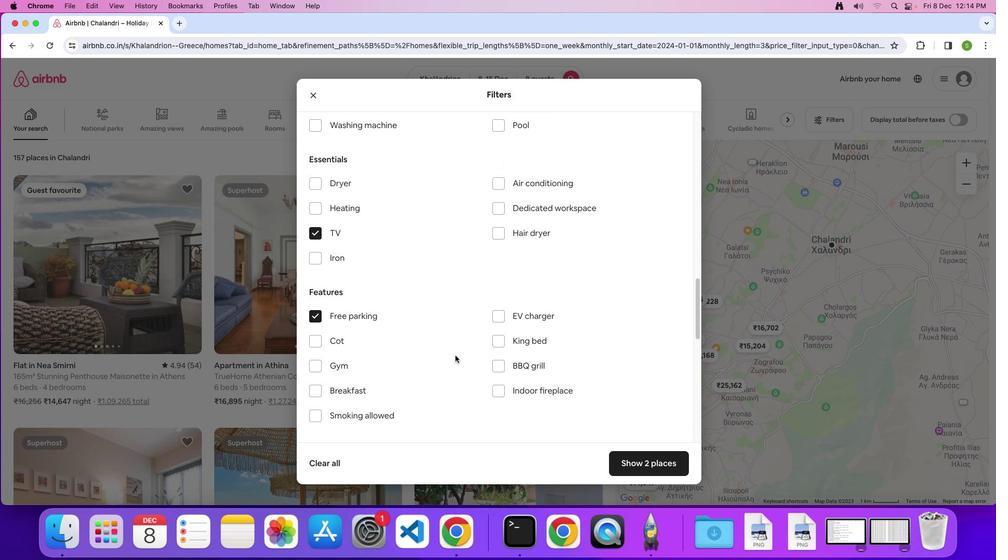 
Action: Mouse scrolled (454, 355) with delta (0, 0)
Screenshot: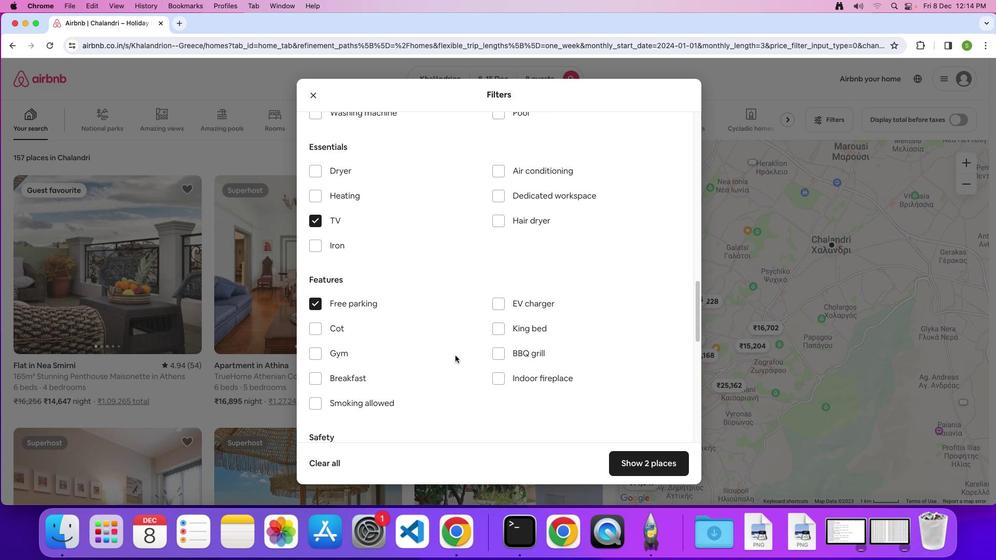 
Action: Mouse scrolled (454, 355) with delta (0, 0)
Screenshot: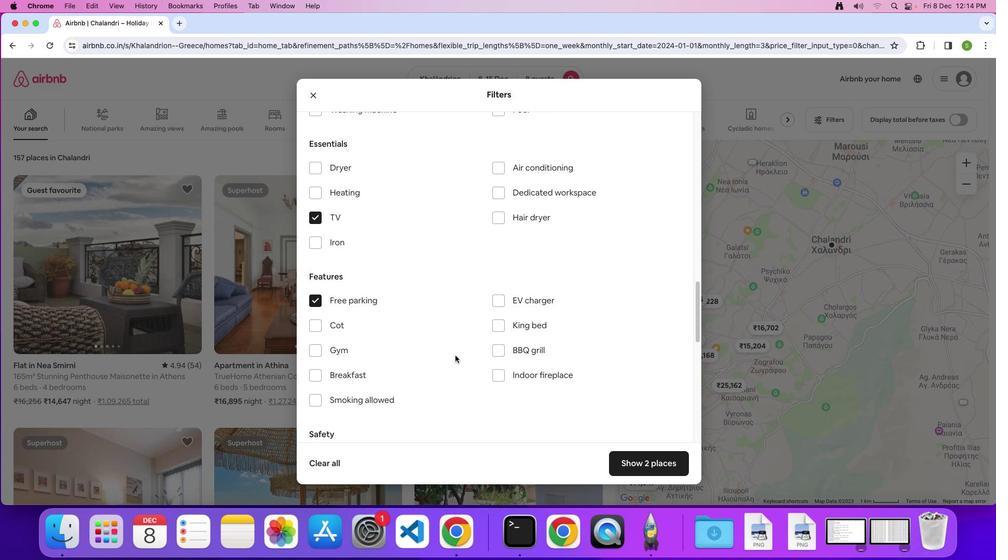
Action: Mouse scrolled (454, 355) with delta (0, -1)
Screenshot: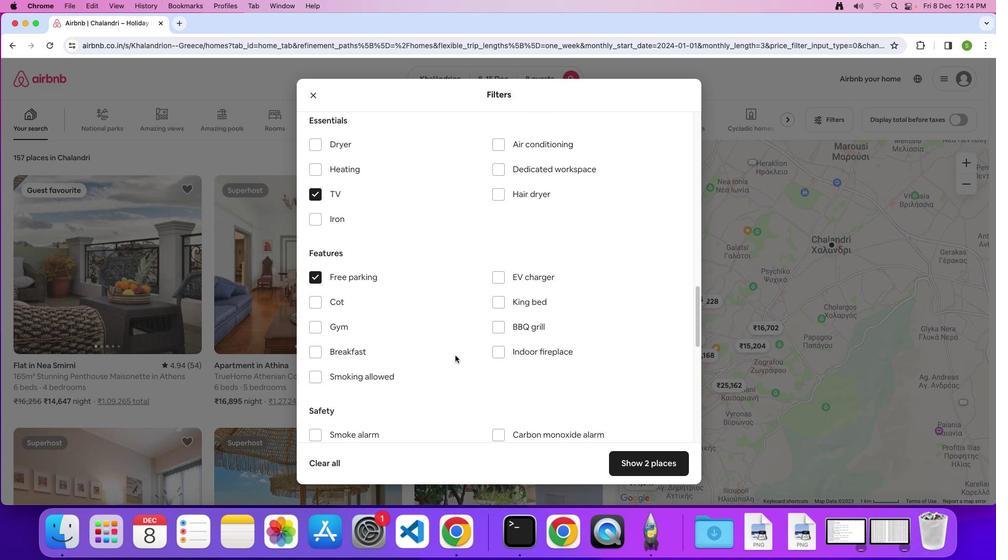 
Action: Mouse moved to (321, 292)
Screenshot: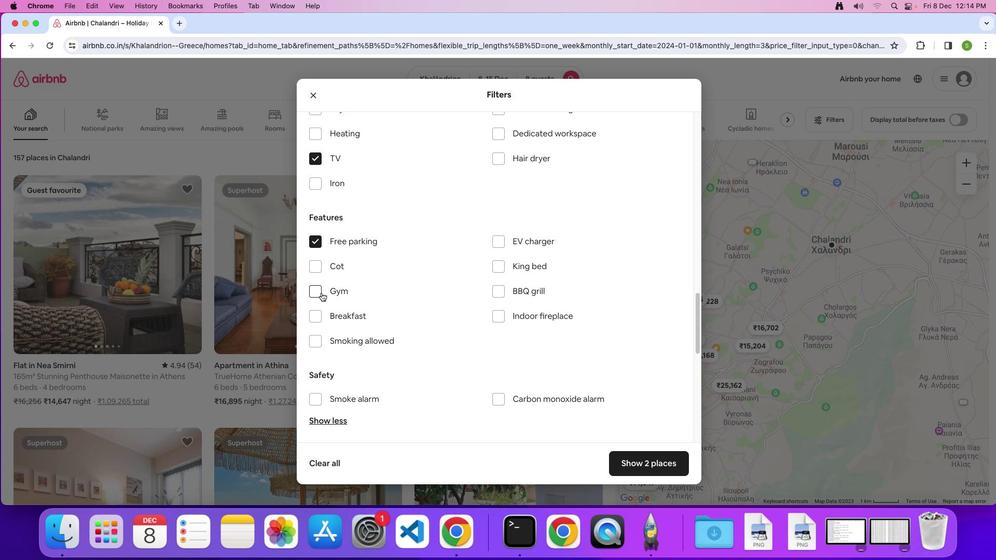
Action: Mouse pressed left at (321, 292)
Screenshot: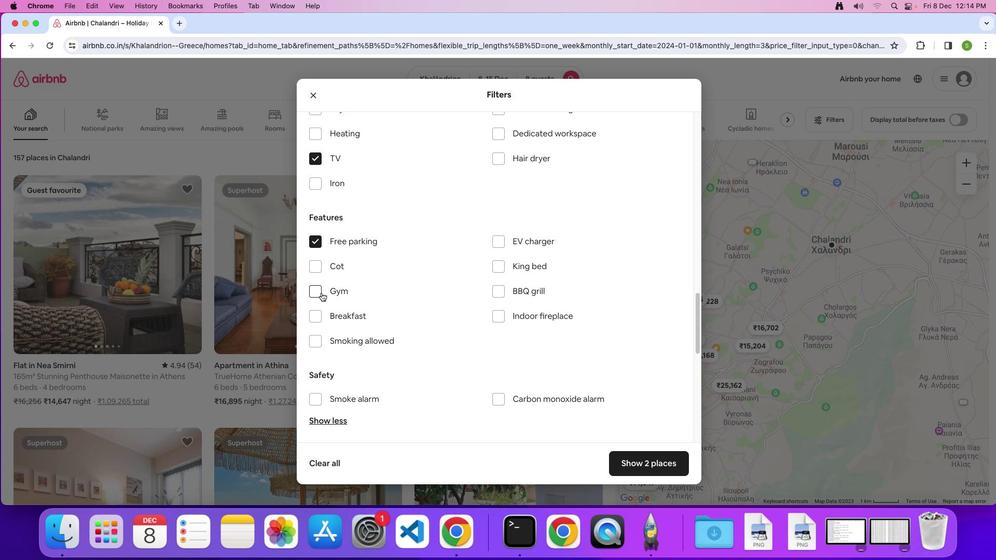 
Action: Mouse moved to (311, 310)
Screenshot: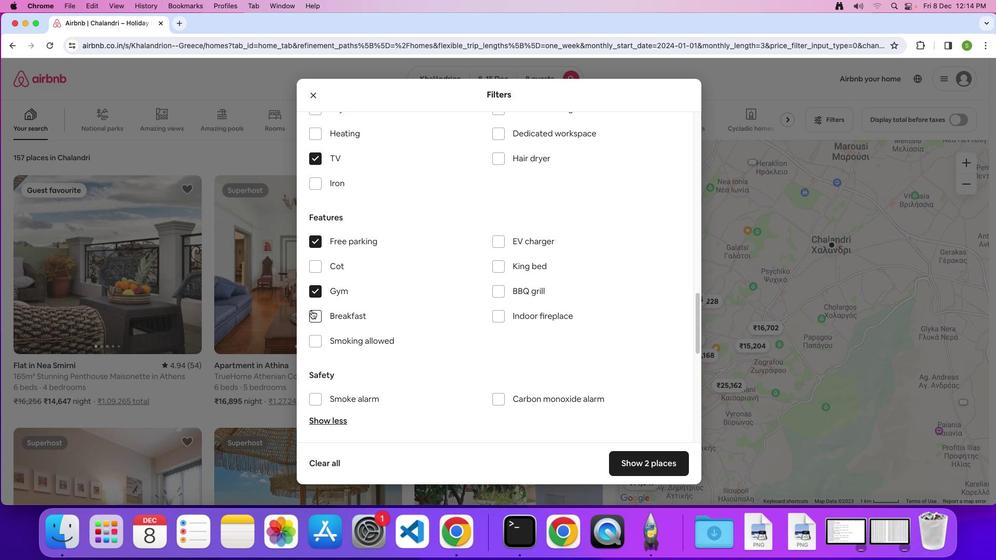 
Action: Mouse pressed left at (311, 310)
Screenshot: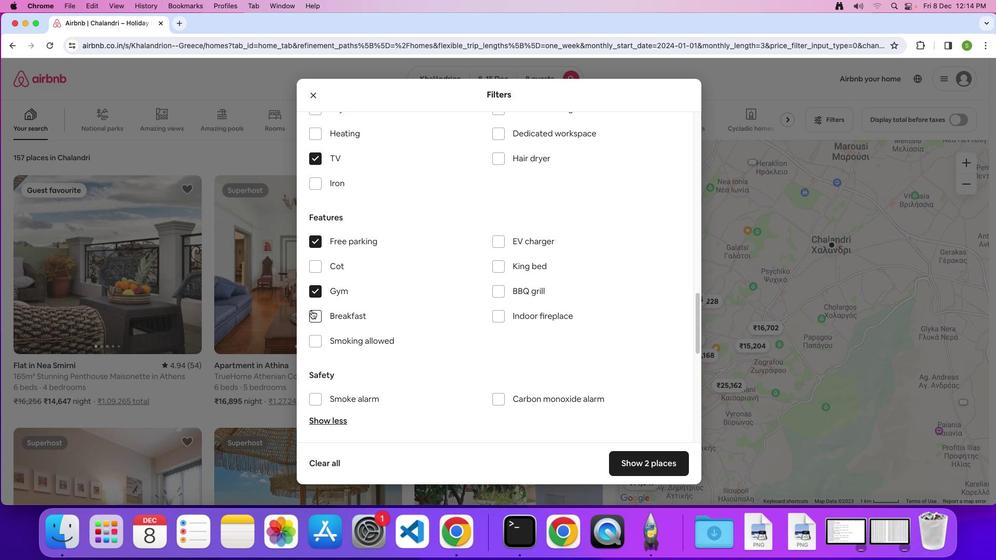 
Action: Mouse moved to (431, 329)
Screenshot: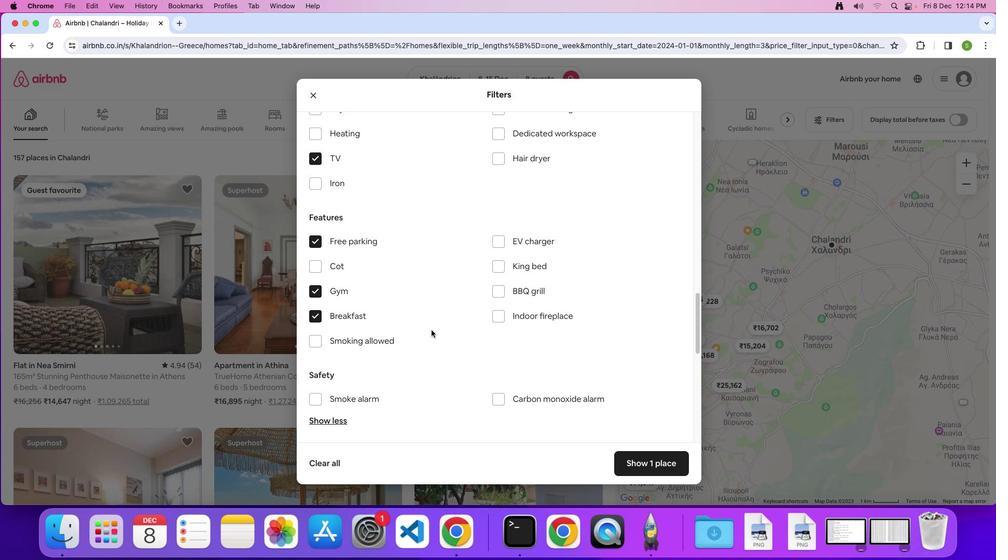
Action: Mouse scrolled (431, 329) with delta (0, 0)
Screenshot: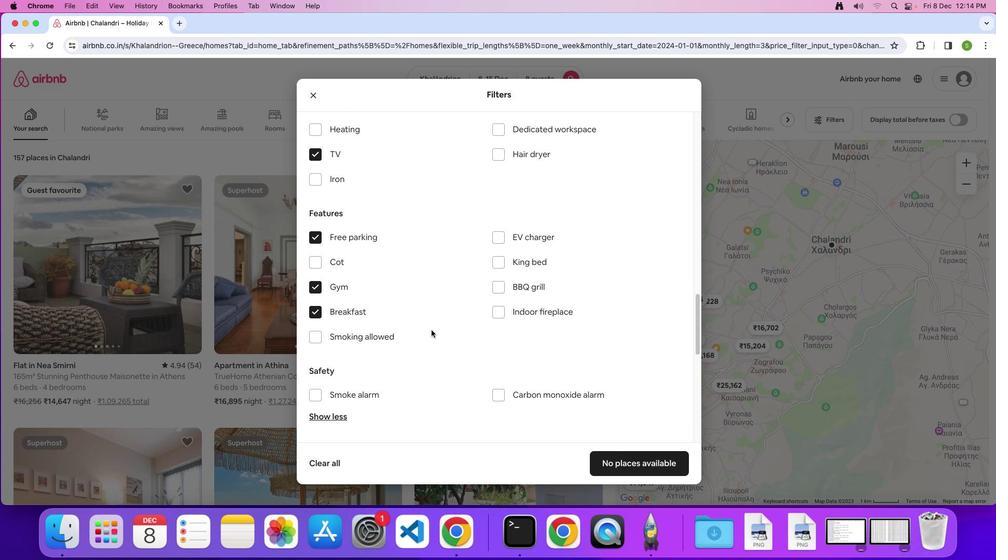 
Action: Mouse scrolled (431, 329) with delta (0, 0)
Screenshot: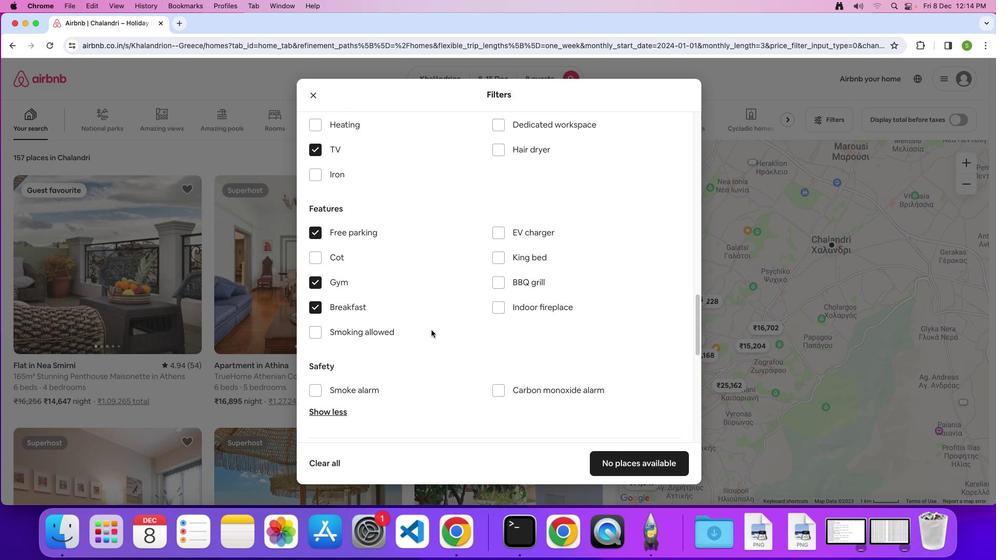 
Action: Mouse scrolled (431, 329) with delta (0, -1)
Screenshot: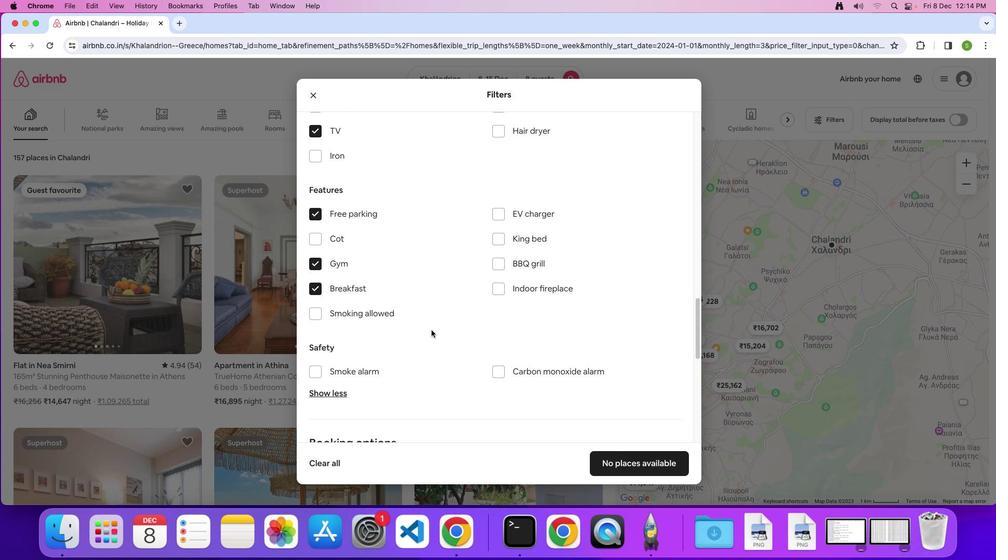 
Action: Mouse scrolled (431, 329) with delta (0, 0)
Screenshot: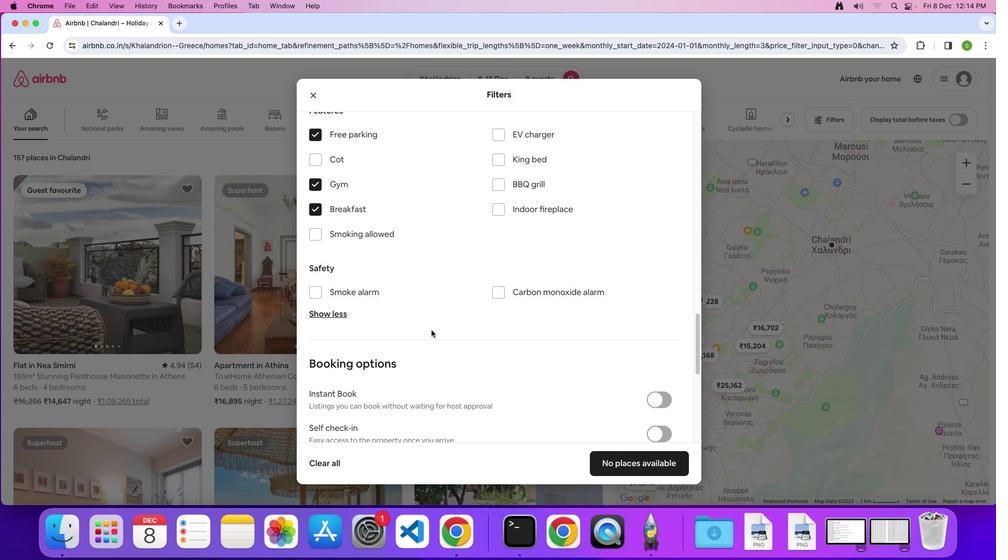 
Action: Mouse scrolled (431, 329) with delta (0, 0)
Screenshot: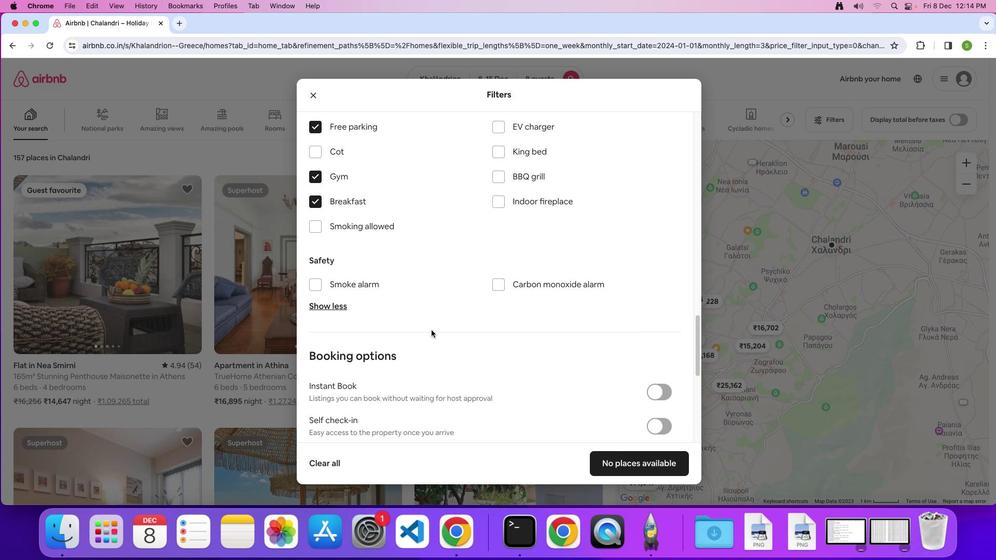 
Action: Mouse scrolled (431, 329) with delta (0, 0)
Screenshot: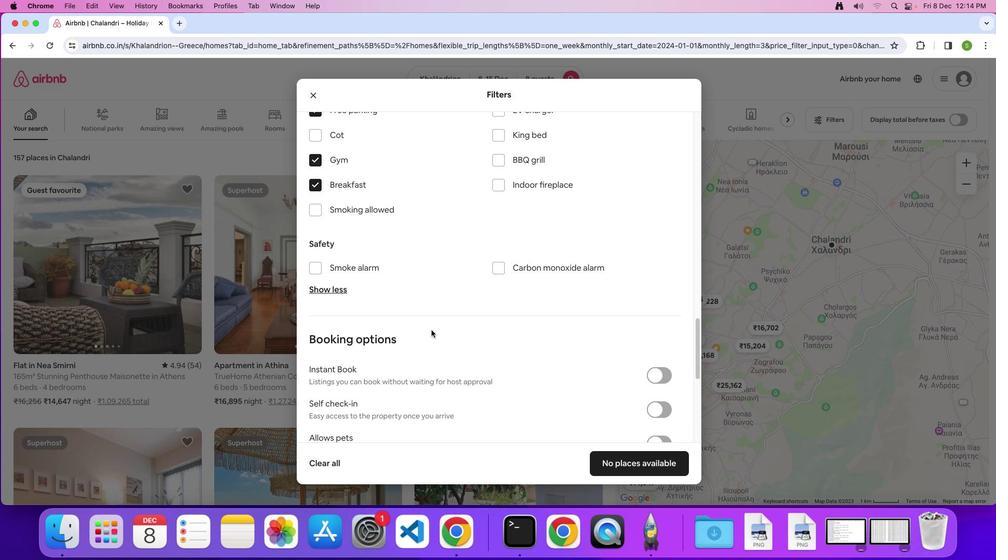 
Action: Mouse scrolled (431, 329) with delta (0, 0)
Screenshot: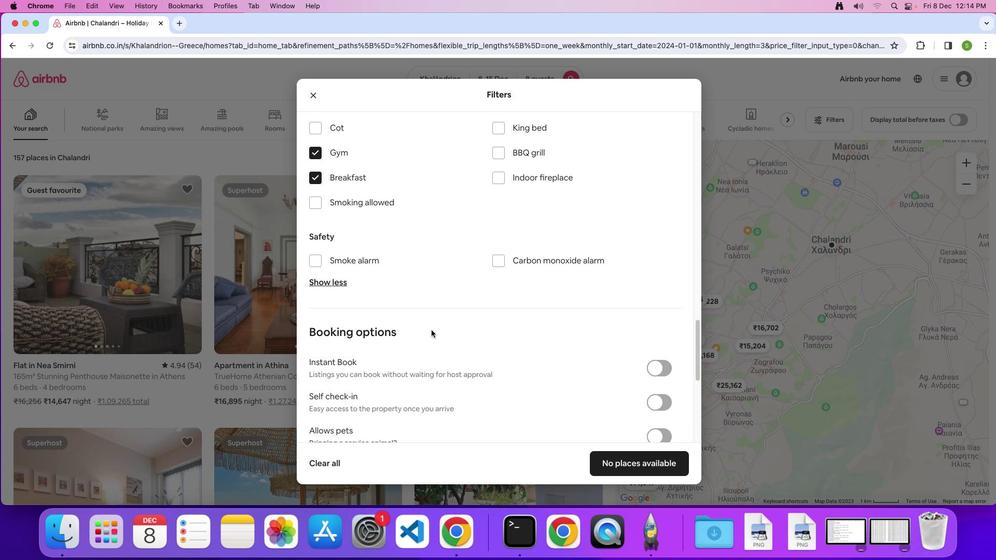 
Action: Mouse scrolled (431, 329) with delta (0, -1)
Screenshot: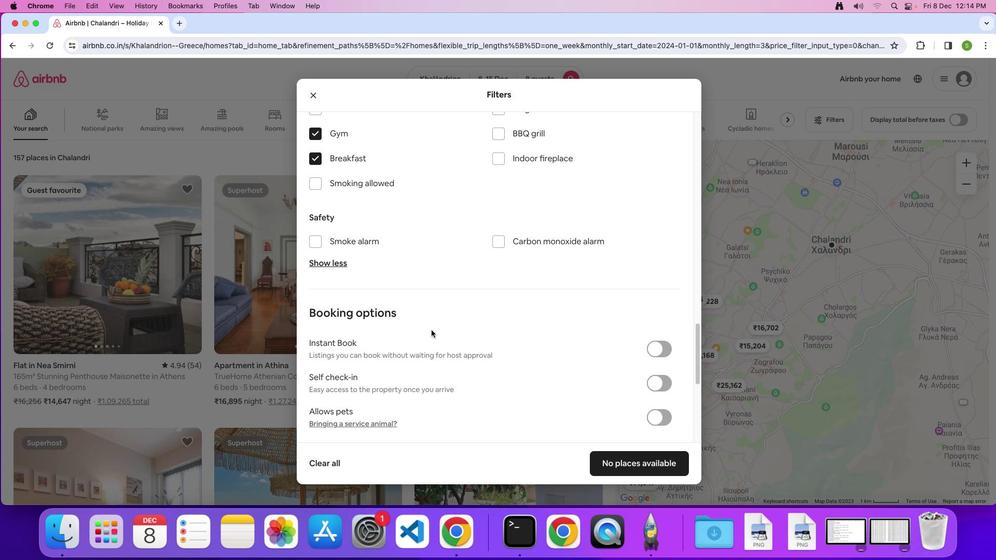 
Action: Mouse scrolled (431, 329) with delta (0, 0)
Screenshot: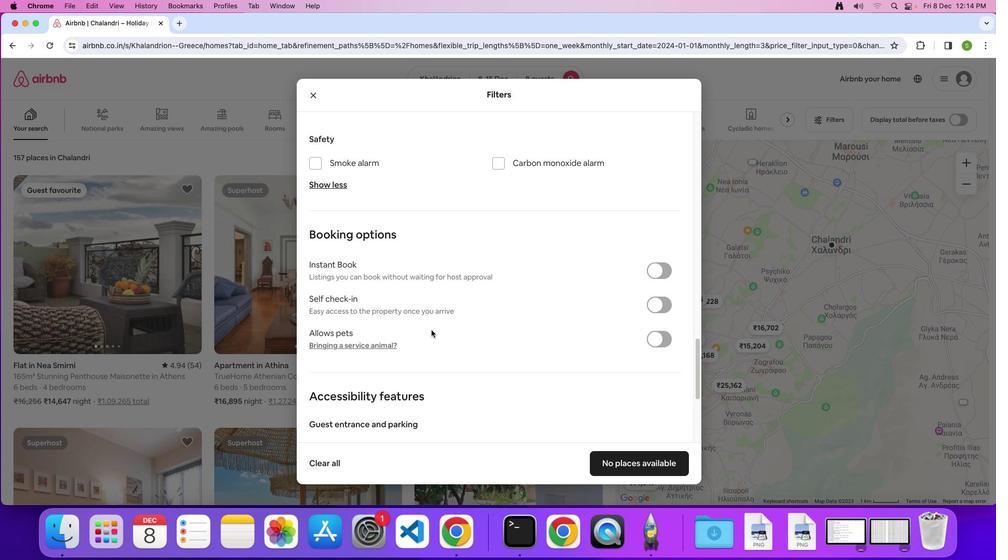 
Action: Mouse scrolled (431, 329) with delta (0, 0)
Screenshot: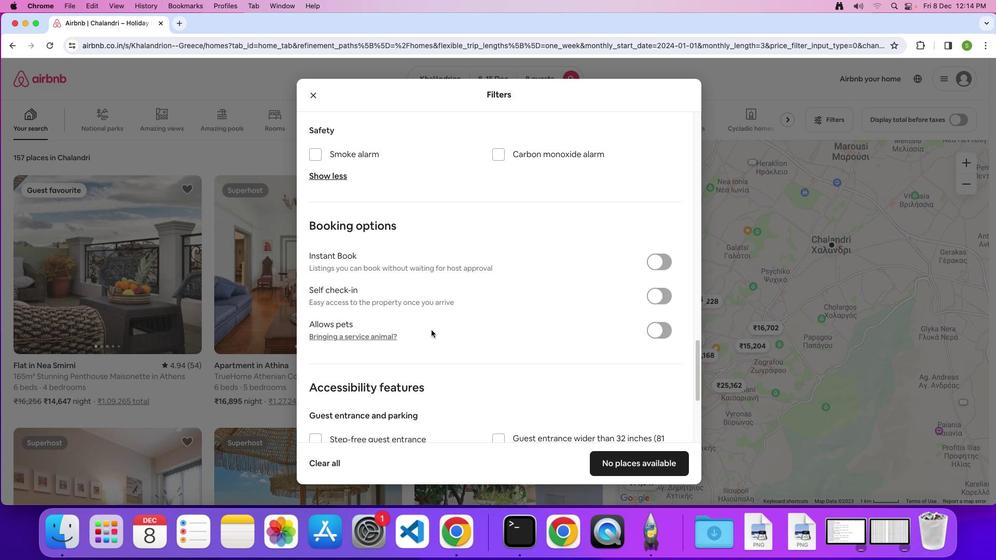 
Action: Mouse scrolled (431, 329) with delta (0, -1)
Screenshot: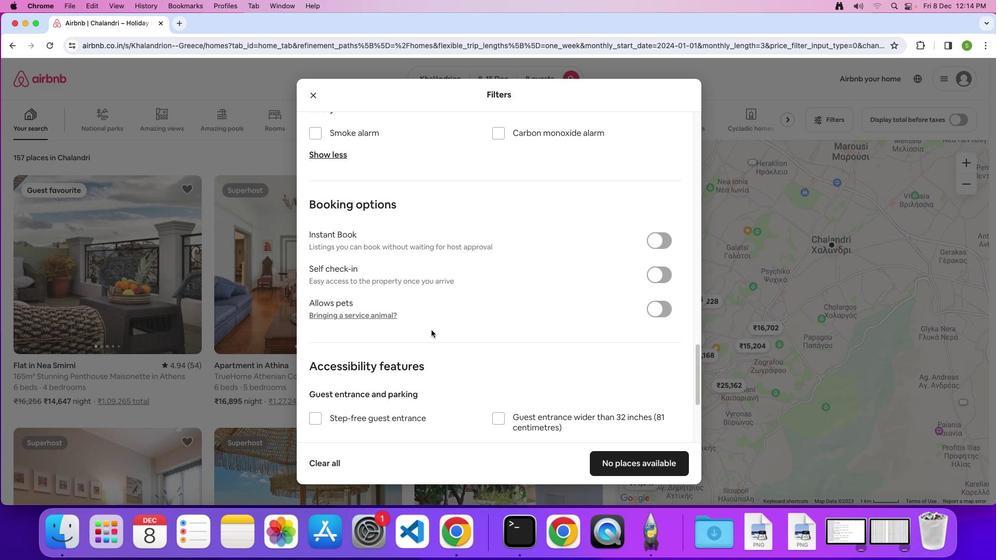 
Action: Mouse scrolled (431, 329) with delta (0, 0)
Screenshot: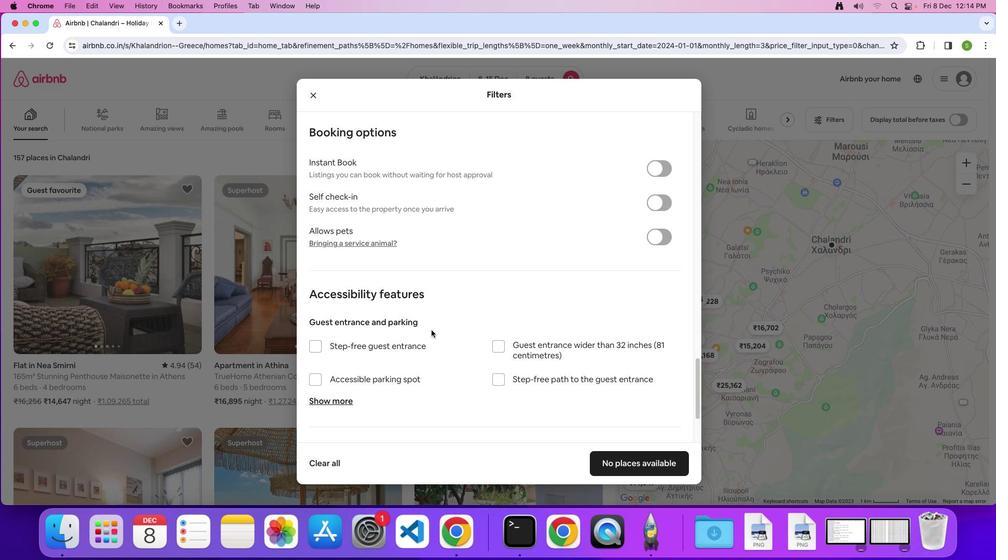 
Action: Mouse scrolled (431, 329) with delta (0, 0)
Screenshot: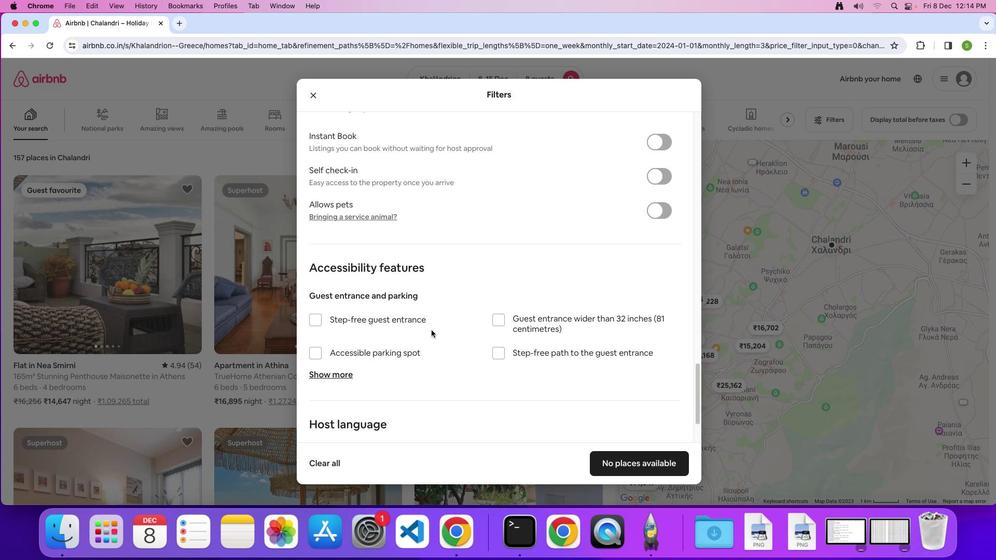
Action: Mouse scrolled (431, 329) with delta (0, -2)
Screenshot: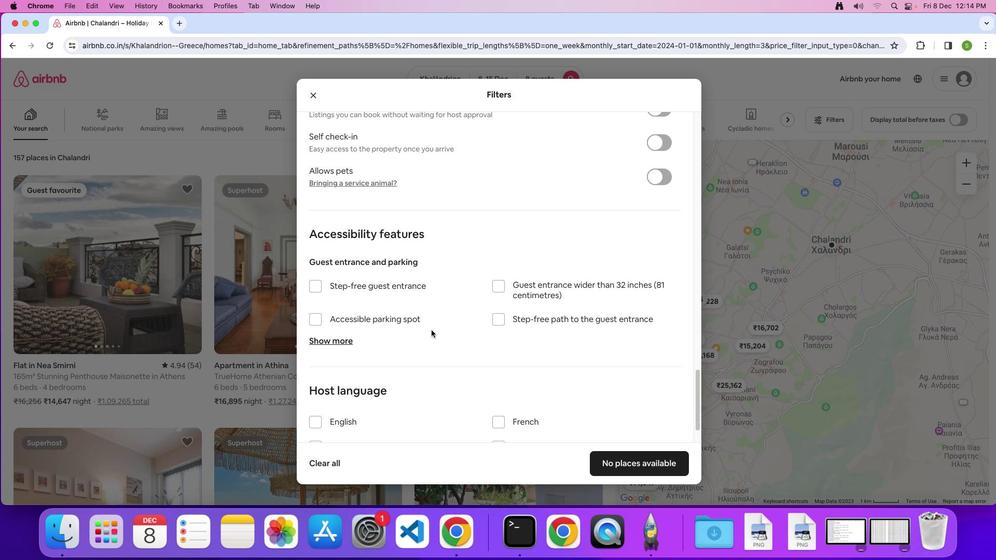 
Action: Mouse scrolled (431, 329) with delta (0, 0)
Screenshot: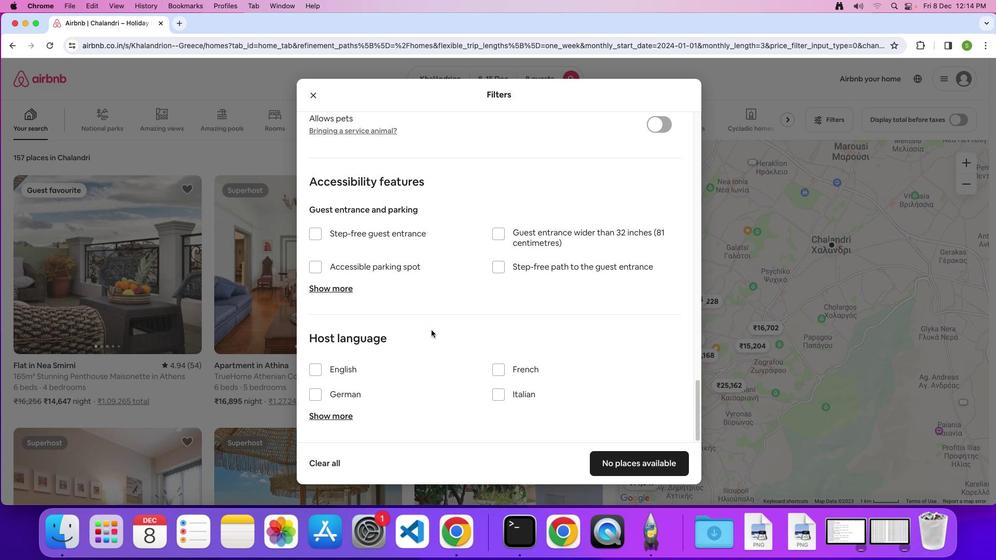 
Action: Mouse scrolled (431, 329) with delta (0, 0)
Screenshot: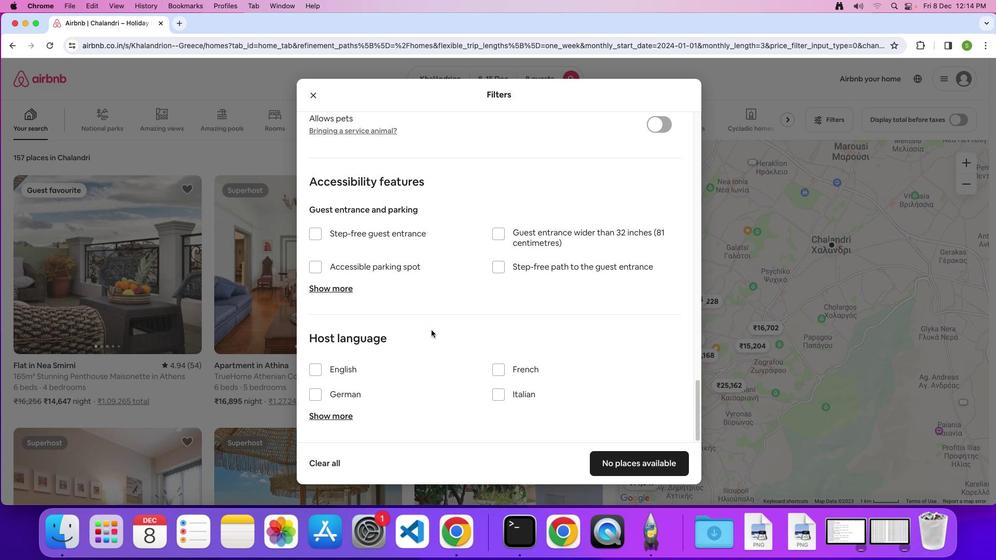 
Action: Mouse scrolled (431, 329) with delta (0, -2)
Screenshot: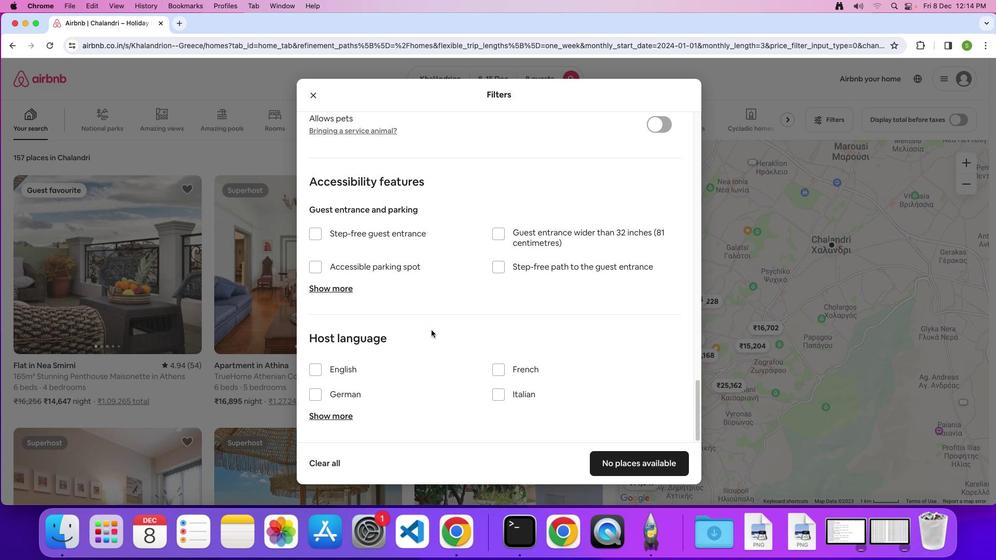 
Action: Mouse scrolled (431, 329) with delta (0, 0)
Screenshot: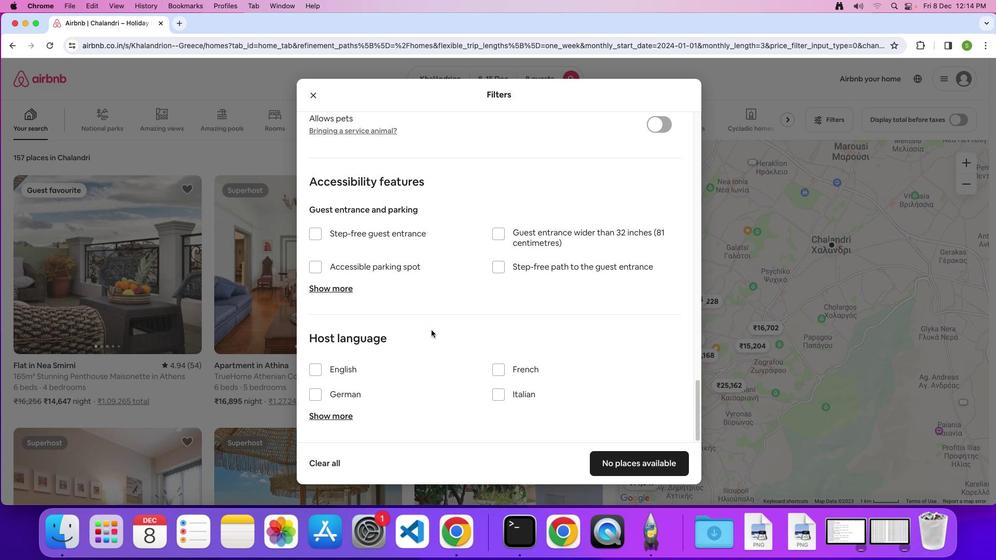 
Action: Mouse scrolled (431, 329) with delta (0, 0)
Screenshot: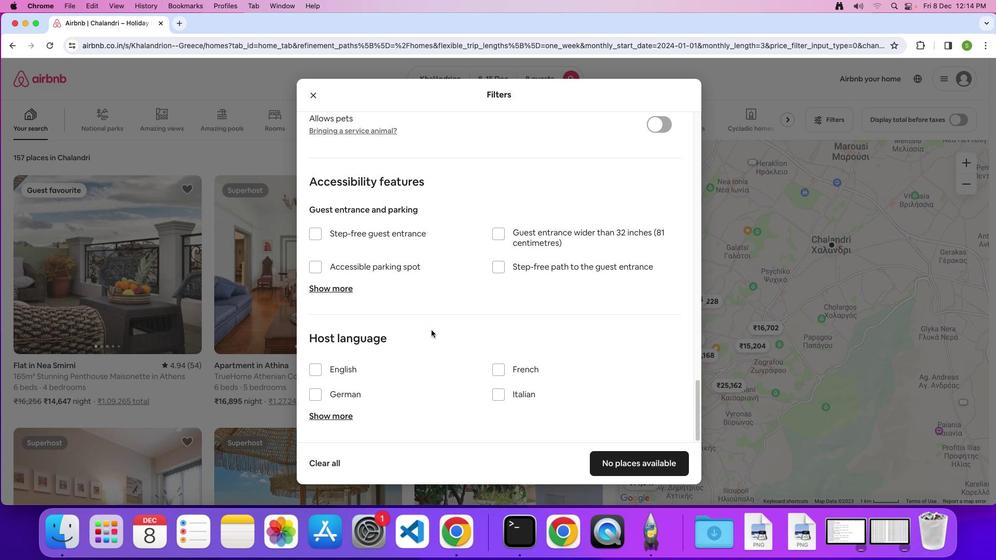 
Action: Mouse scrolled (431, 329) with delta (0, -2)
Screenshot: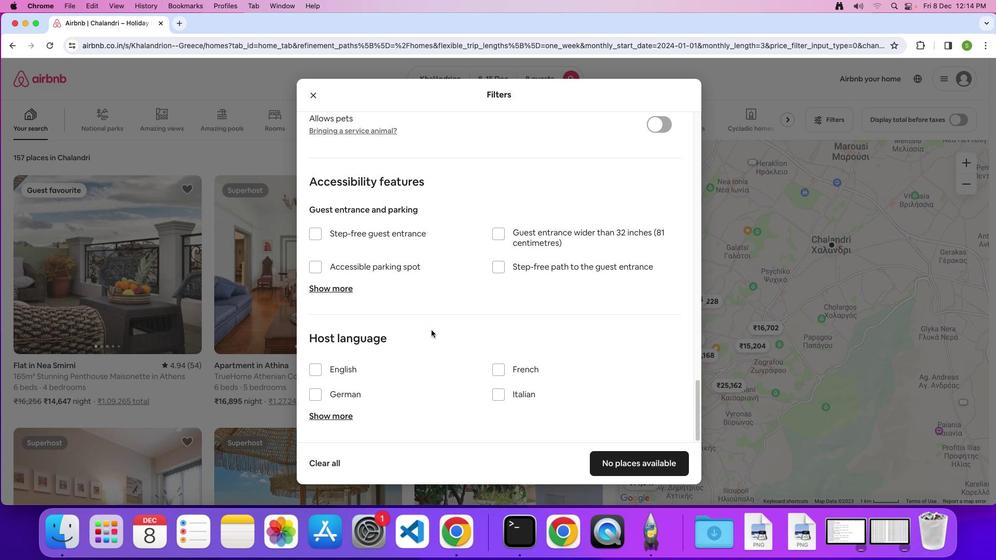 
Action: Mouse scrolled (431, 329) with delta (0, -3)
Screenshot: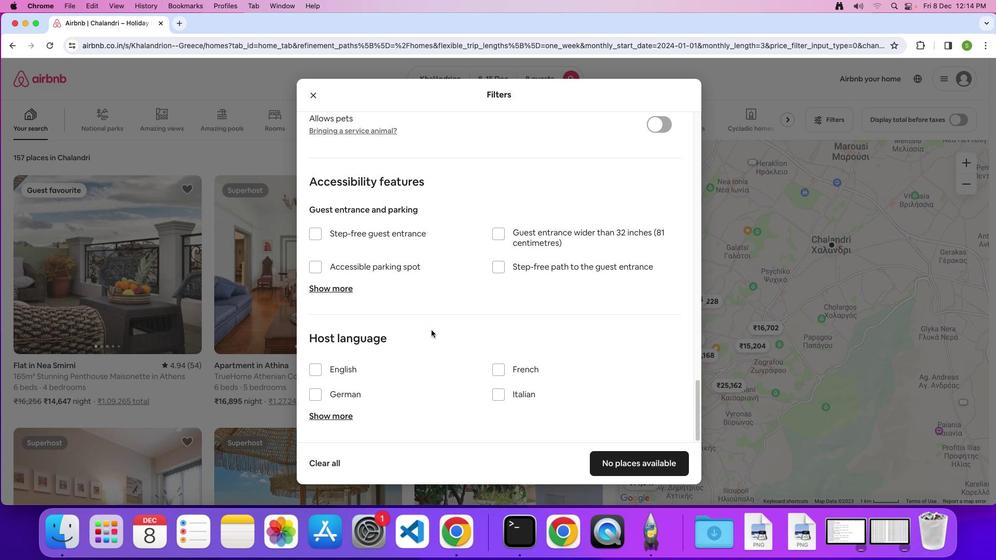 
Action: Mouse moved to (635, 469)
Screenshot: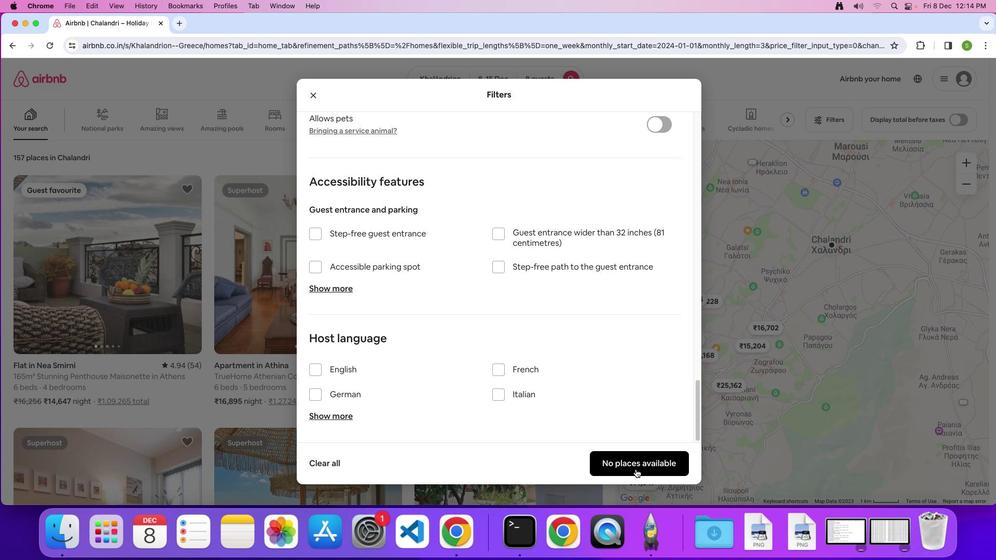 
Action: Mouse pressed left at (635, 469)
Screenshot: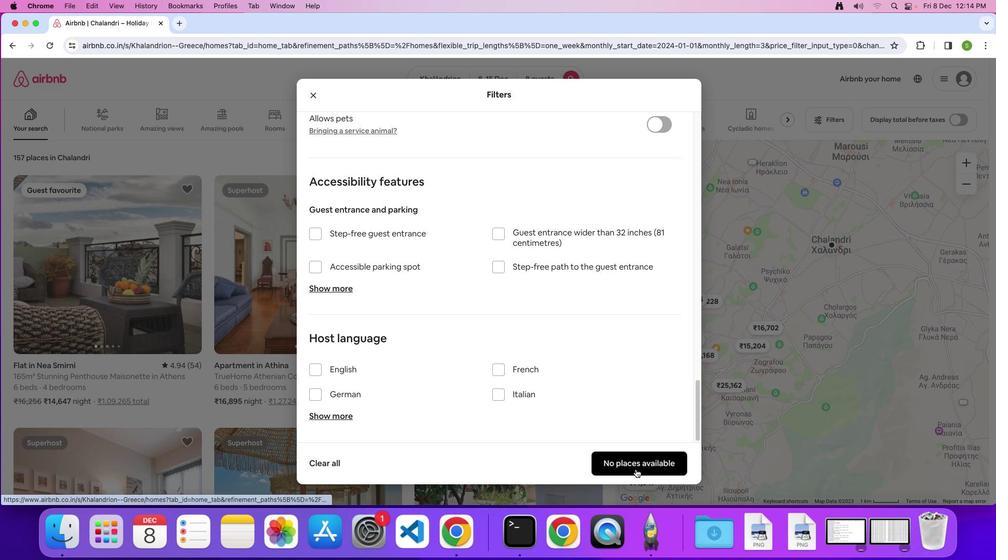 
Action: Mouse moved to (468, 315)
Screenshot: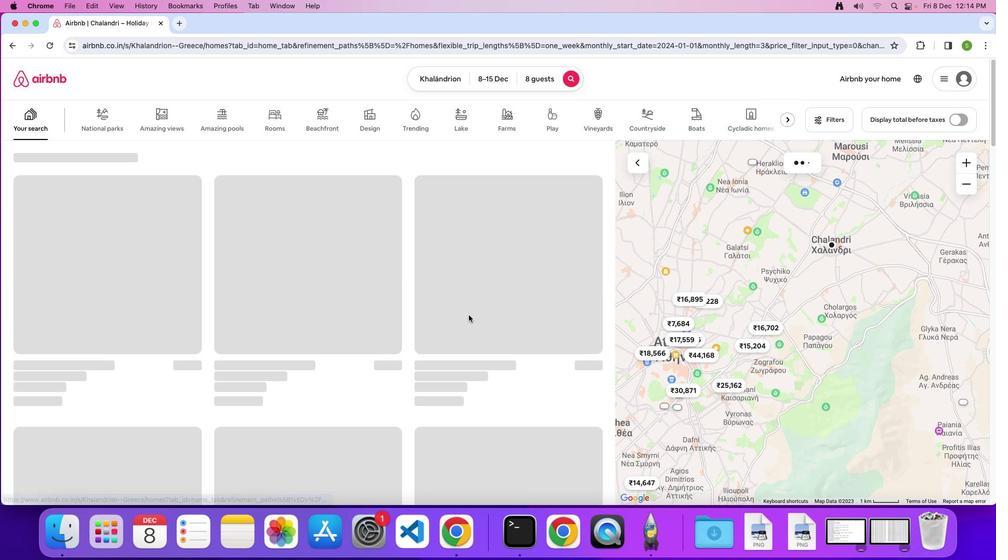 
